 Task: Look for space in Abbotsford, Canada from 7th July, 2023 to 15th July, 2023 for 6 adults in price range Rs.15000 to Rs.20000. Place can be entire place with 3 bedrooms having 3 beds and 3 bathrooms. Property type can be house, flat, guest house. Amenities needed are: washing machine. Booking option can be shelf check-in. Required host language is English.
Action: Mouse moved to (477, 116)
Screenshot: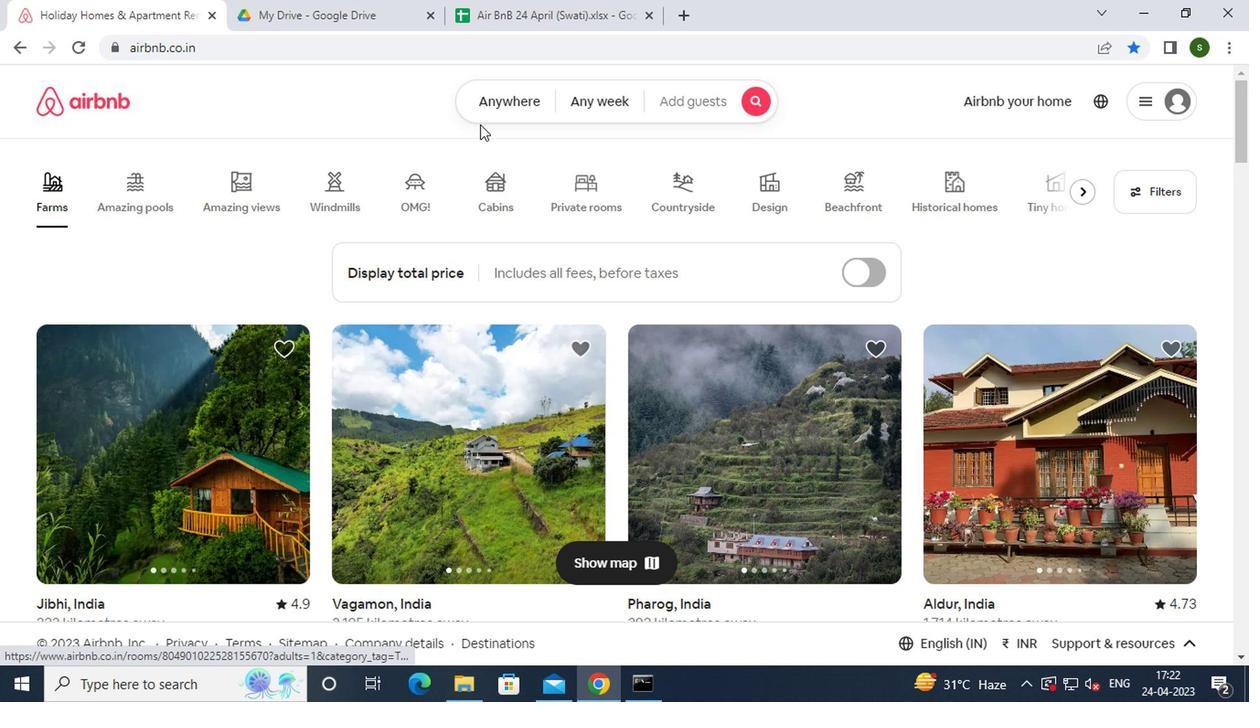
Action: Mouse pressed left at (477, 116)
Screenshot: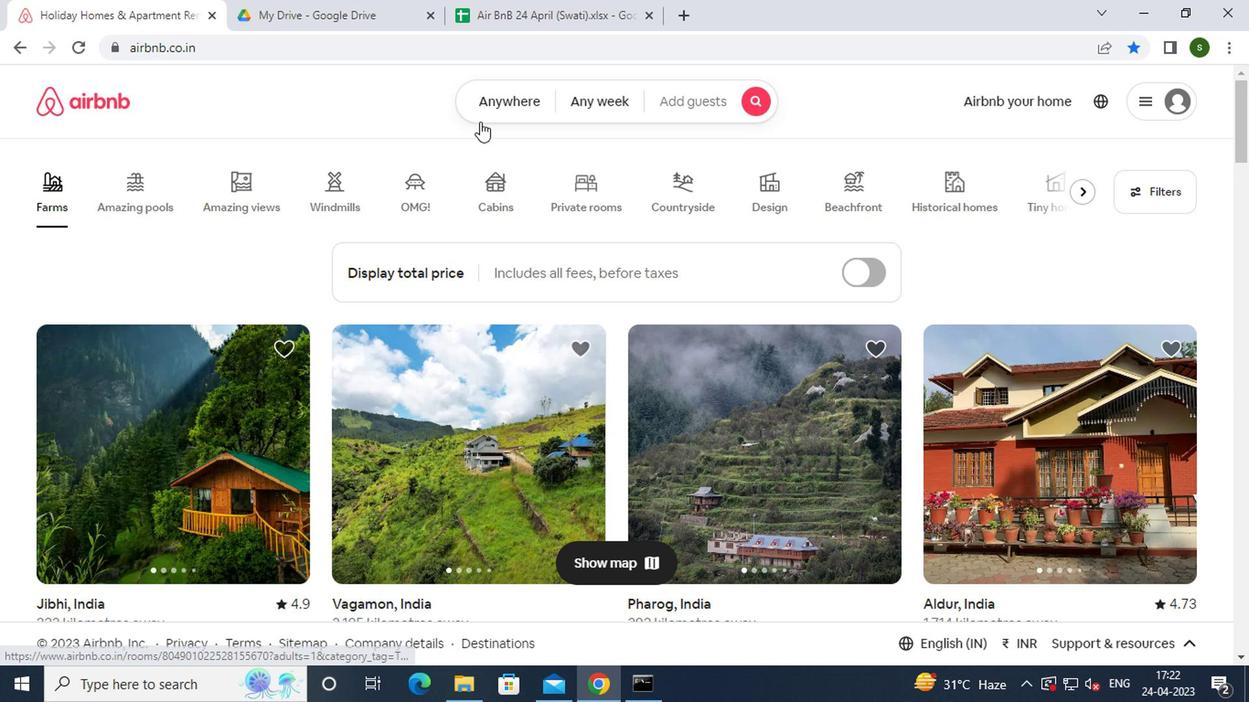 
Action: Mouse moved to (356, 171)
Screenshot: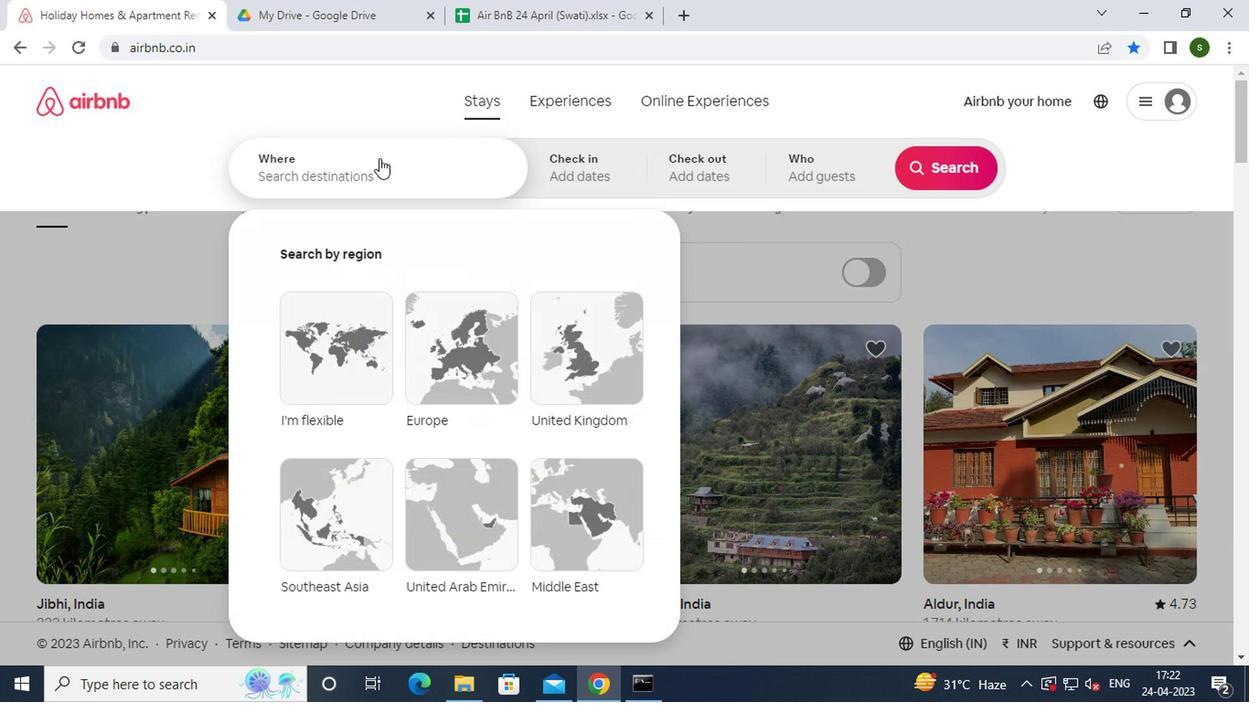 
Action: Mouse pressed left at (356, 171)
Screenshot: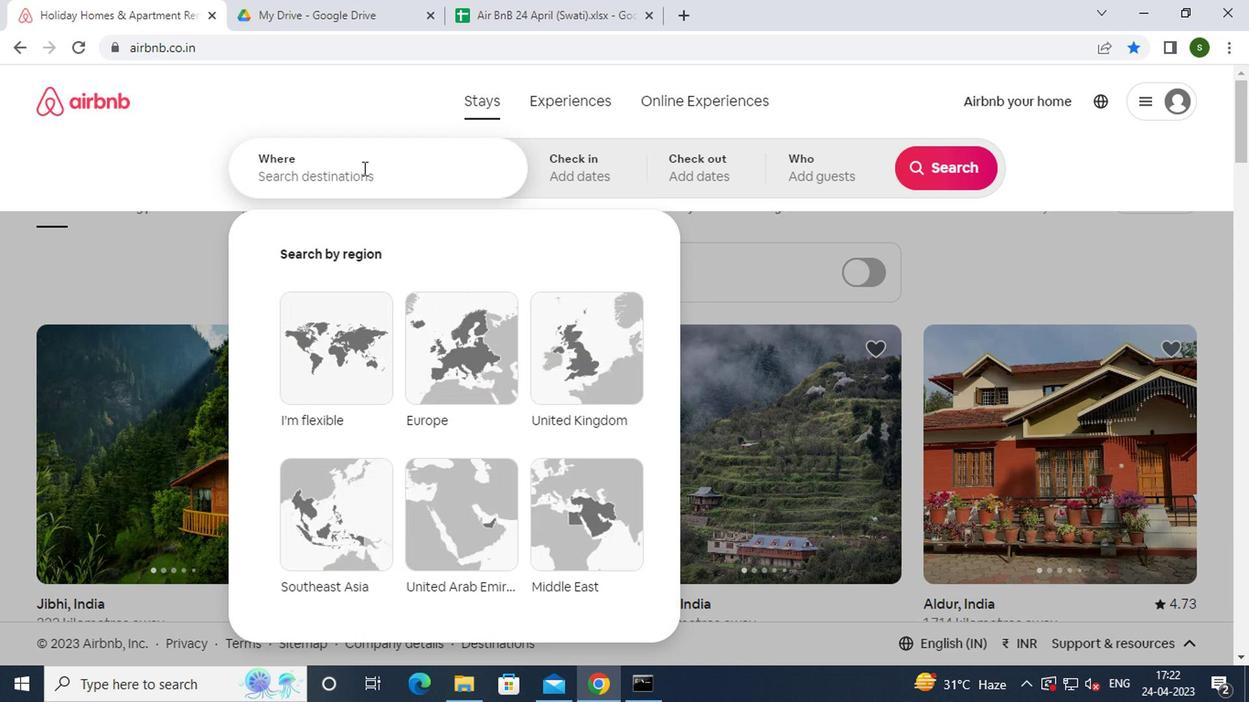 
Action: Key pressed a<Key.caps_lock>bbotsford,<Key.space><Key.caps_lock>c<Key.caps_lock>anada<Key.enter>
Screenshot: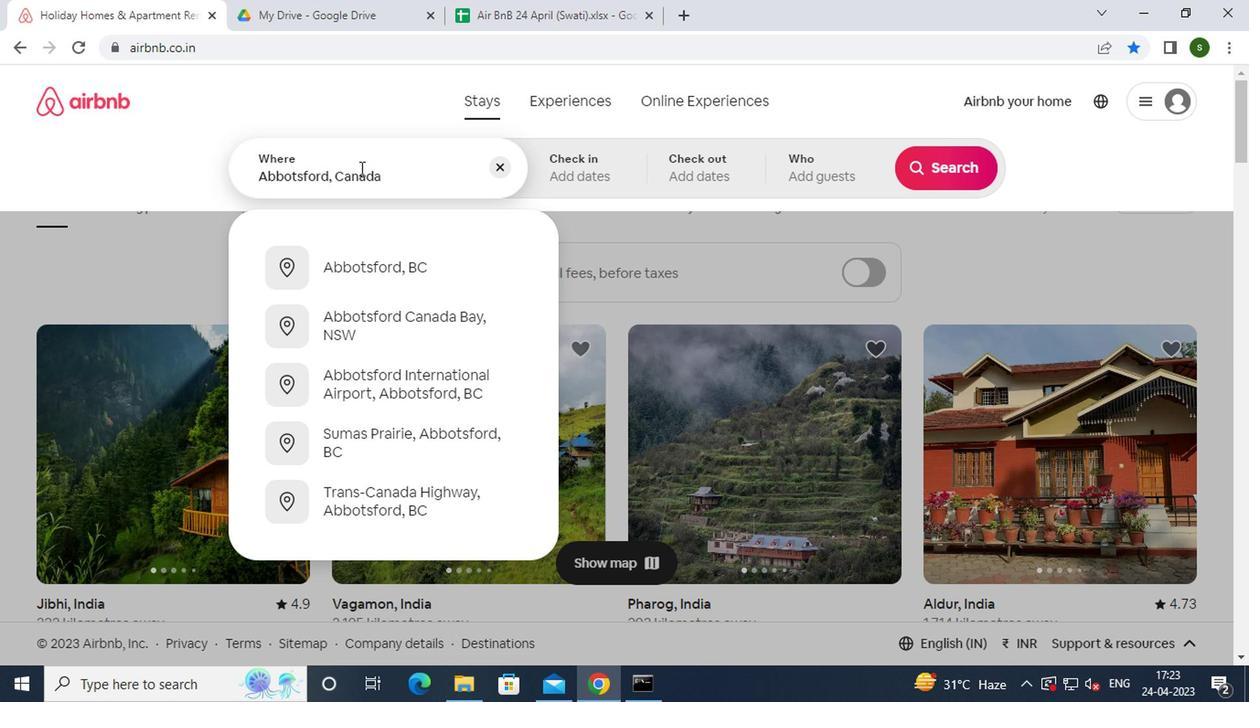 
Action: Mouse moved to (933, 313)
Screenshot: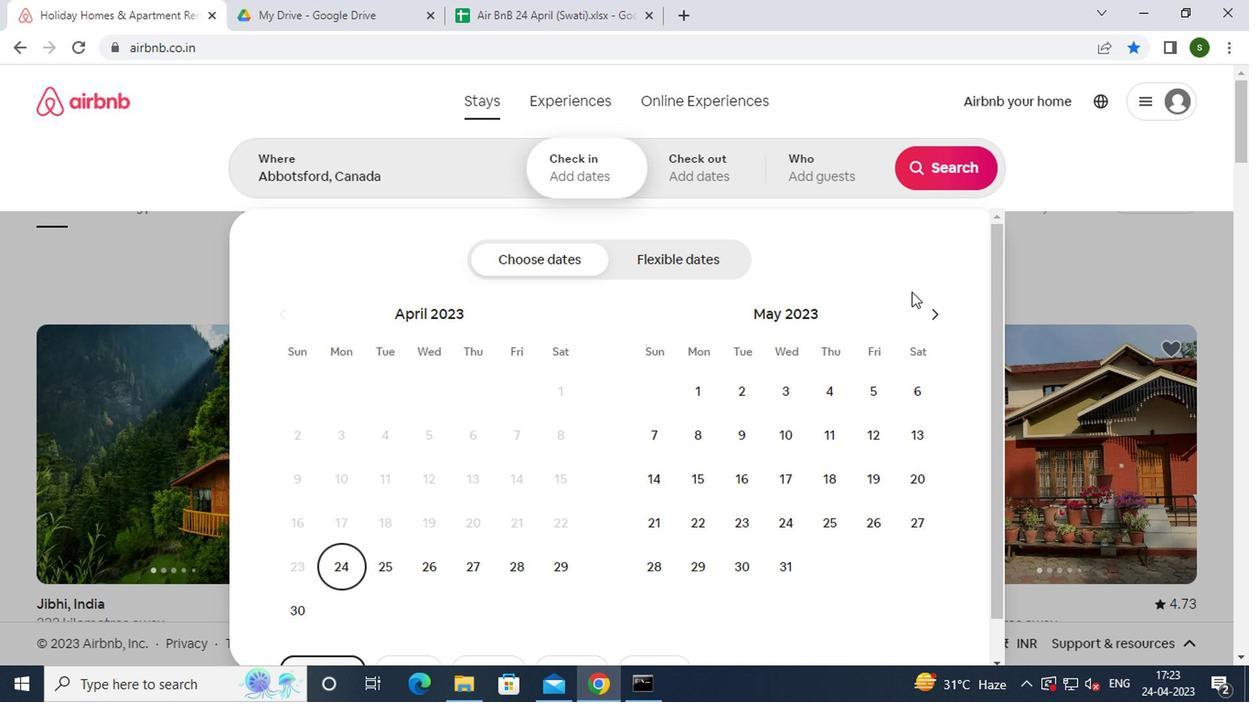
Action: Mouse pressed left at (933, 313)
Screenshot: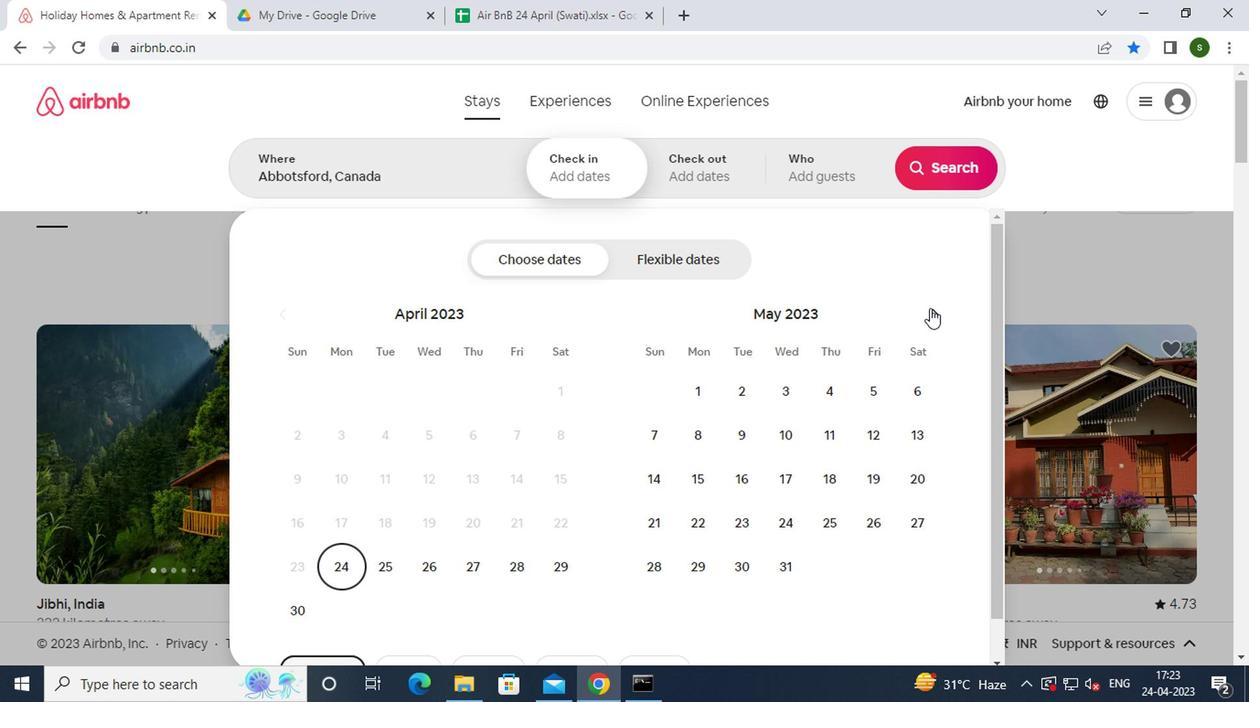 
Action: Mouse pressed left at (933, 313)
Screenshot: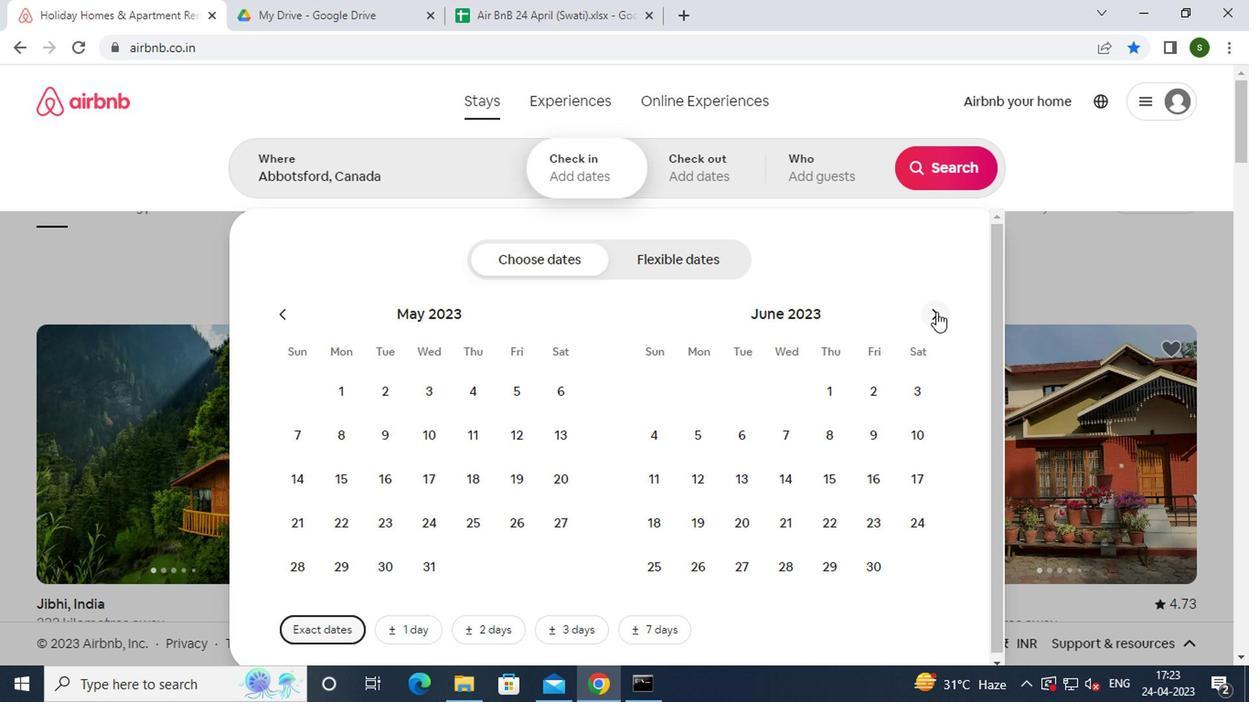 
Action: Mouse moved to (878, 432)
Screenshot: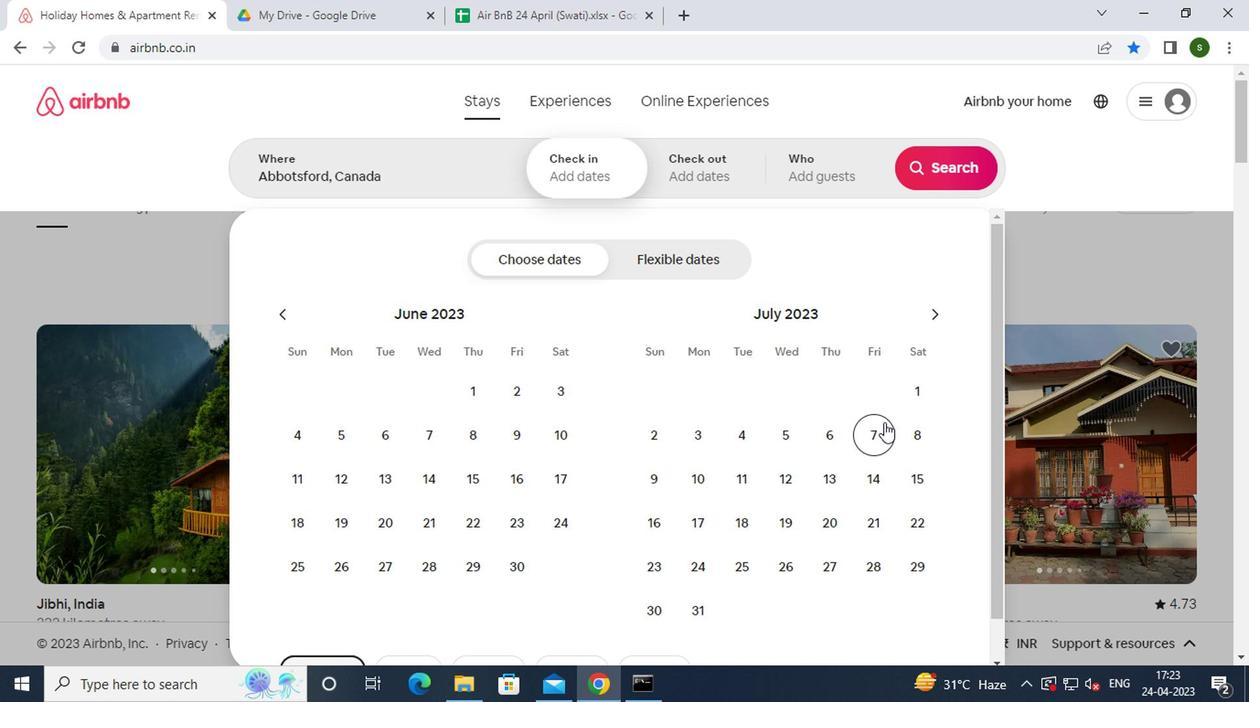 
Action: Mouse pressed left at (878, 432)
Screenshot: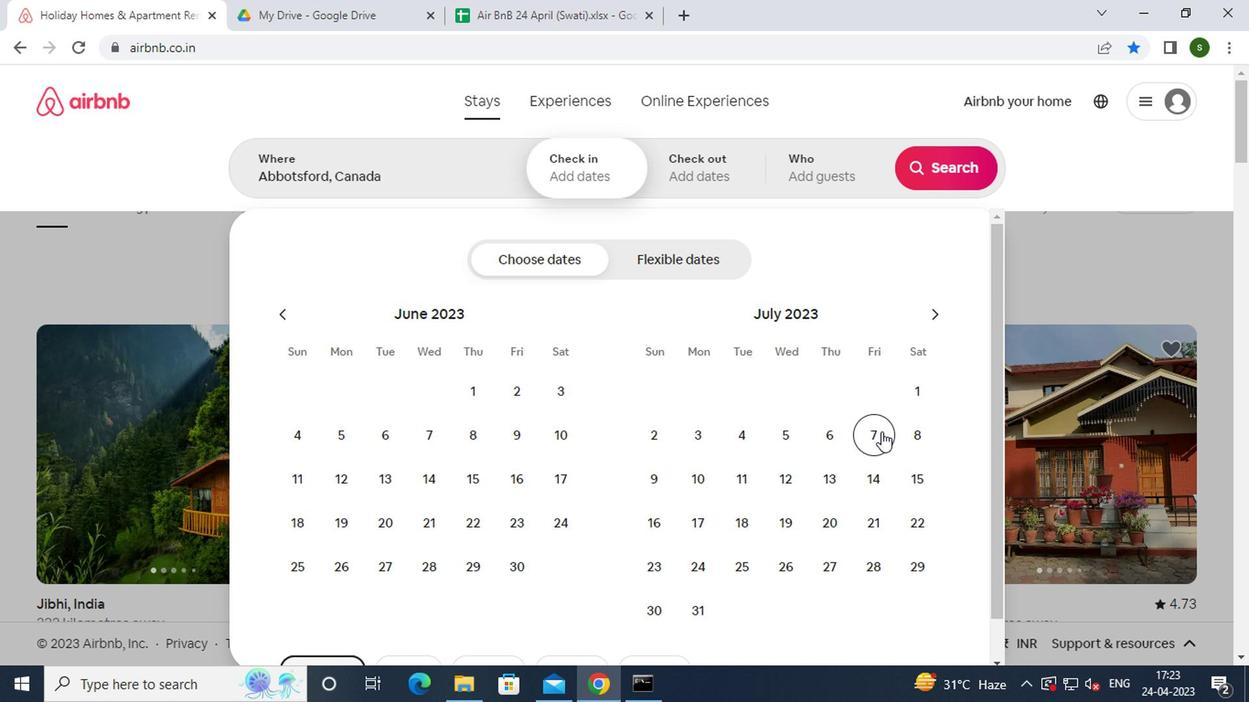 
Action: Mouse moved to (915, 480)
Screenshot: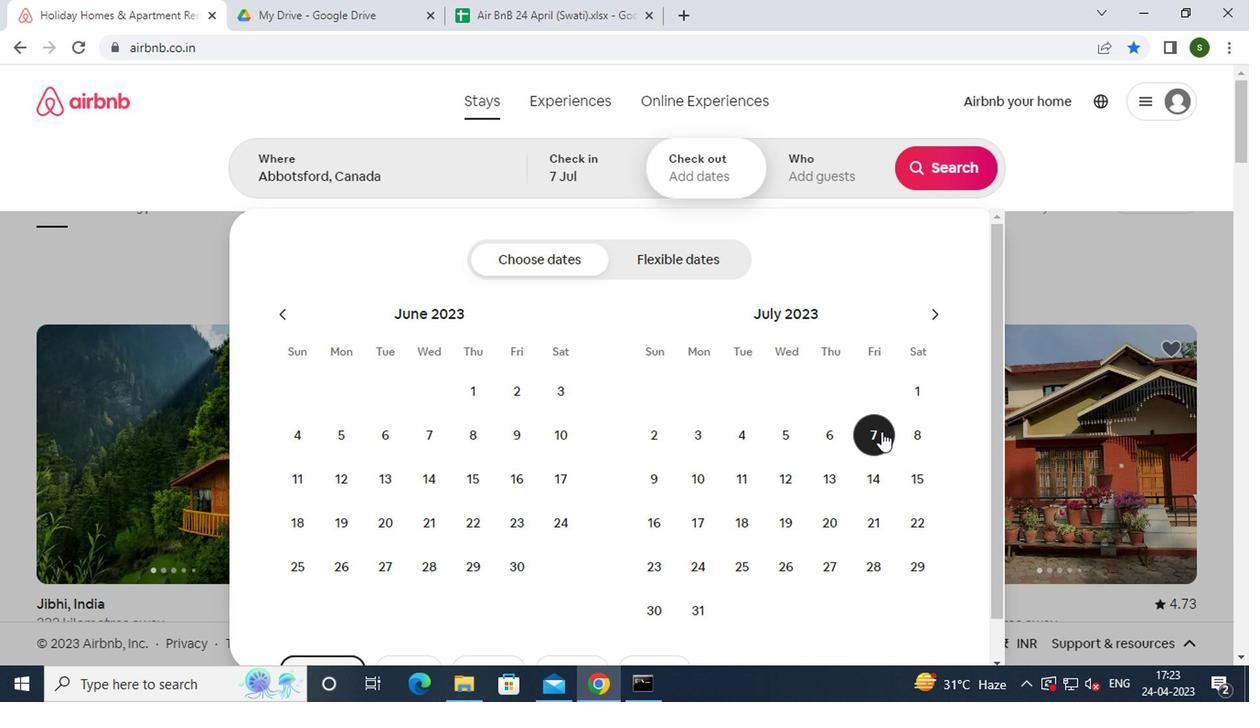 
Action: Mouse pressed left at (915, 480)
Screenshot: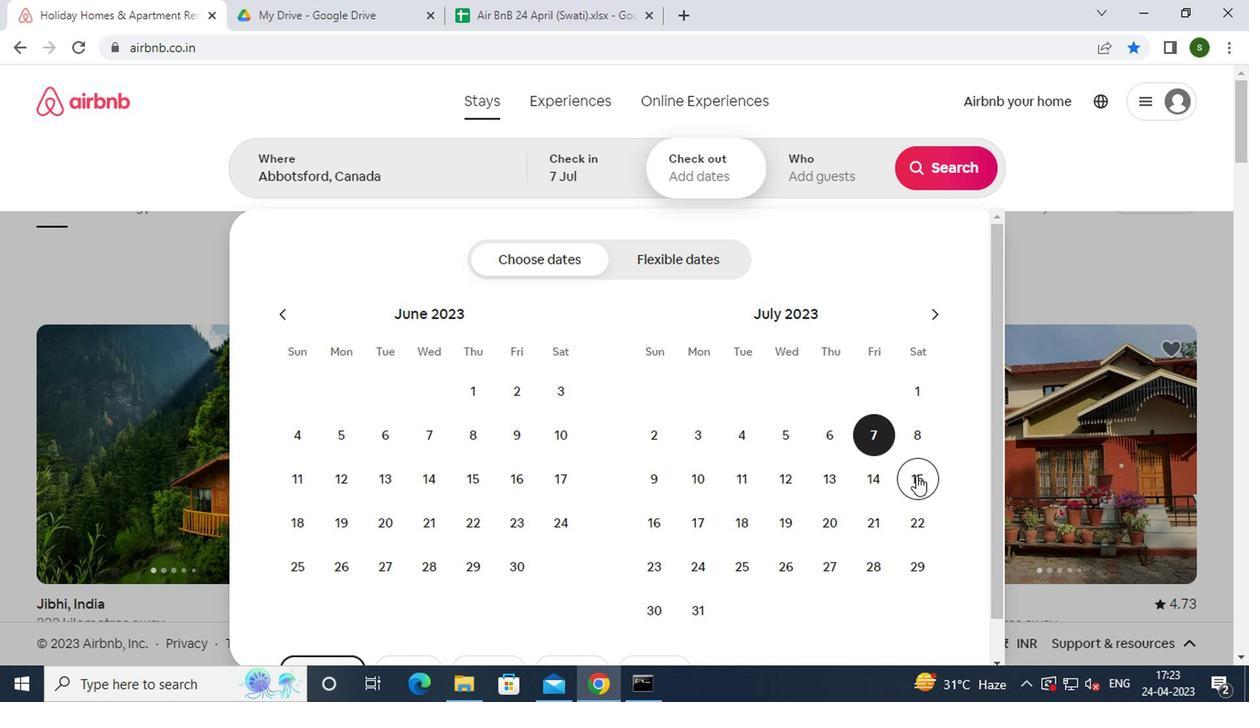 
Action: Mouse moved to (794, 167)
Screenshot: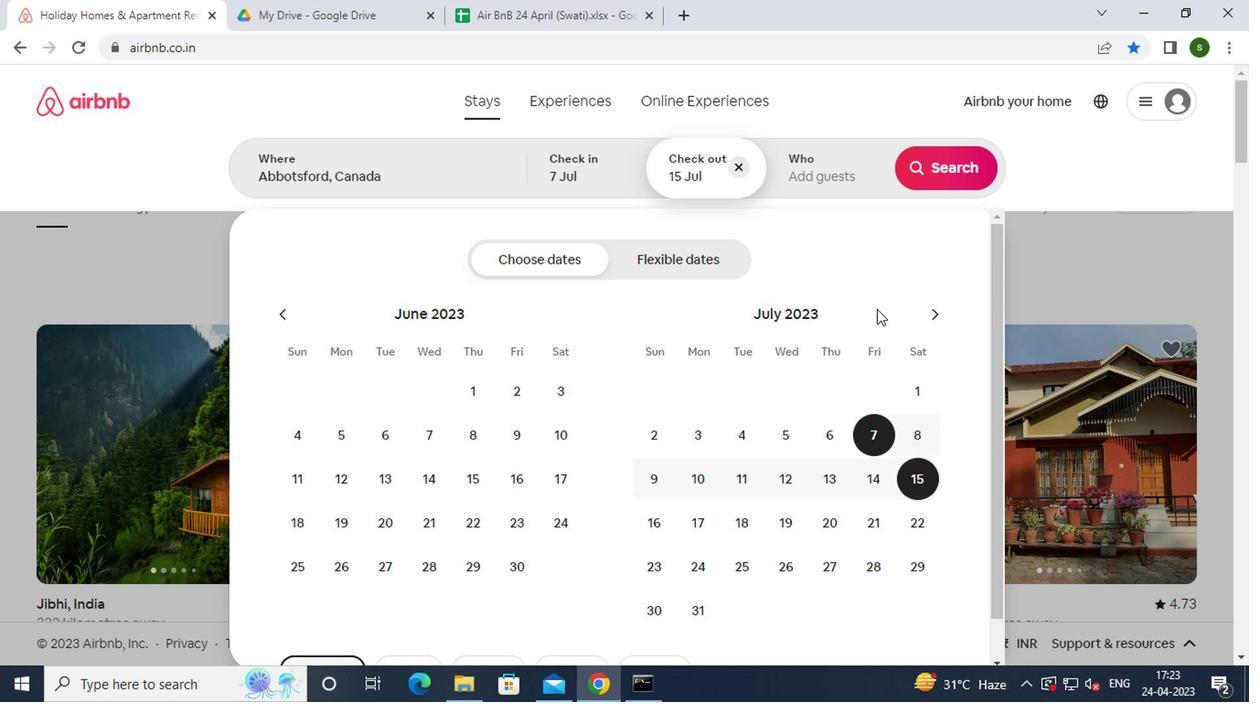 
Action: Mouse pressed left at (794, 167)
Screenshot: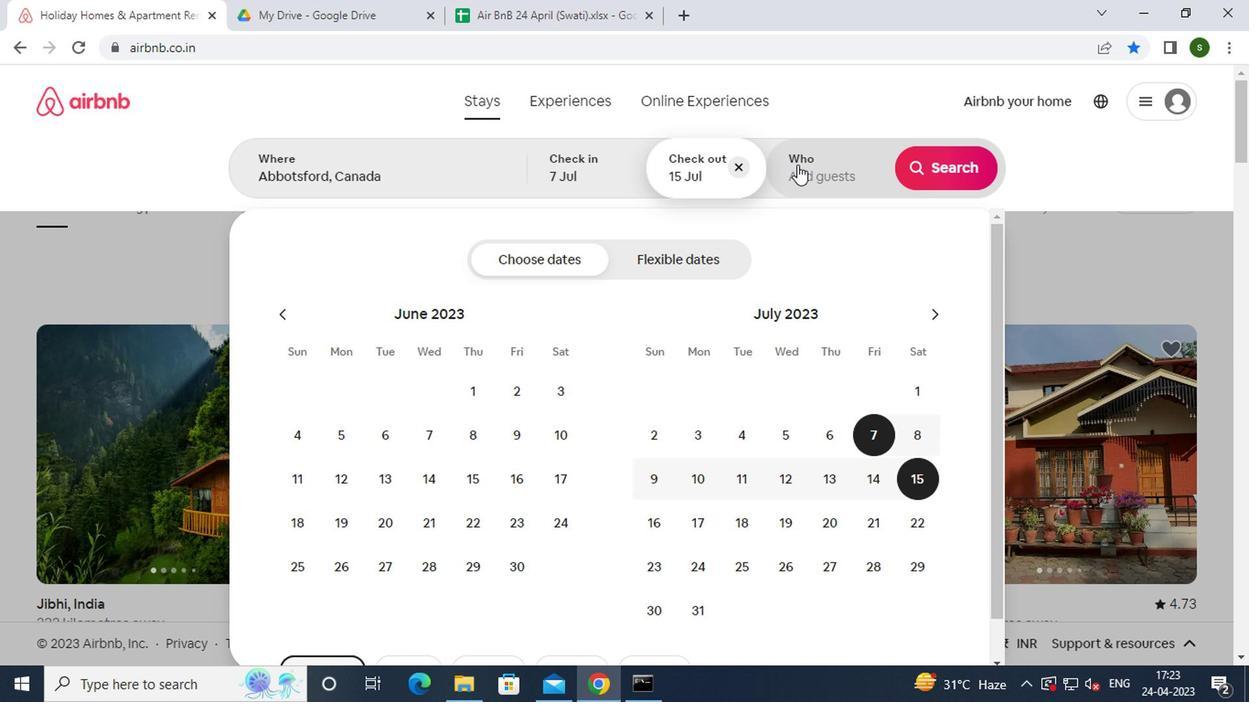 
Action: Mouse moved to (941, 262)
Screenshot: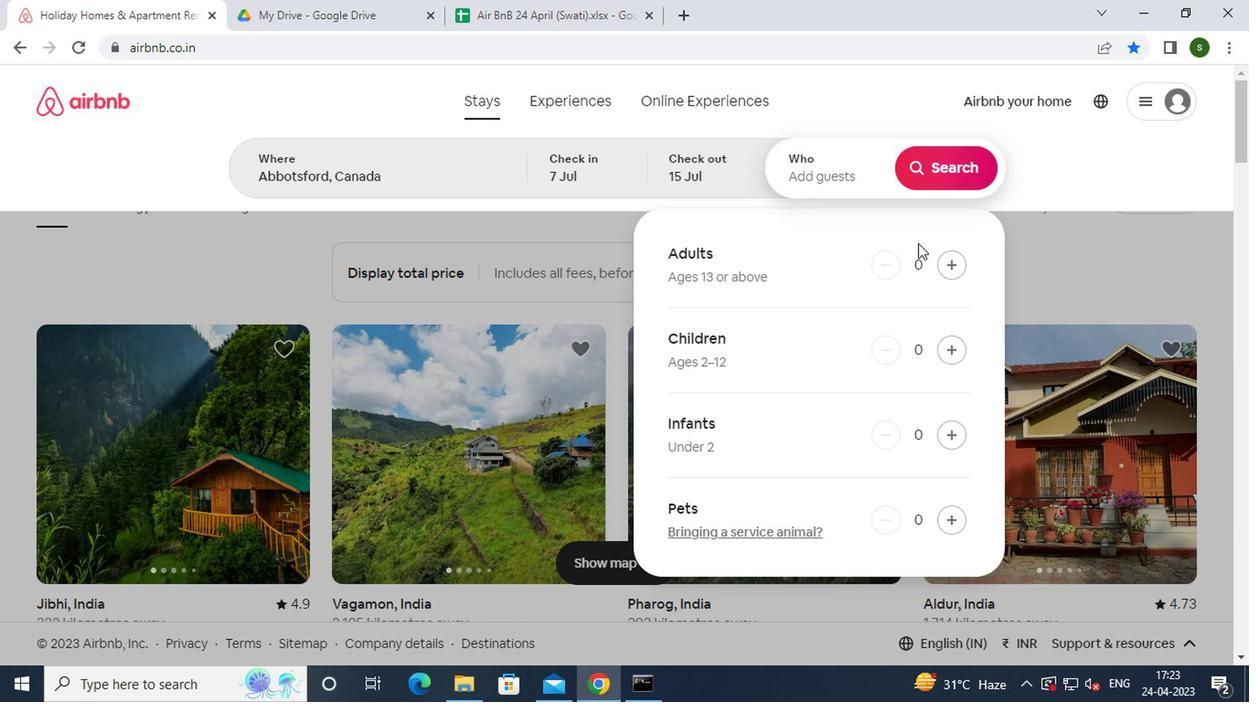 
Action: Mouse pressed left at (941, 262)
Screenshot: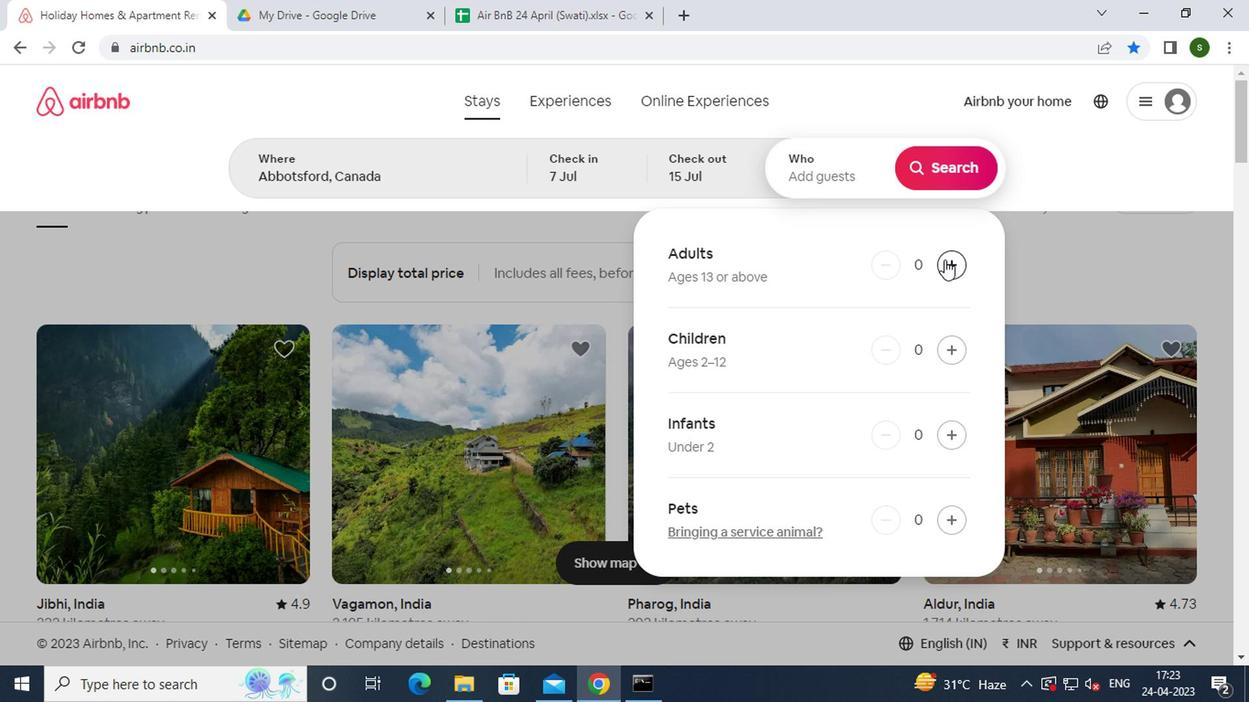 
Action: Mouse pressed left at (941, 262)
Screenshot: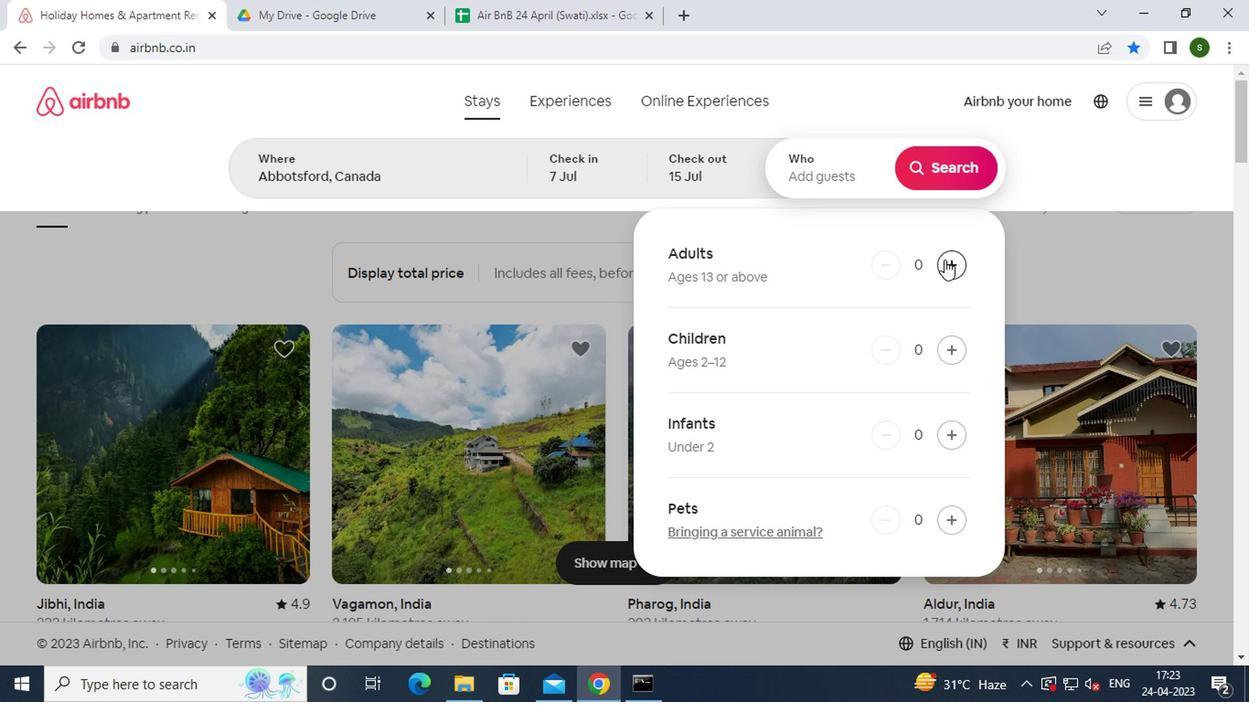 
Action: Mouse pressed left at (941, 262)
Screenshot: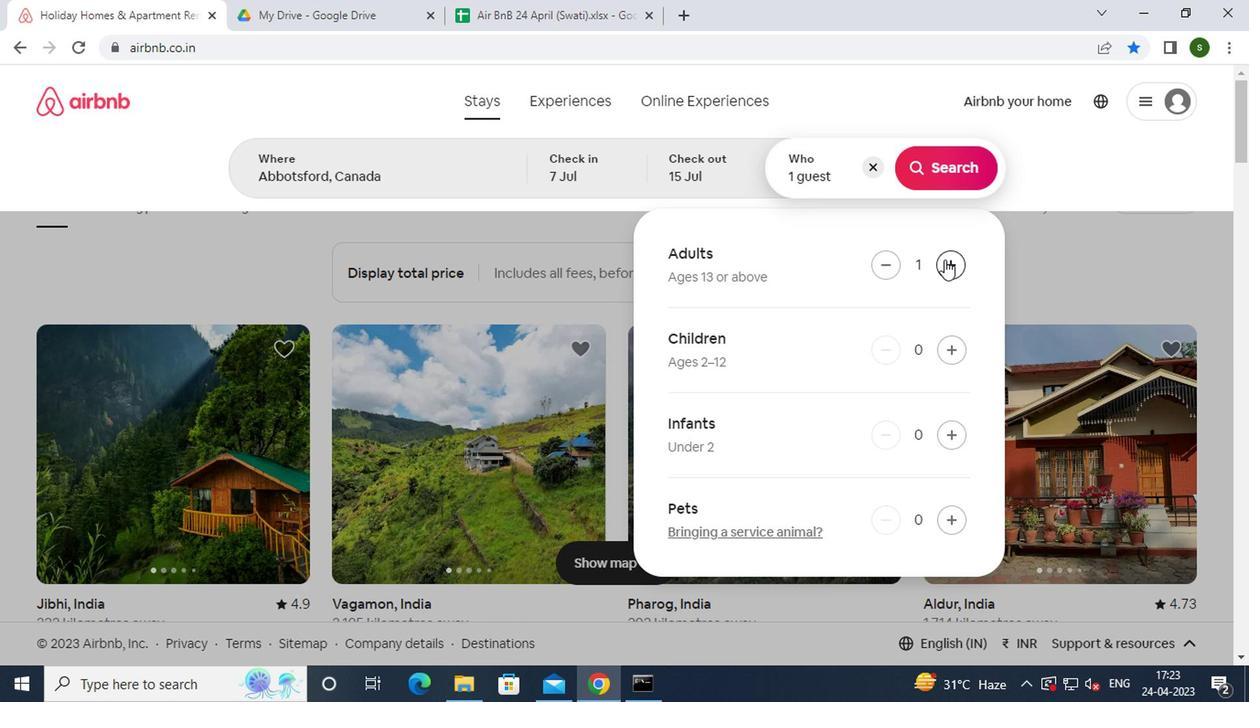 
Action: Mouse pressed left at (941, 262)
Screenshot: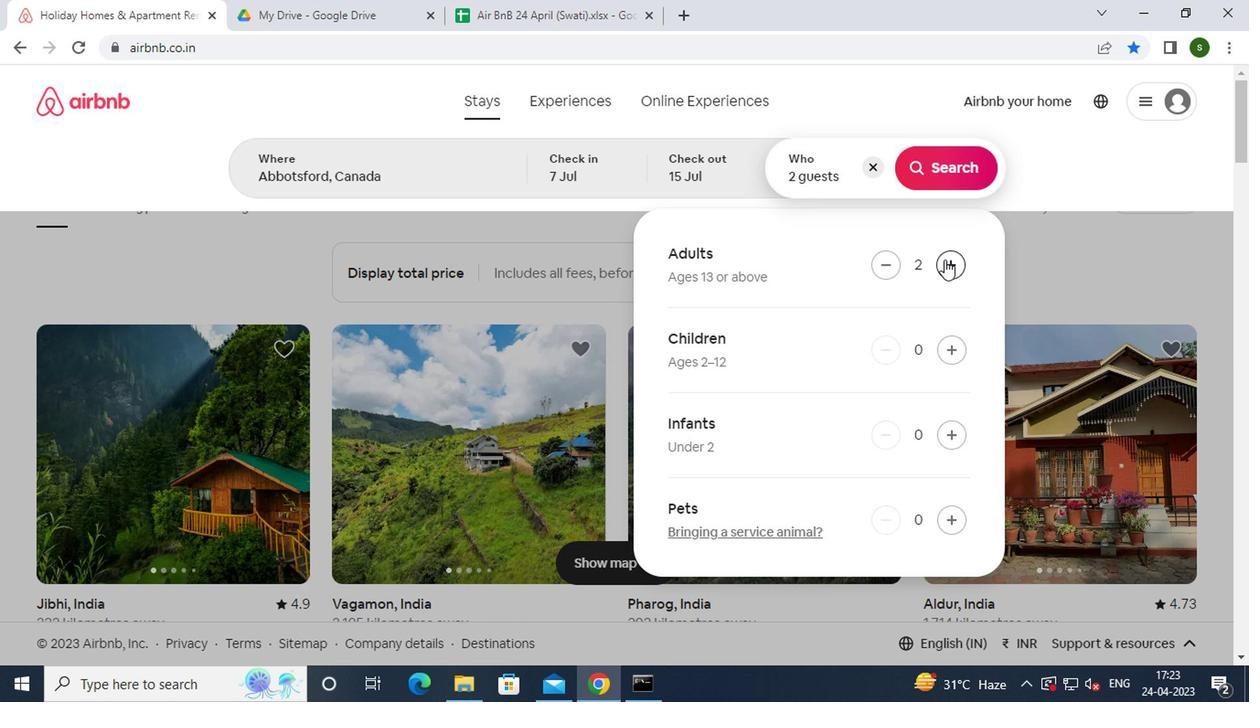 
Action: Mouse pressed left at (941, 262)
Screenshot: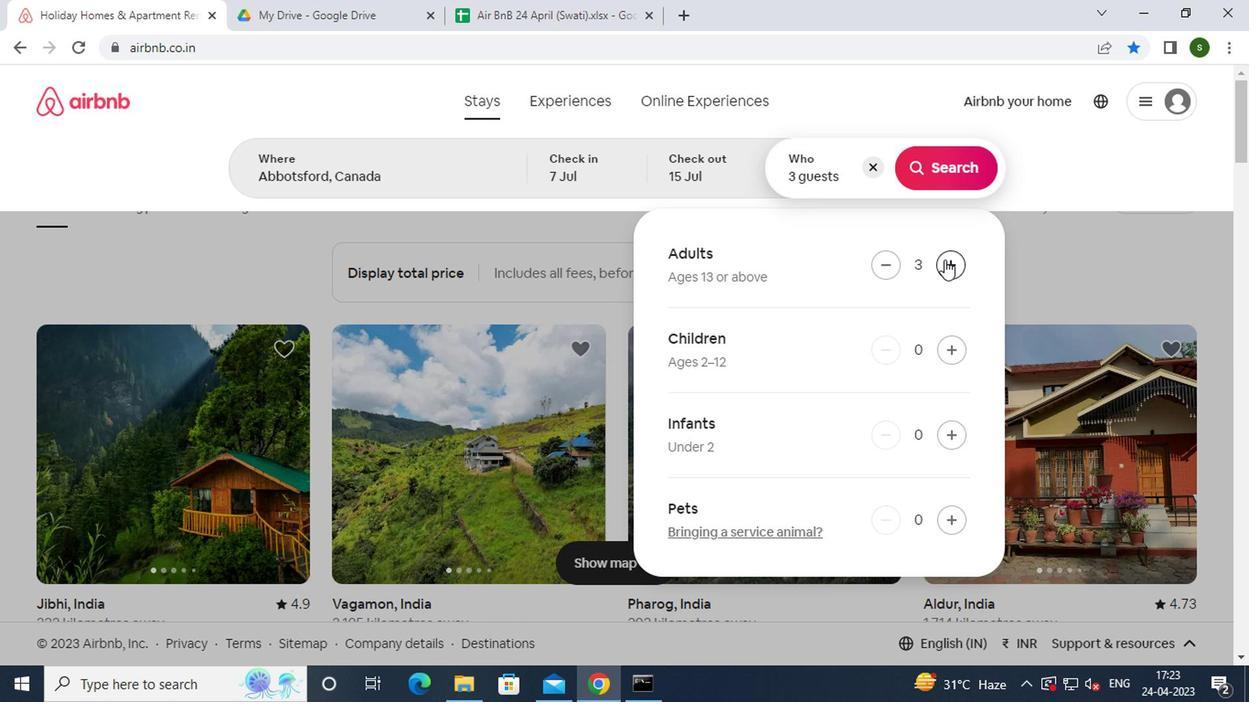 
Action: Mouse pressed left at (941, 262)
Screenshot: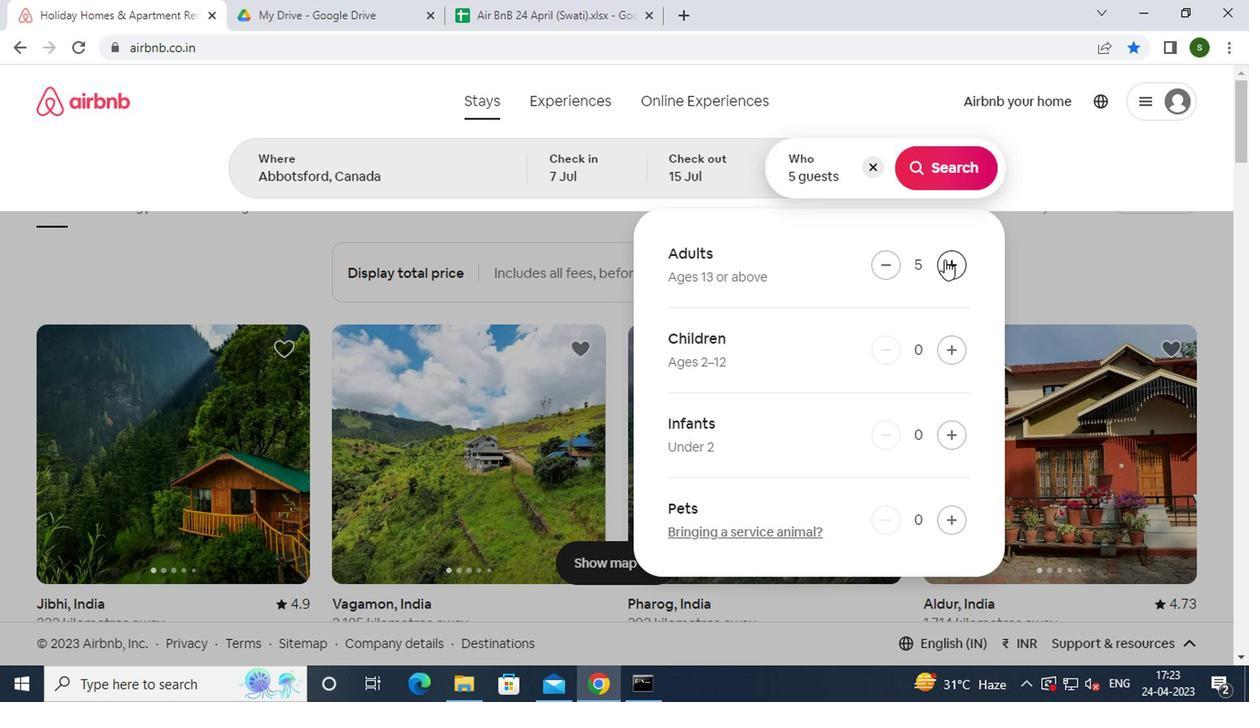 
Action: Mouse moved to (935, 162)
Screenshot: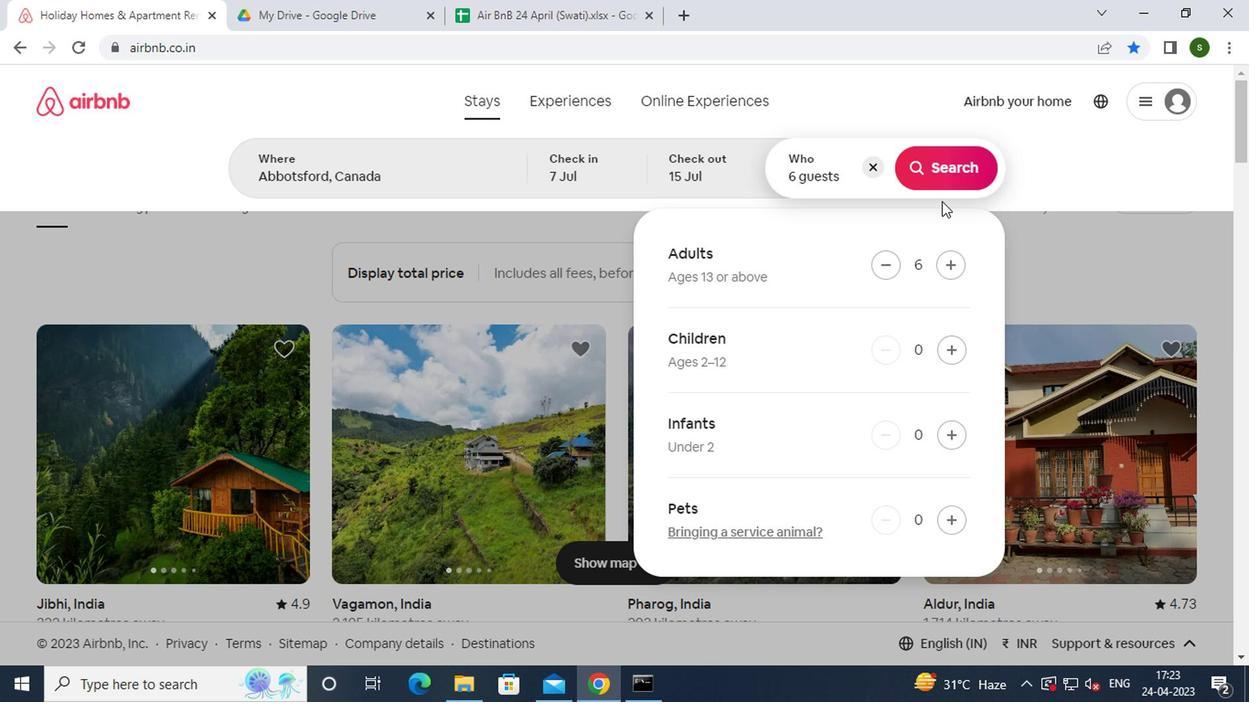 
Action: Mouse pressed left at (935, 162)
Screenshot: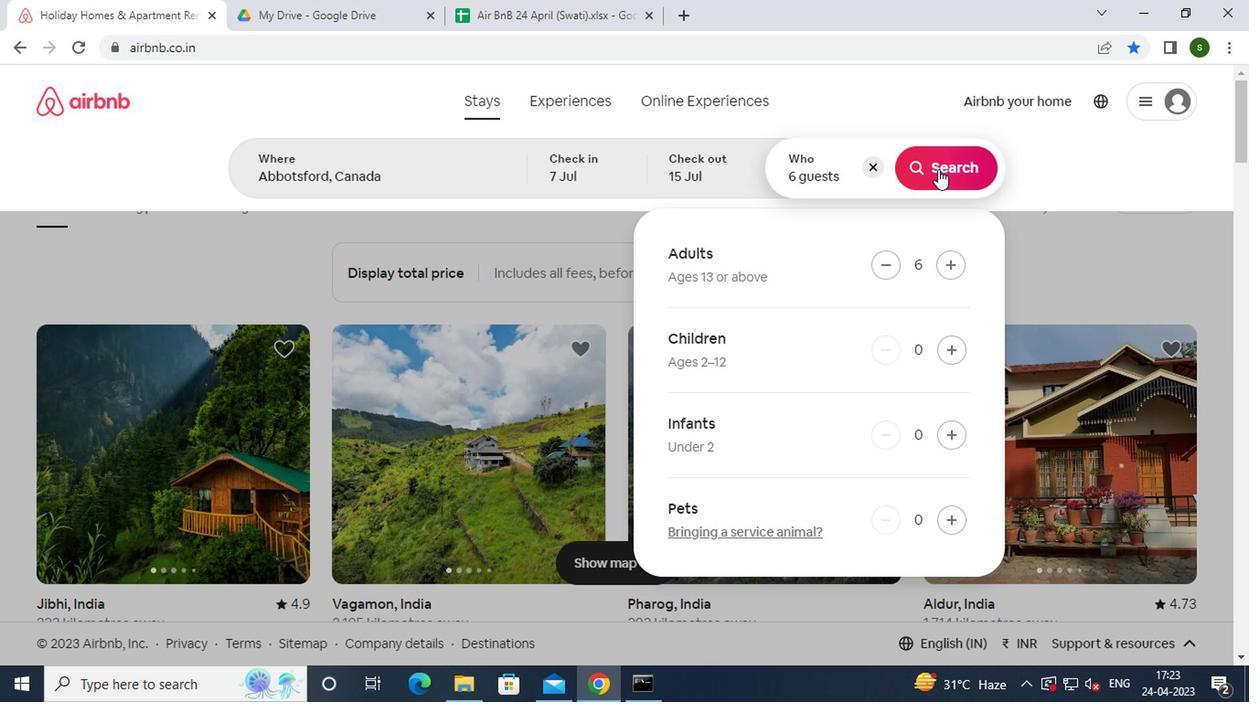 
Action: Mouse moved to (1135, 182)
Screenshot: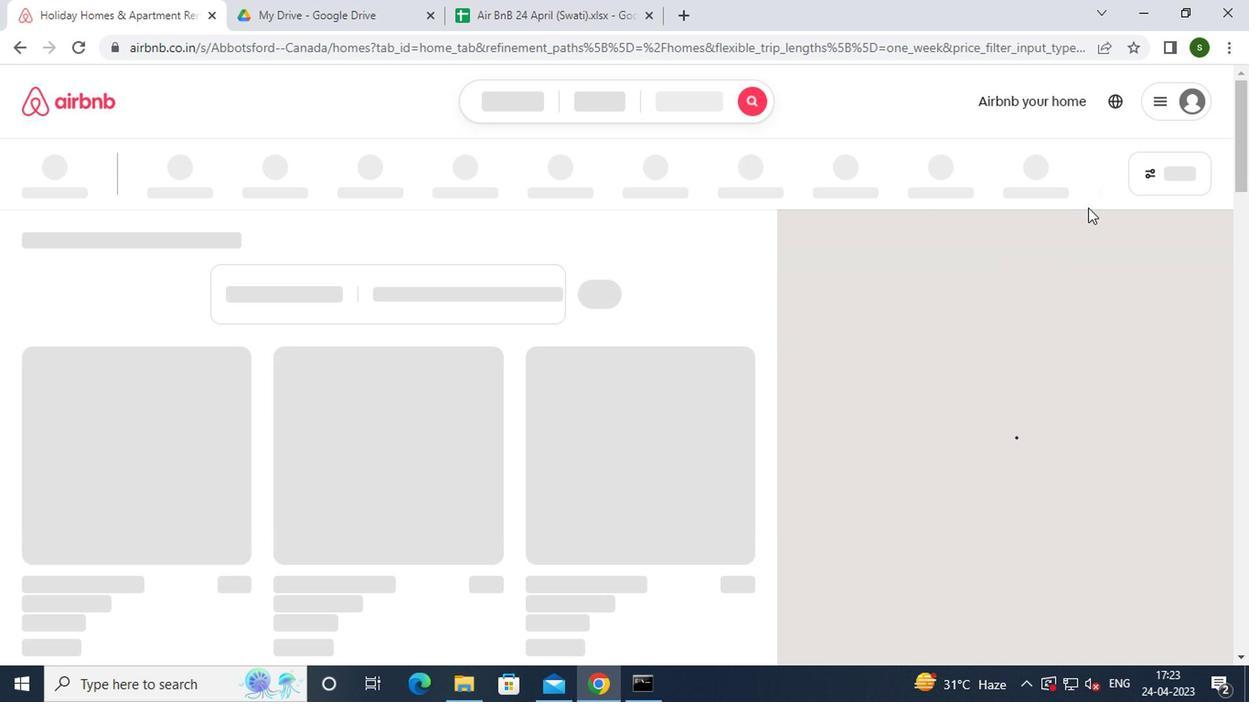 
Action: Mouse pressed left at (1135, 182)
Screenshot: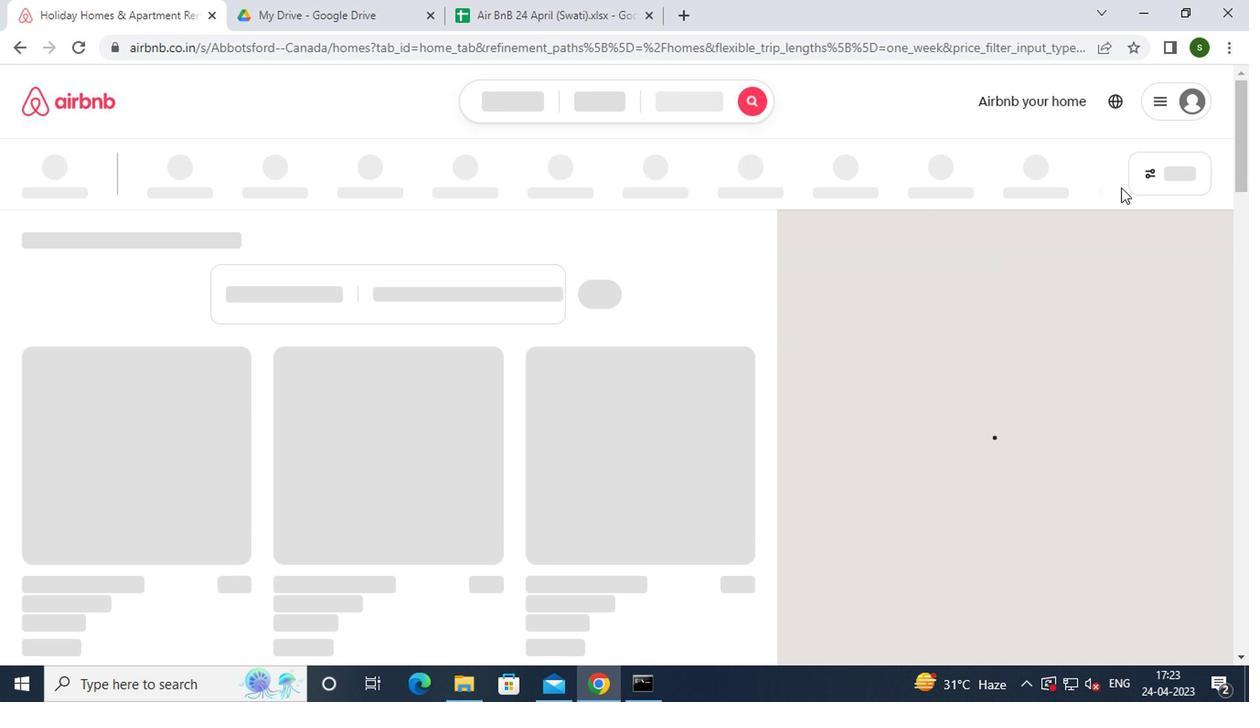 
Action: Mouse moved to (533, 412)
Screenshot: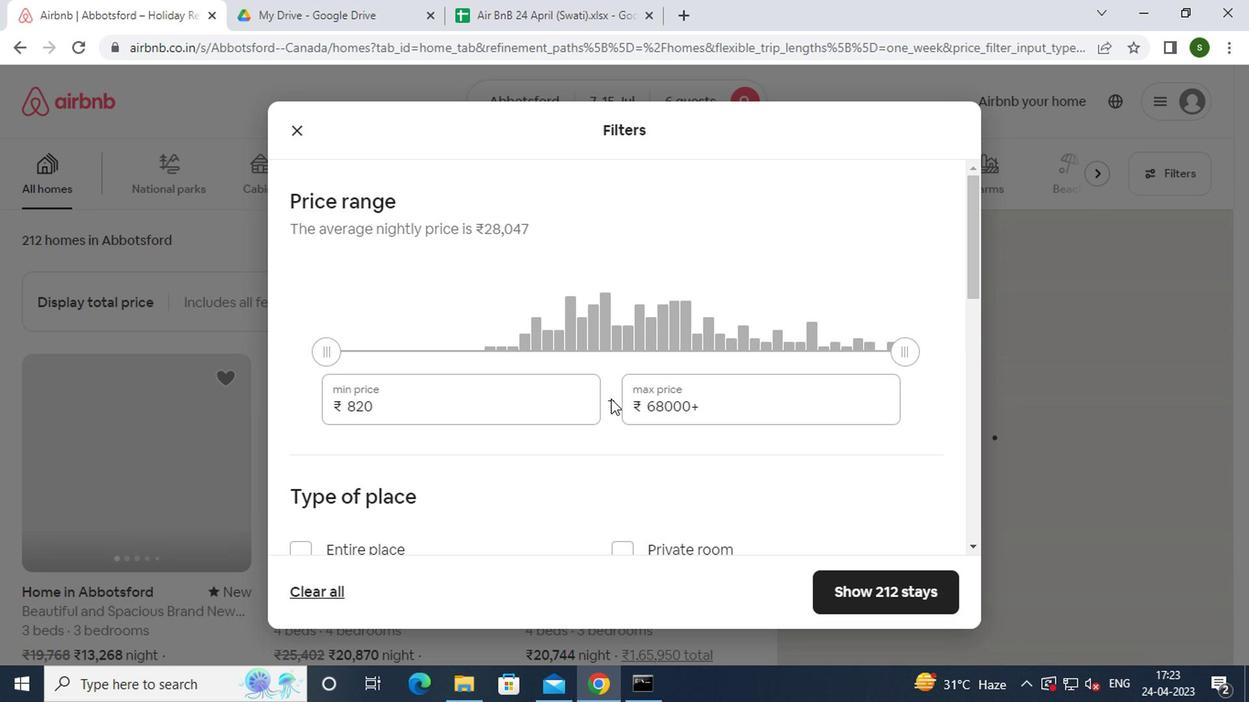 
Action: Mouse pressed left at (533, 412)
Screenshot: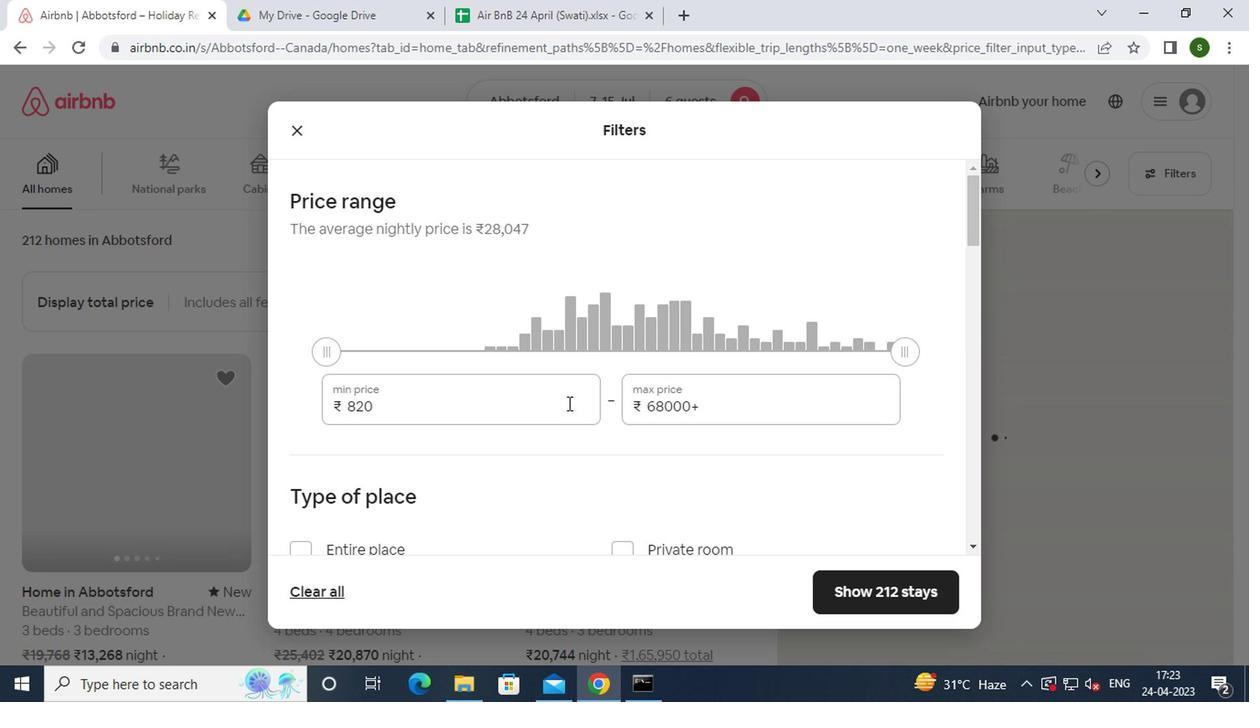 
Action: Key pressed <Key.backspace><Key.backspace><Key.backspace><Key.backspace><Key.backspace>15000
Screenshot: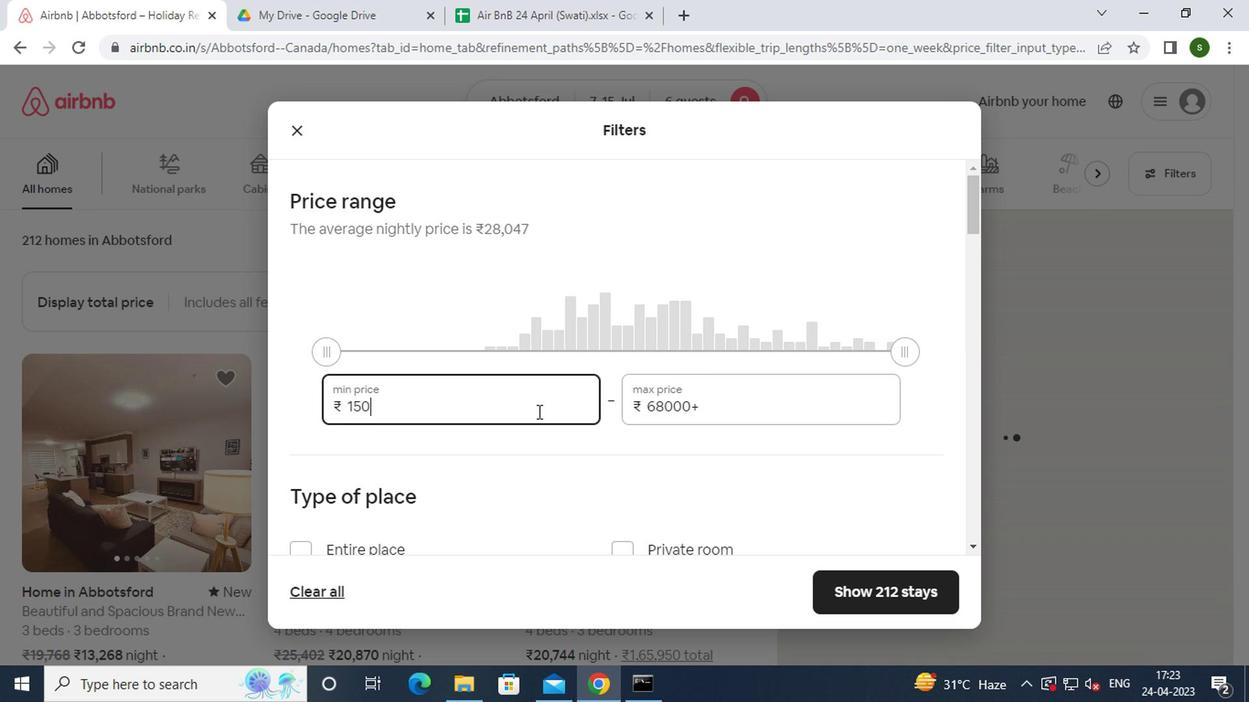 
Action: Mouse moved to (723, 410)
Screenshot: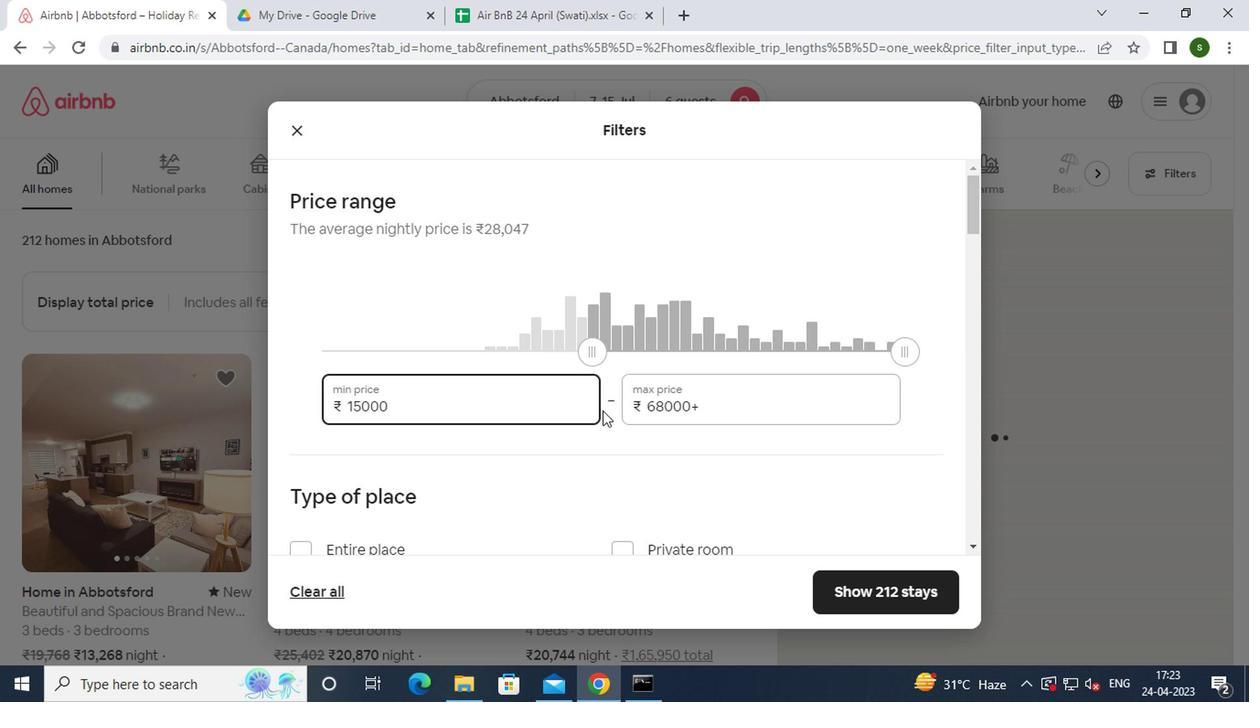 
Action: Mouse pressed left at (723, 410)
Screenshot: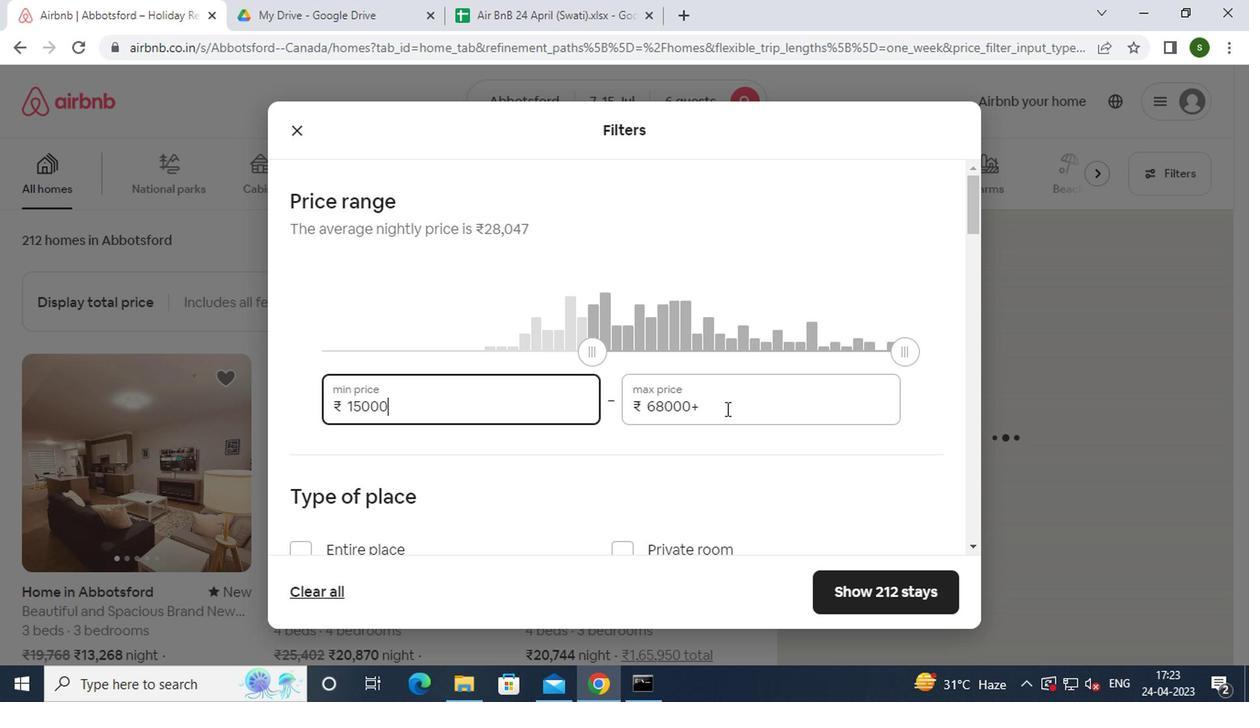 
Action: Mouse moved to (727, 409)
Screenshot: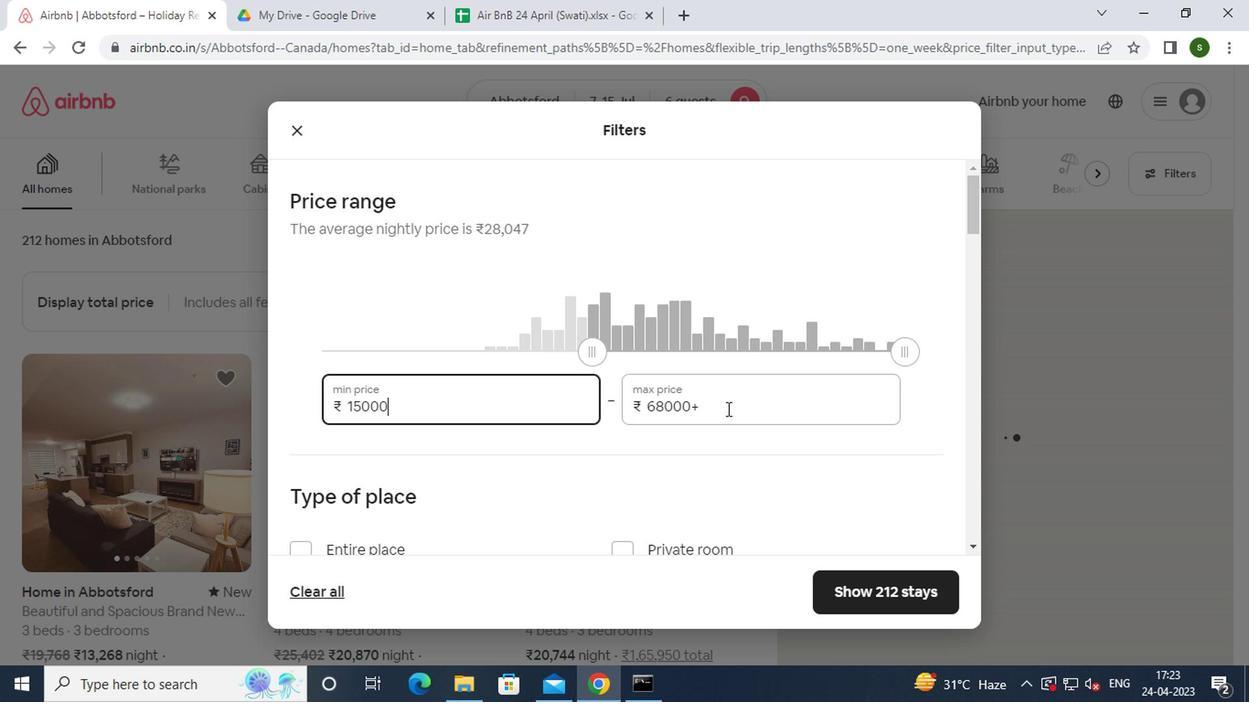 
Action: Key pressed <Key.backspace><Key.backspace><Key.backspace><Key.backspace><Key.backspace><Key.backspace><Key.backspace><Key.backspace><Key.backspace><Key.backspace>20000
Screenshot: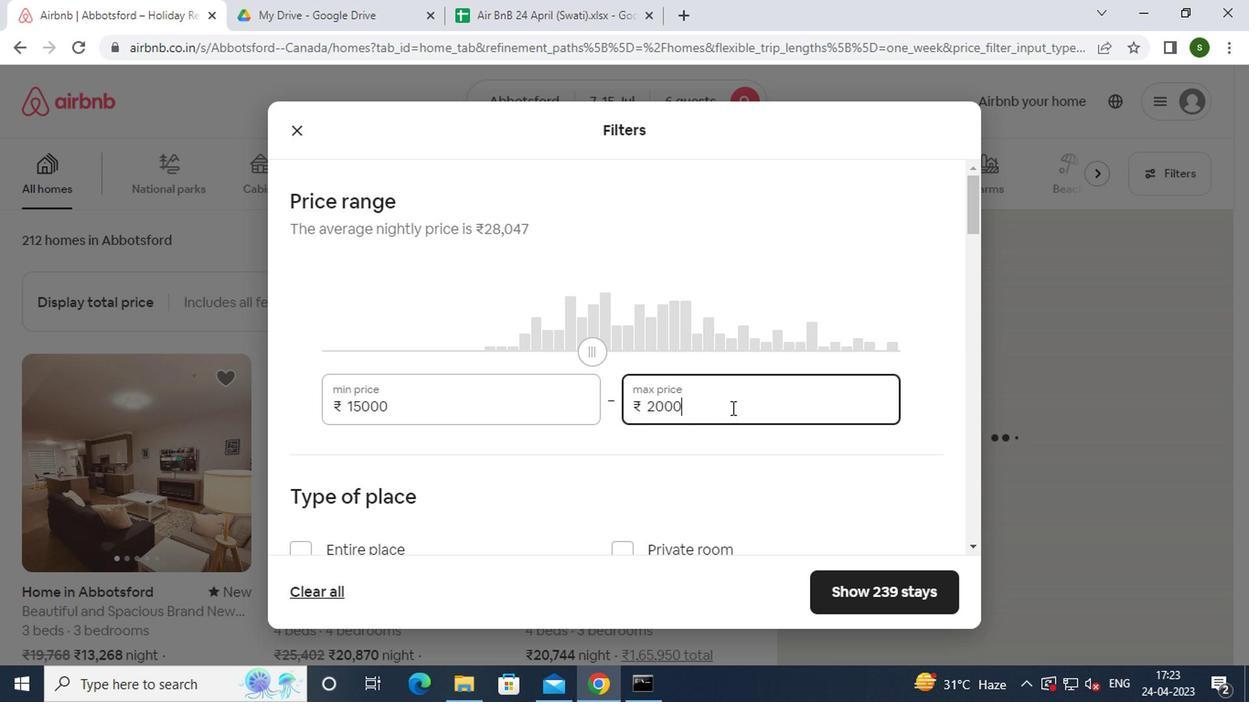 
Action: Mouse moved to (626, 436)
Screenshot: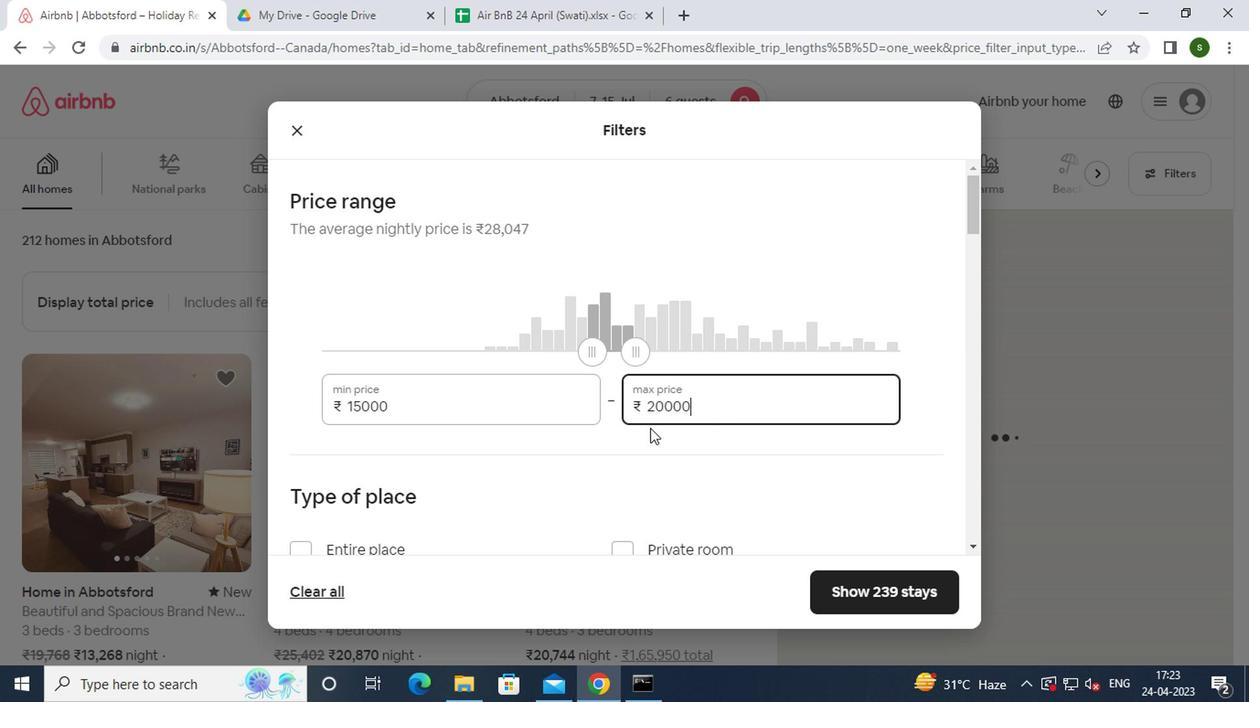 
Action: Mouse scrolled (626, 435) with delta (0, -1)
Screenshot: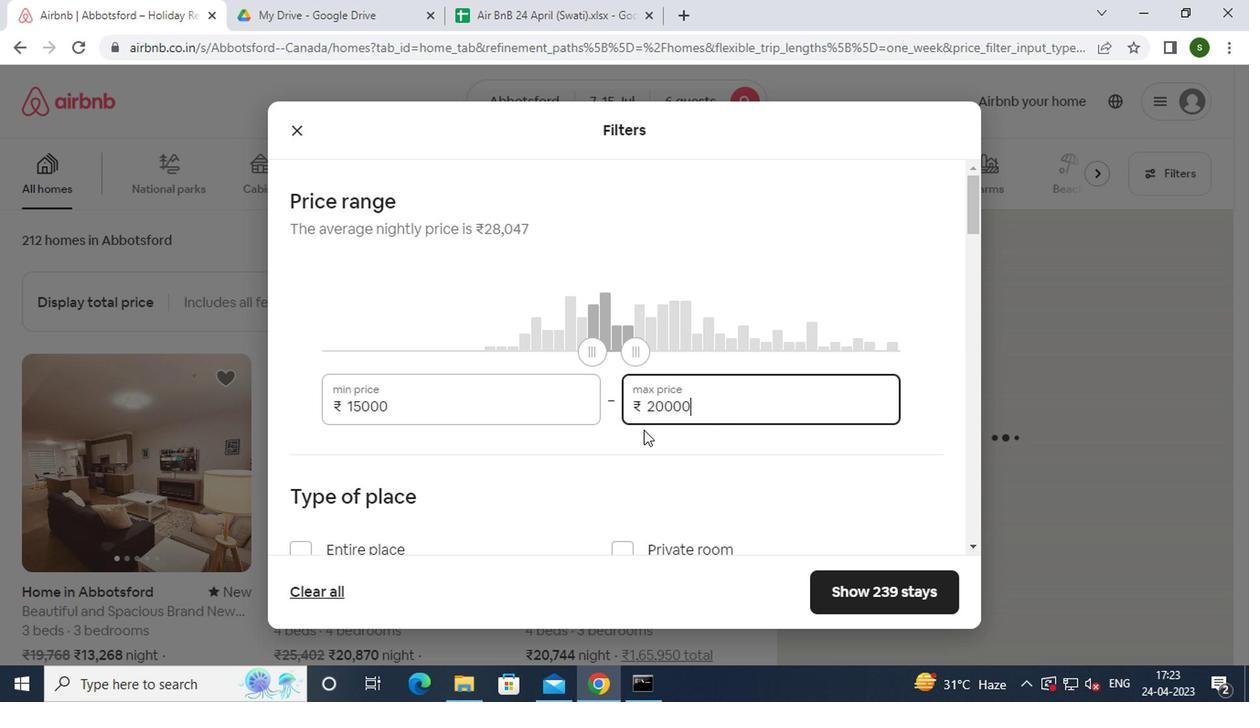 
Action: Mouse scrolled (626, 435) with delta (0, -1)
Screenshot: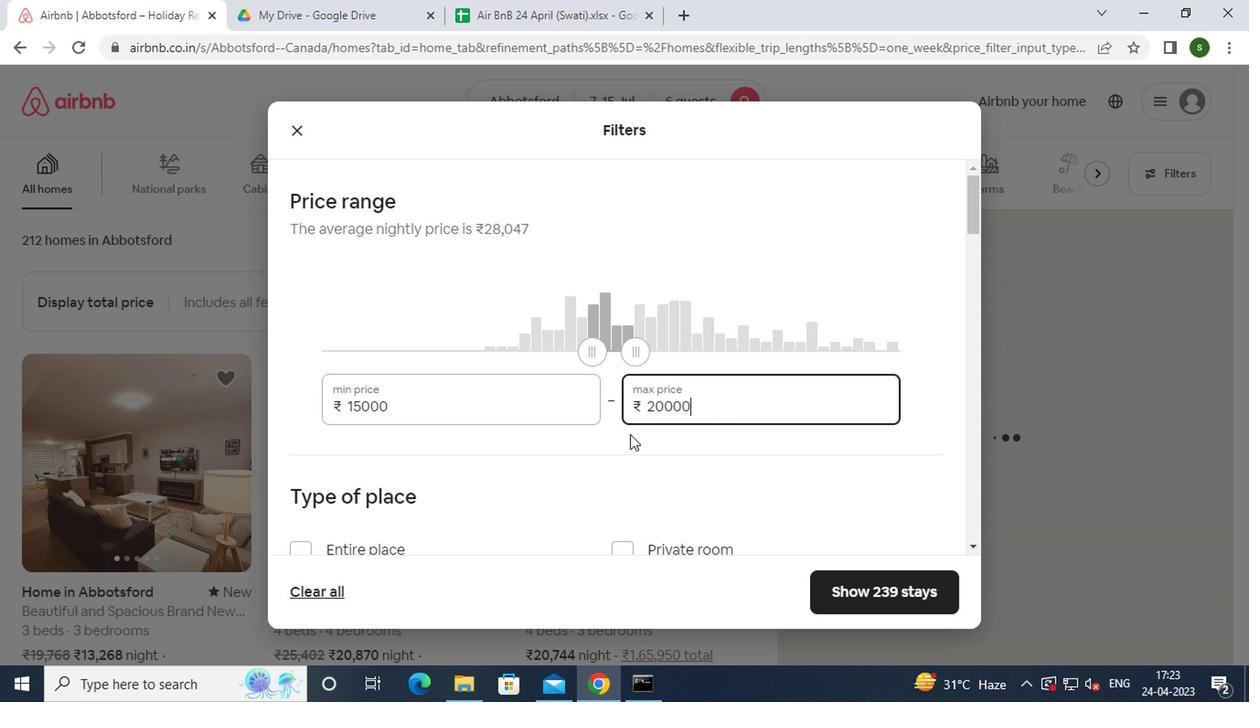 
Action: Mouse moved to (408, 389)
Screenshot: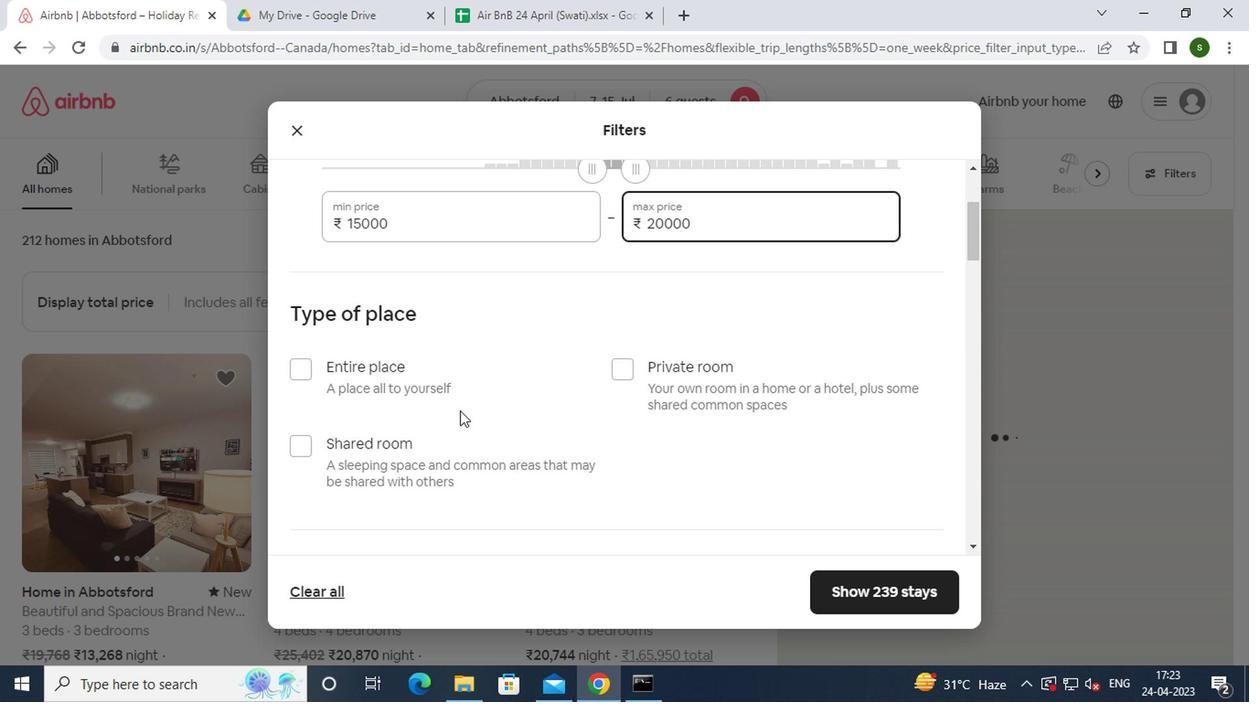 
Action: Mouse pressed left at (408, 389)
Screenshot: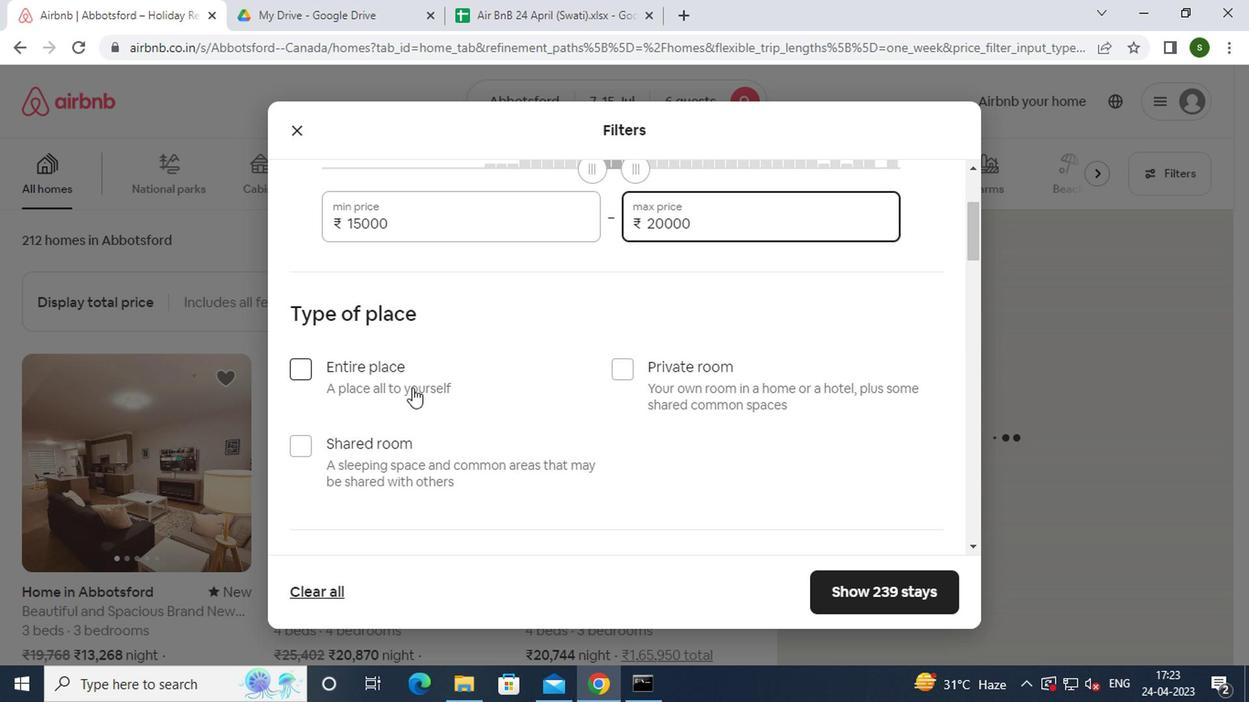 
Action: Mouse scrolled (408, 388) with delta (0, 0)
Screenshot: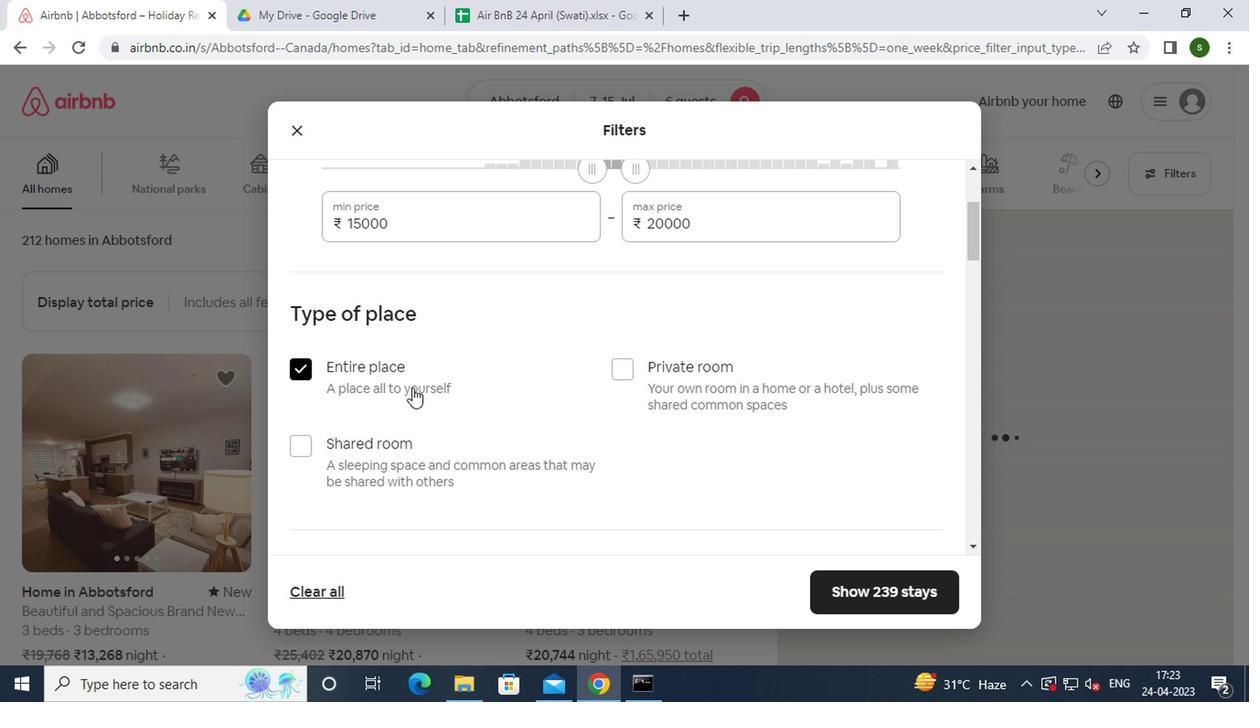 
Action: Mouse scrolled (408, 388) with delta (0, 0)
Screenshot: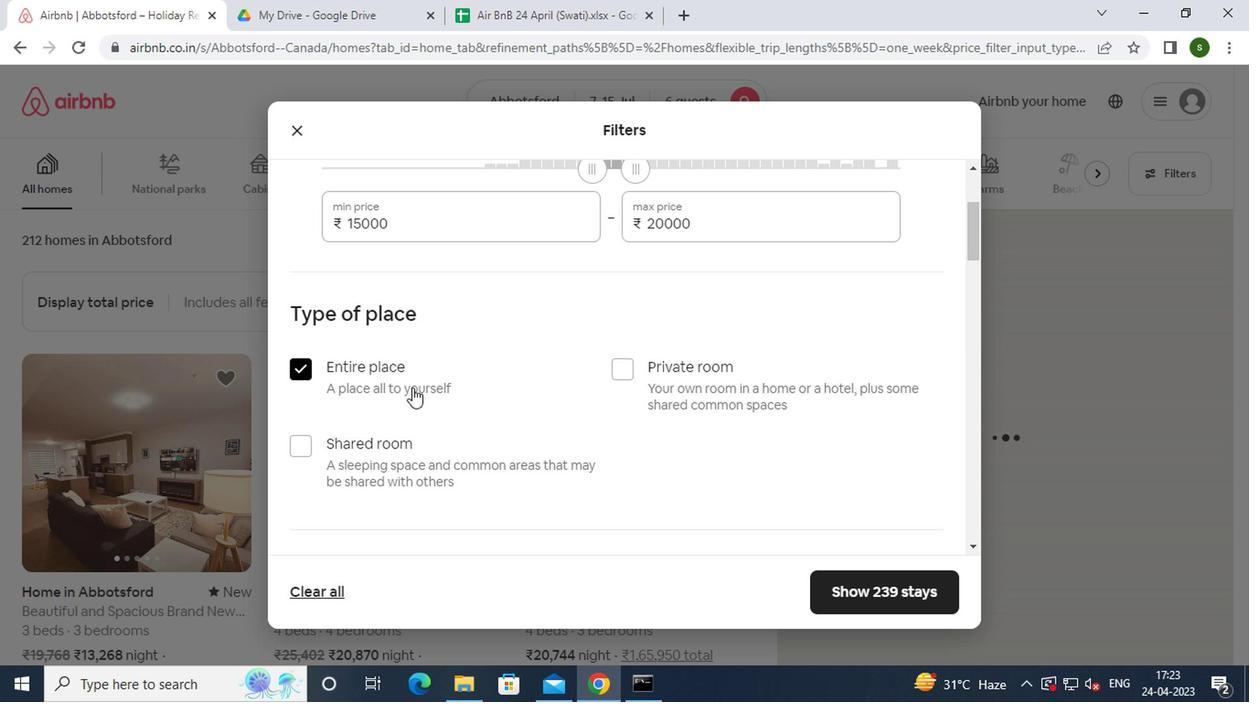 
Action: Mouse scrolled (408, 388) with delta (0, 0)
Screenshot: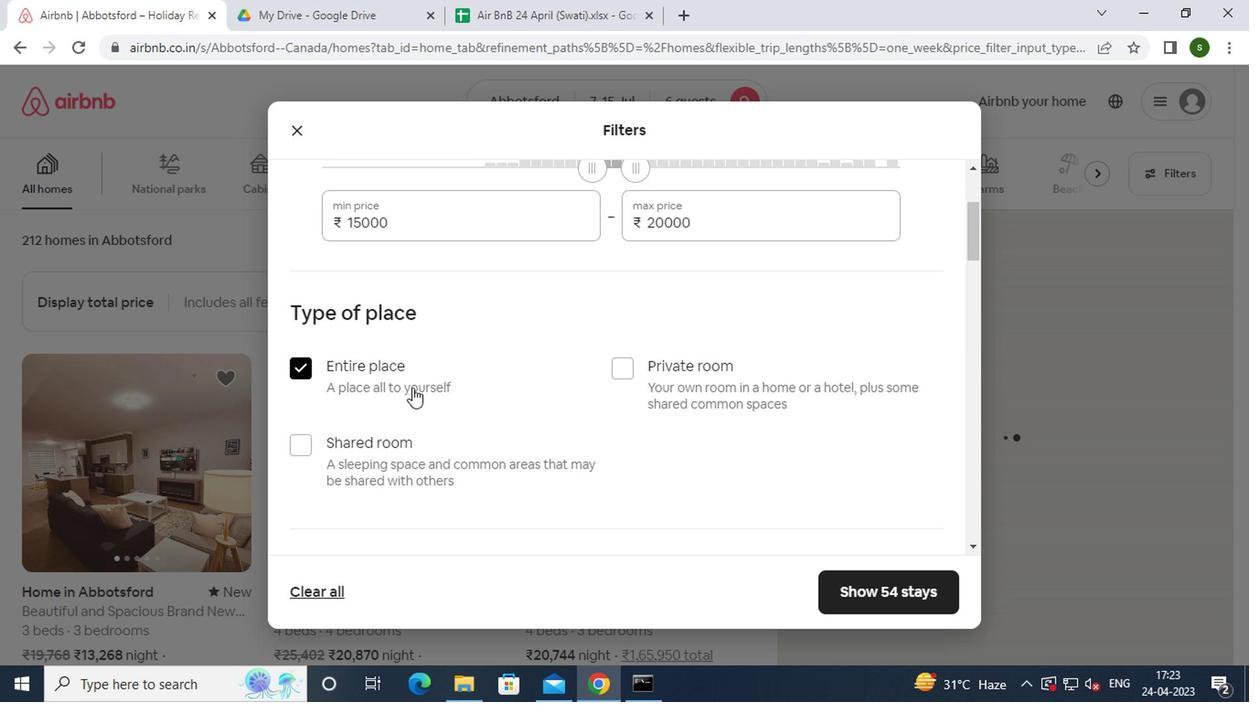 
Action: Mouse moved to (523, 393)
Screenshot: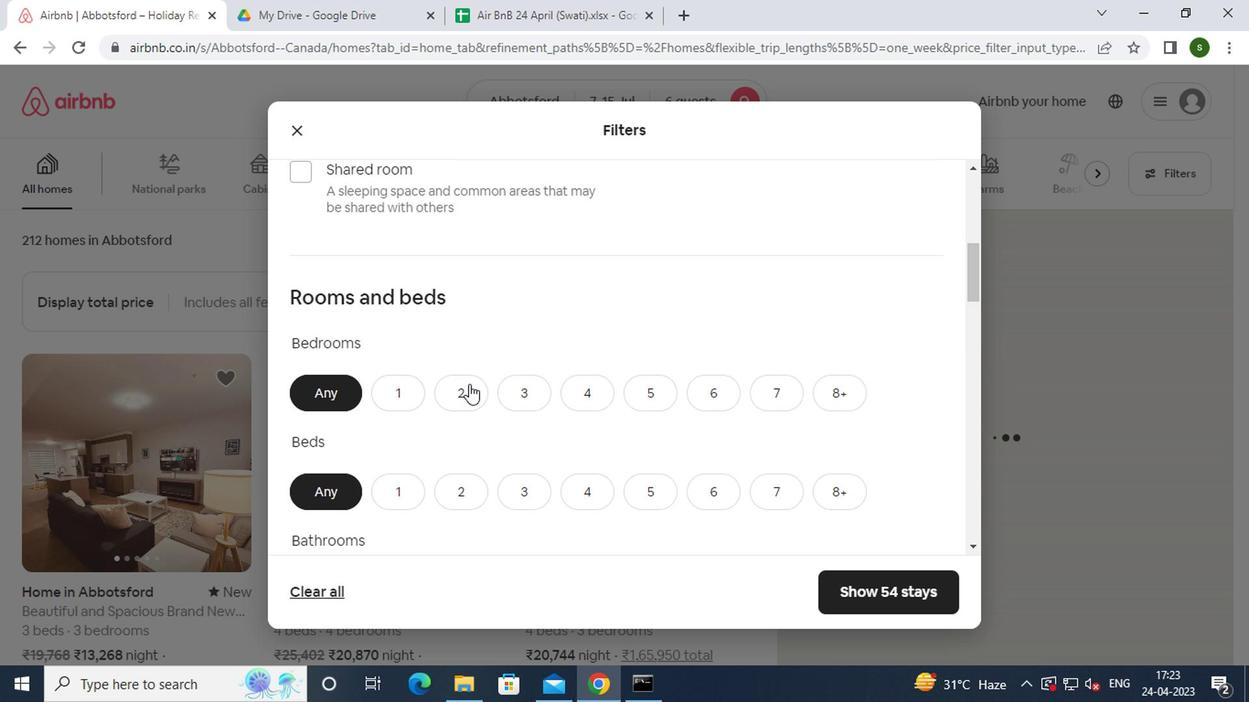 
Action: Mouse pressed left at (523, 393)
Screenshot: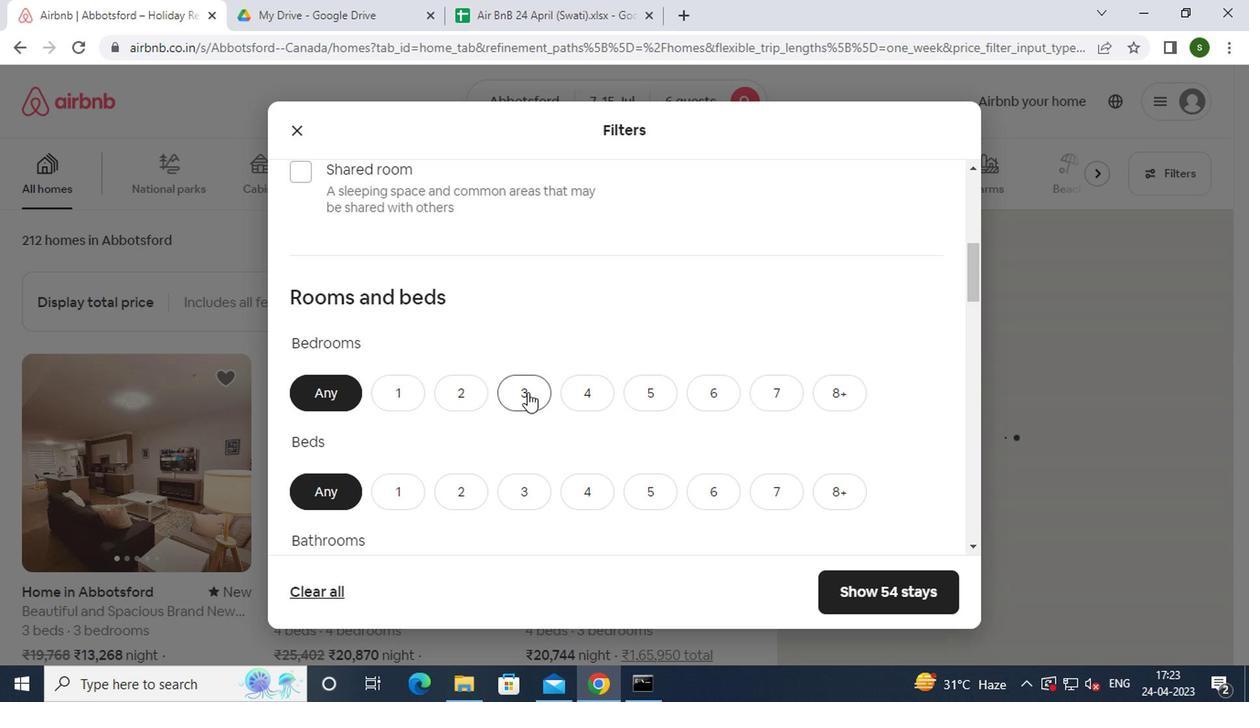 
Action: Mouse scrolled (523, 393) with delta (0, 0)
Screenshot: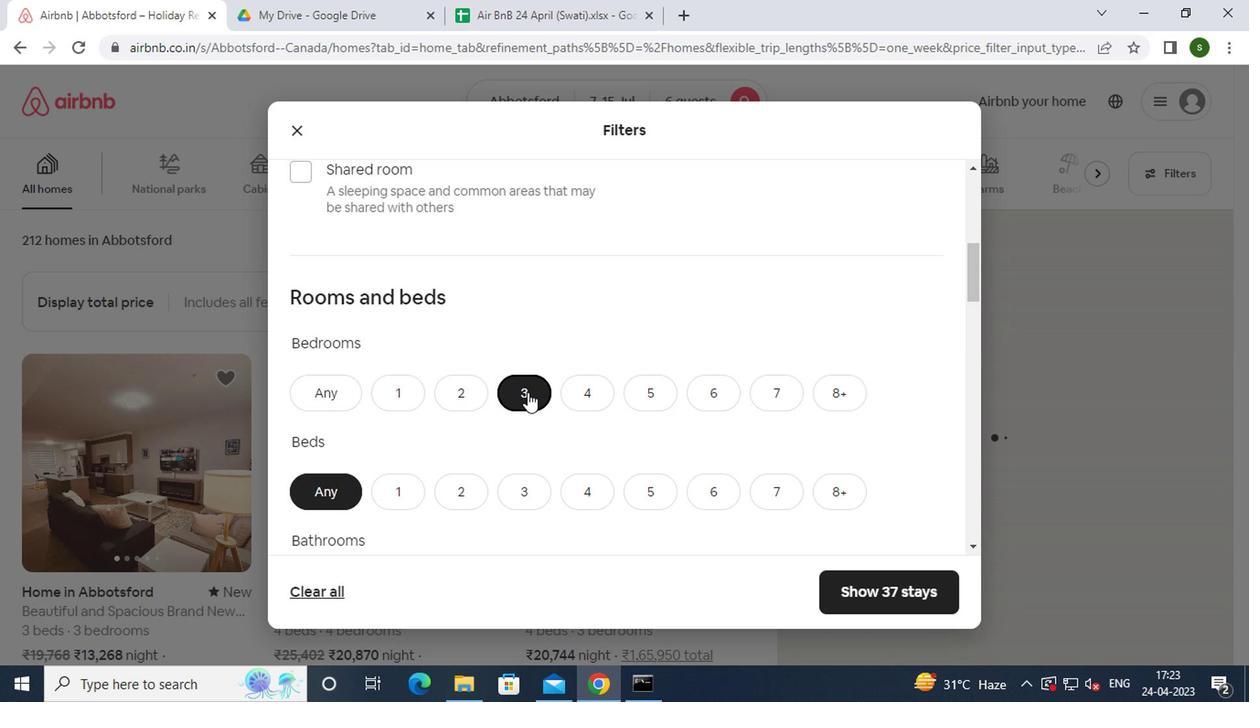 
Action: Mouse scrolled (523, 393) with delta (0, 0)
Screenshot: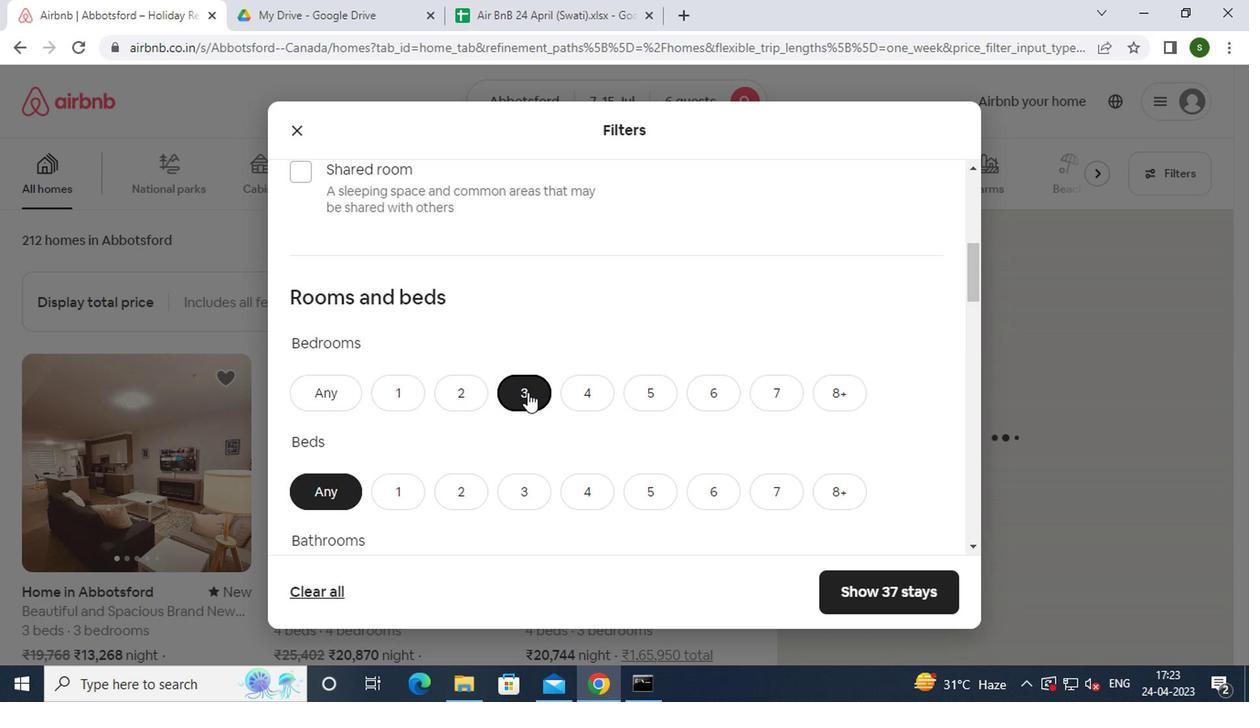 
Action: Mouse moved to (508, 311)
Screenshot: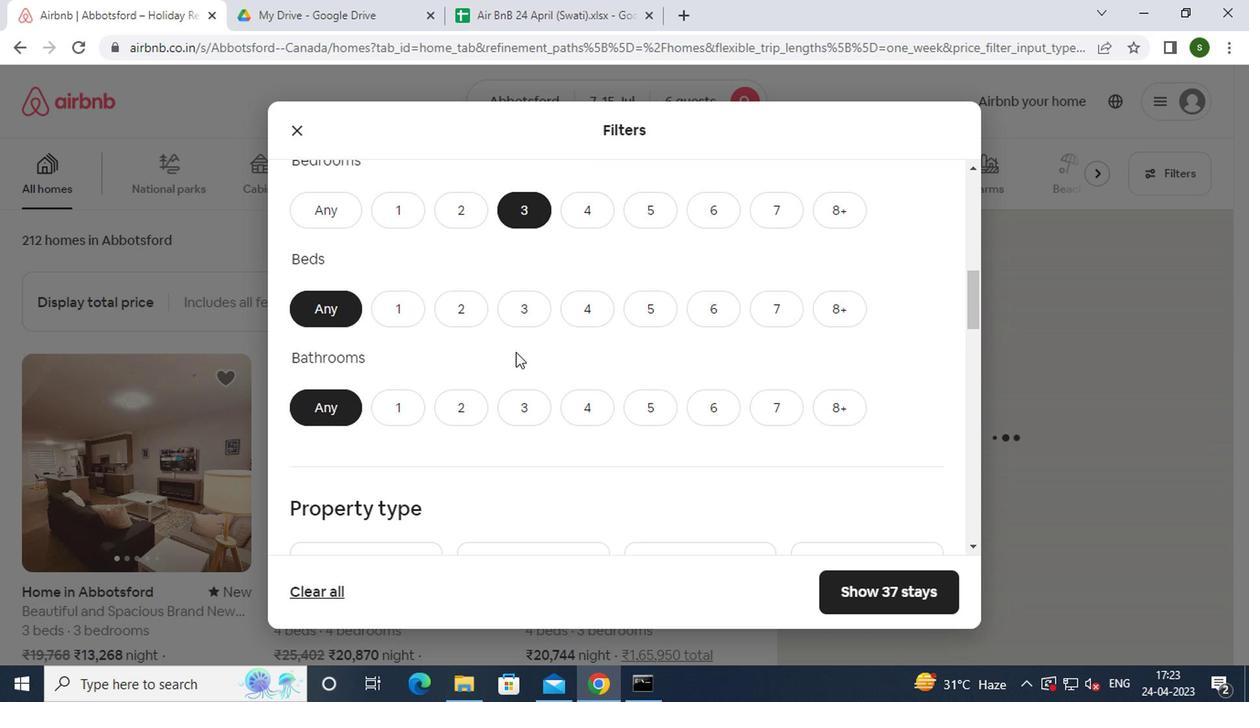 
Action: Mouse pressed left at (508, 311)
Screenshot: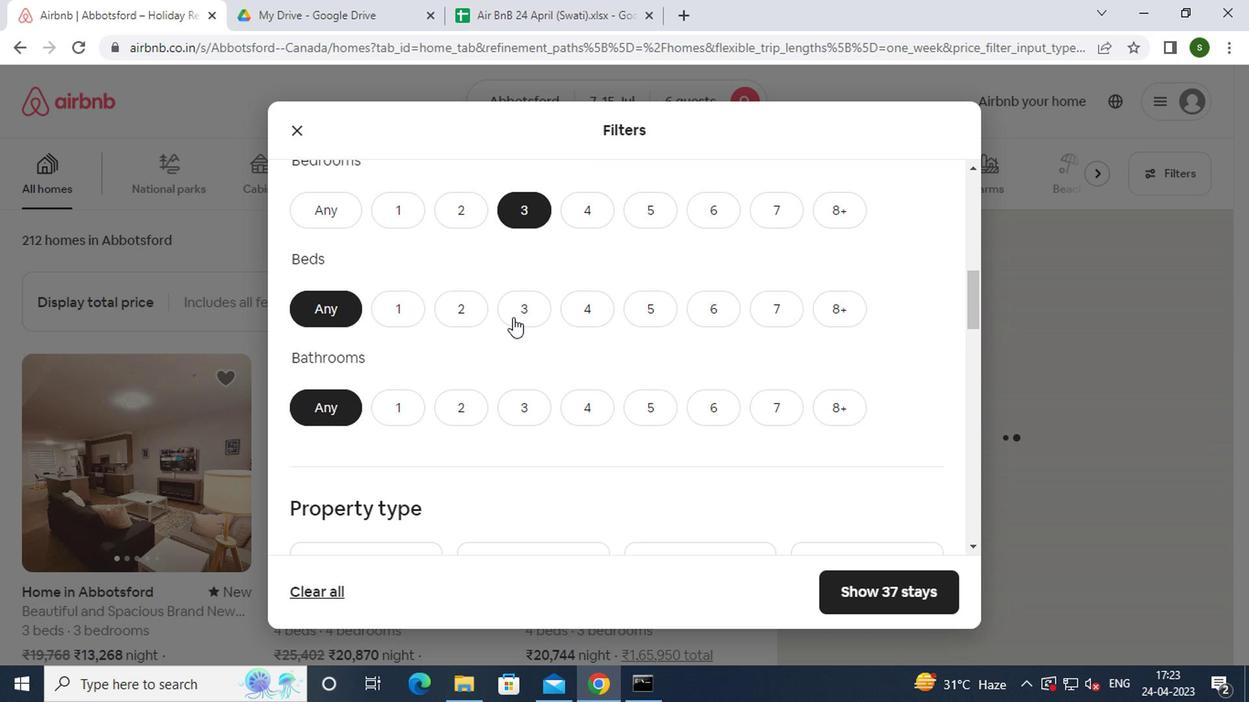 
Action: Mouse moved to (533, 404)
Screenshot: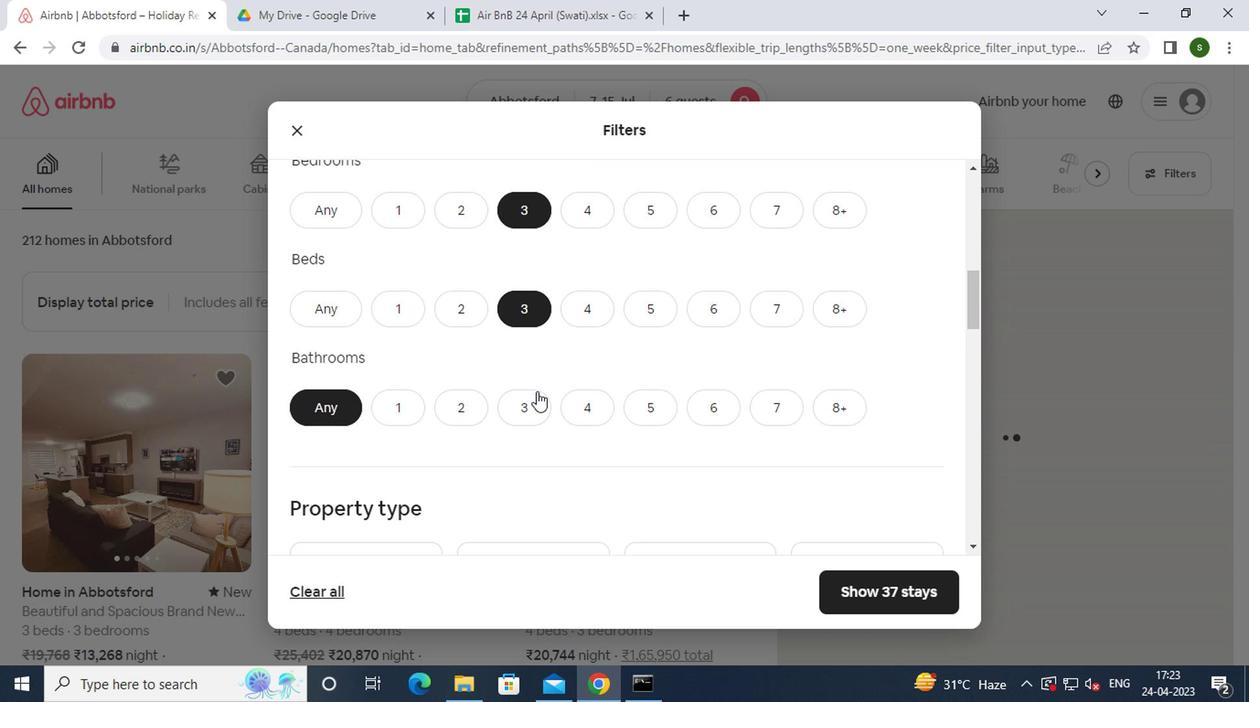 
Action: Mouse pressed left at (533, 404)
Screenshot: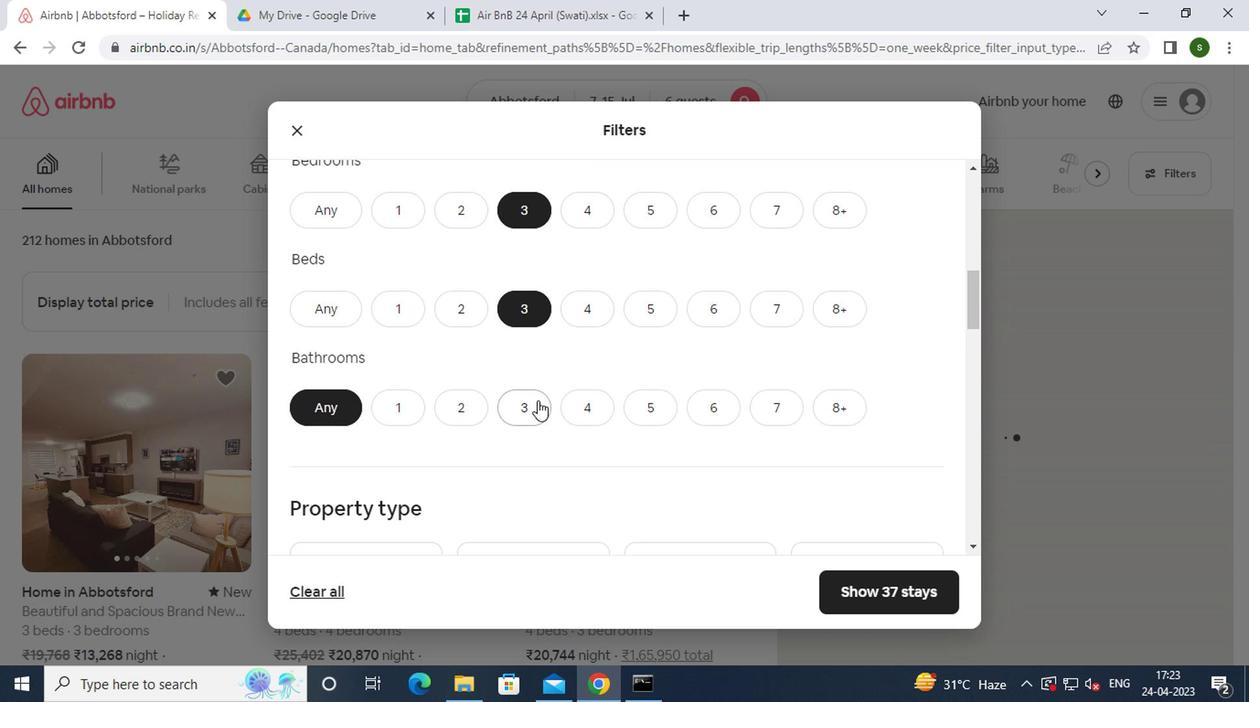
Action: Mouse moved to (536, 404)
Screenshot: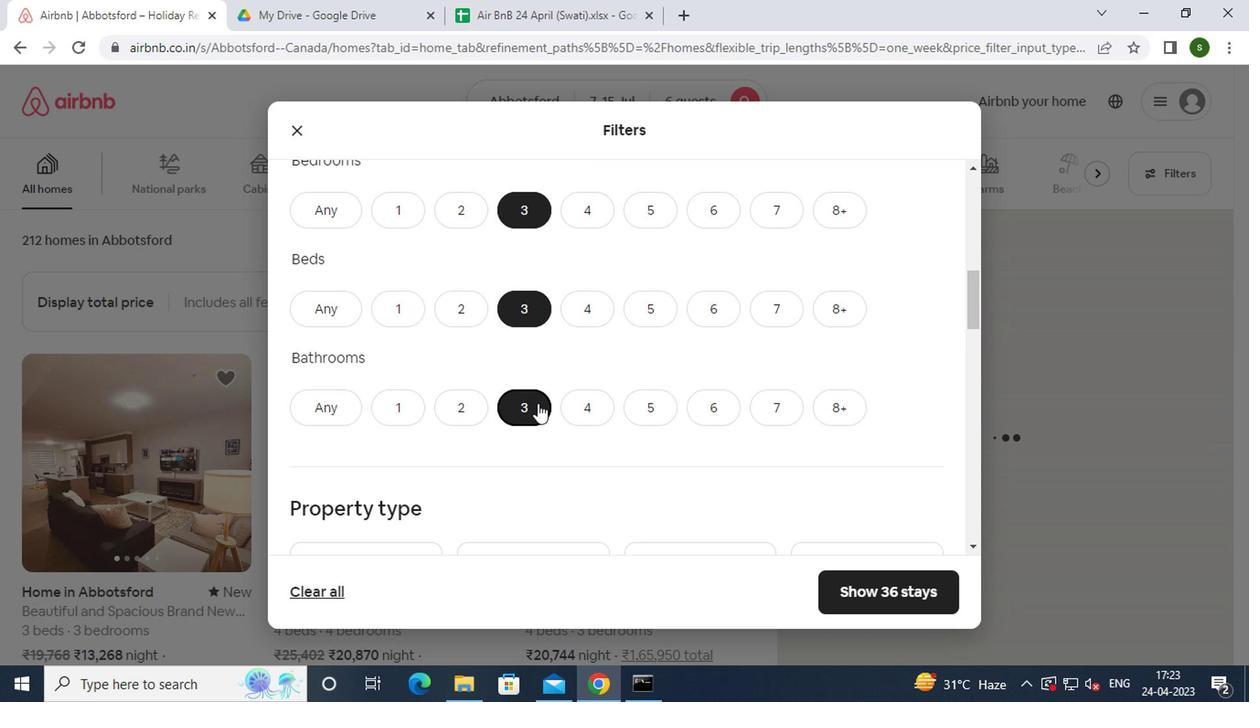 
Action: Mouse scrolled (536, 402) with delta (0, -1)
Screenshot: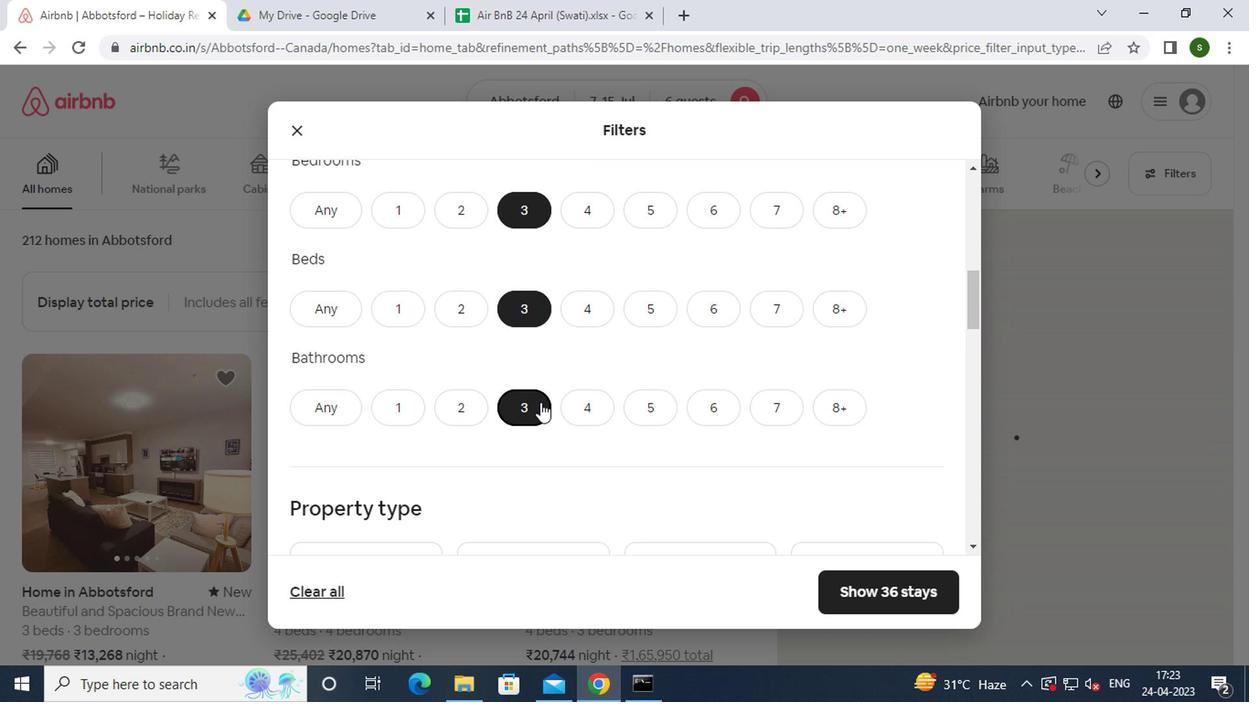 
Action: Mouse scrolled (536, 402) with delta (0, -1)
Screenshot: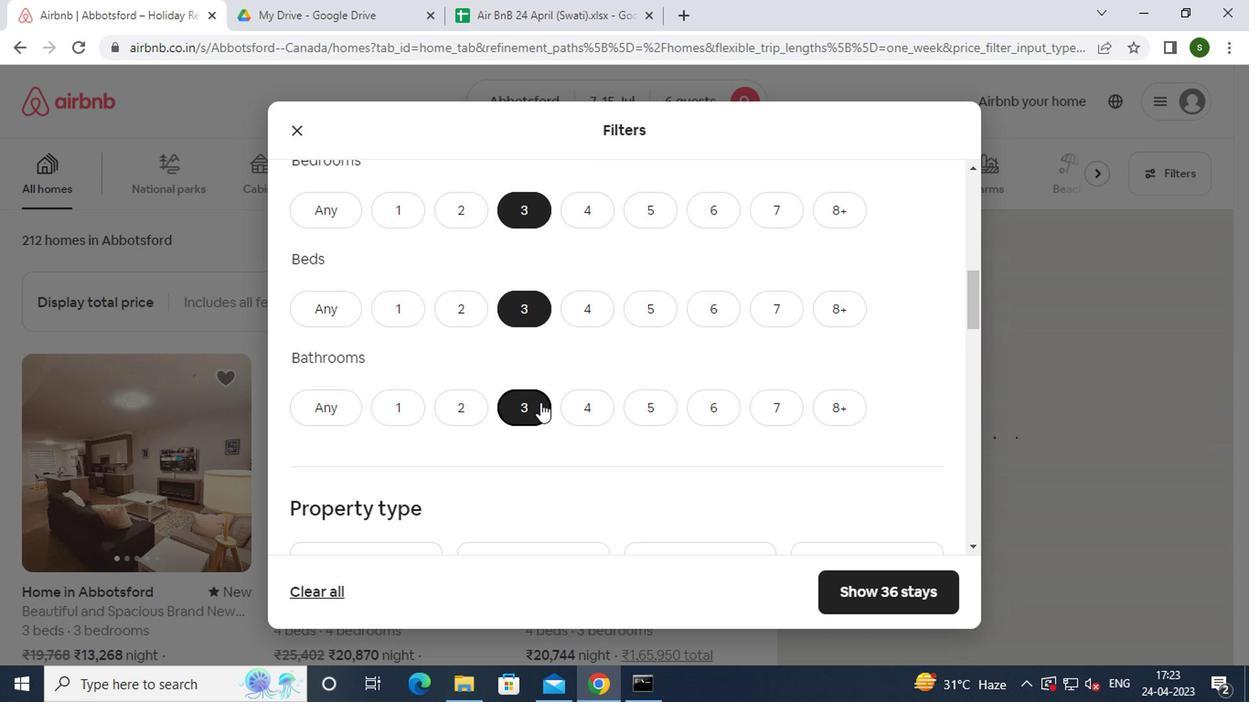 
Action: Mouse moved to (406, 396)
Screenshot: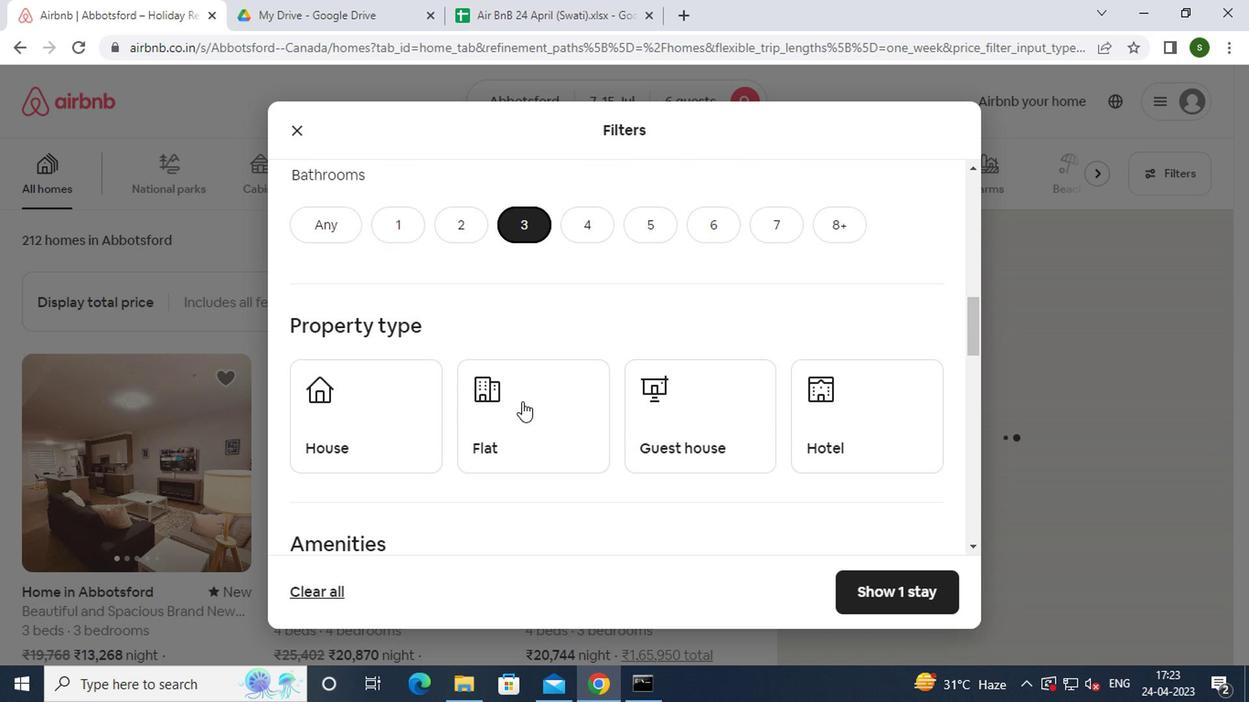 
Action: Mouse pressed left at (406, 396)
Screenshot: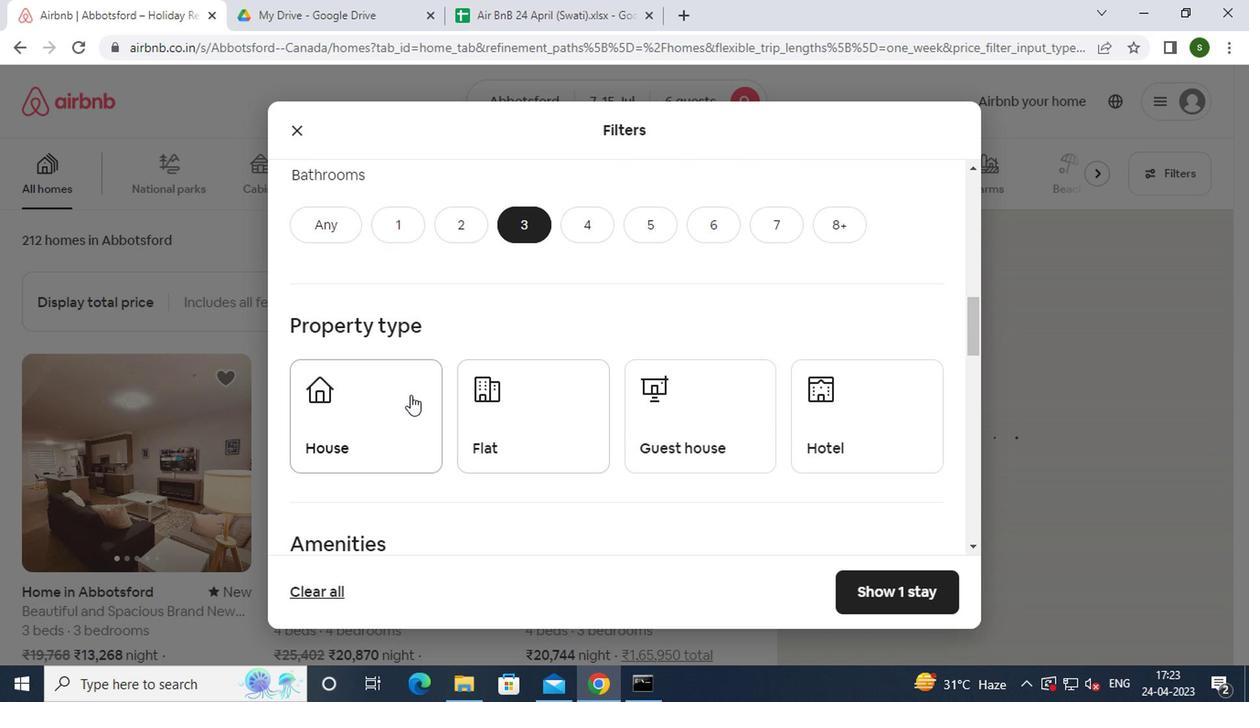 
Action: Mouse moved to (537, 418)
Screenshot: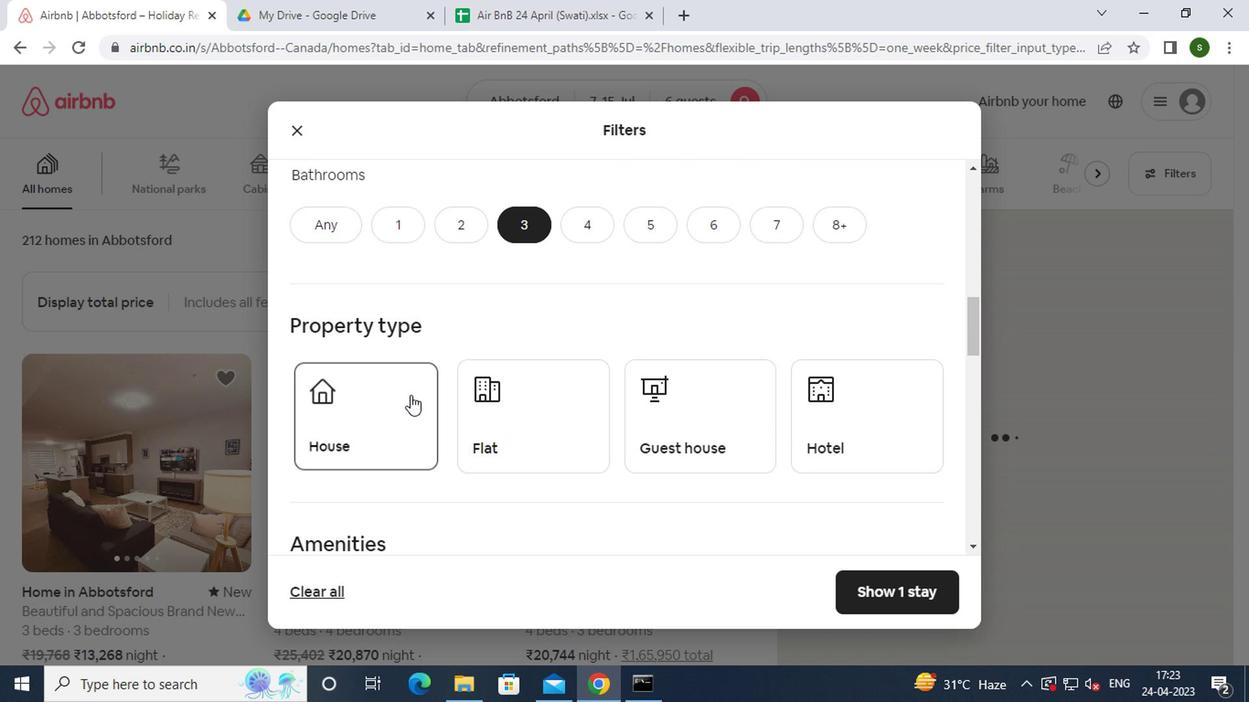 
Action: Mouse pressed left at (537, 418)
Screenshot: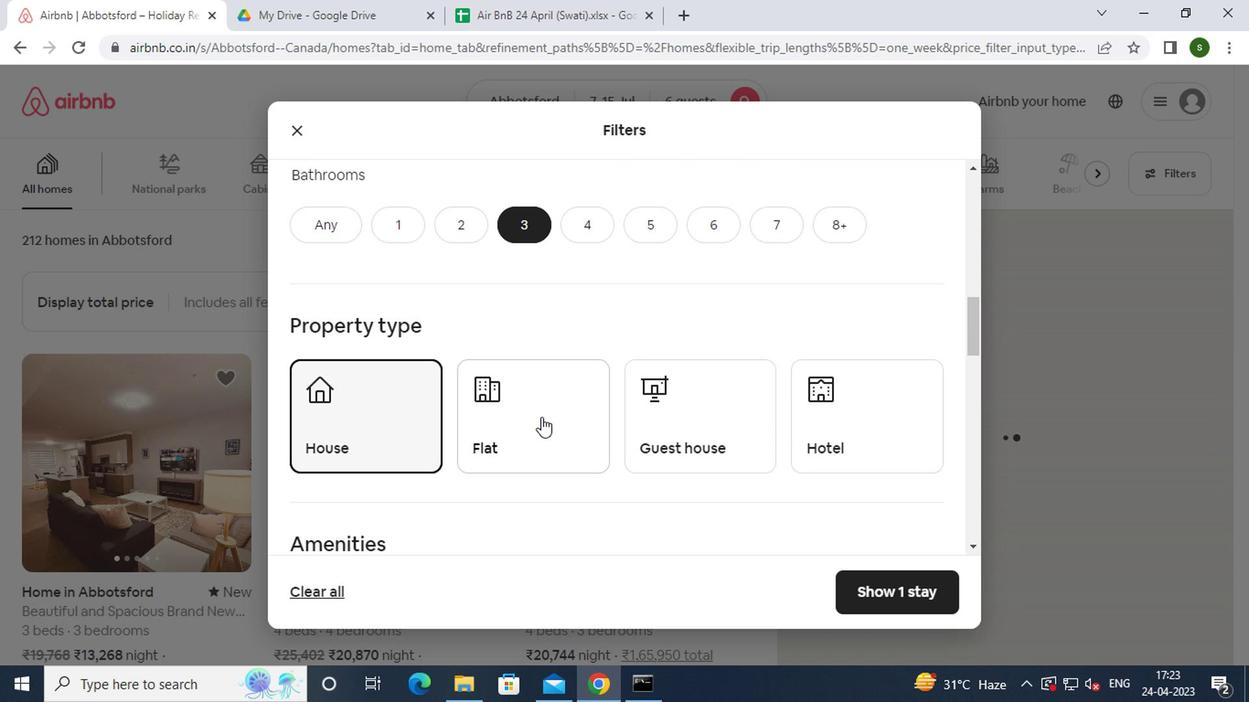 
Action: Mouse moved to (673, 427)
Screenshot: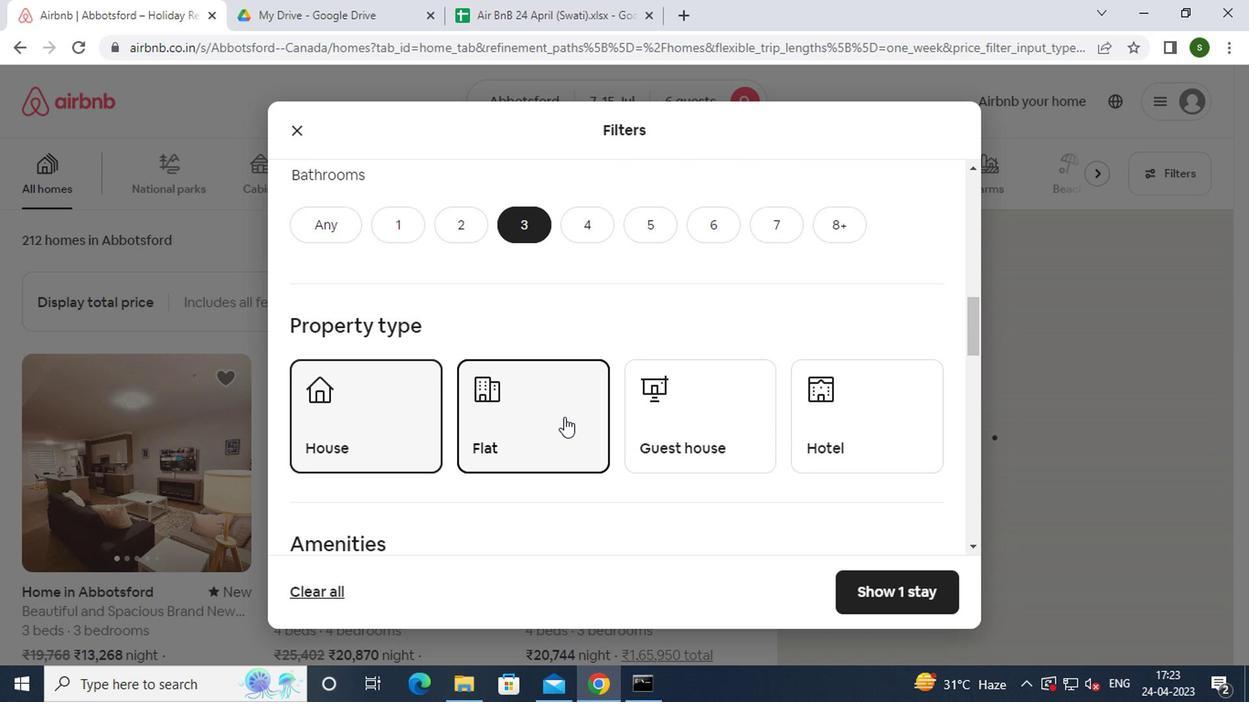 
Action: Mouse pressed left at (673, 427)
Screenshot: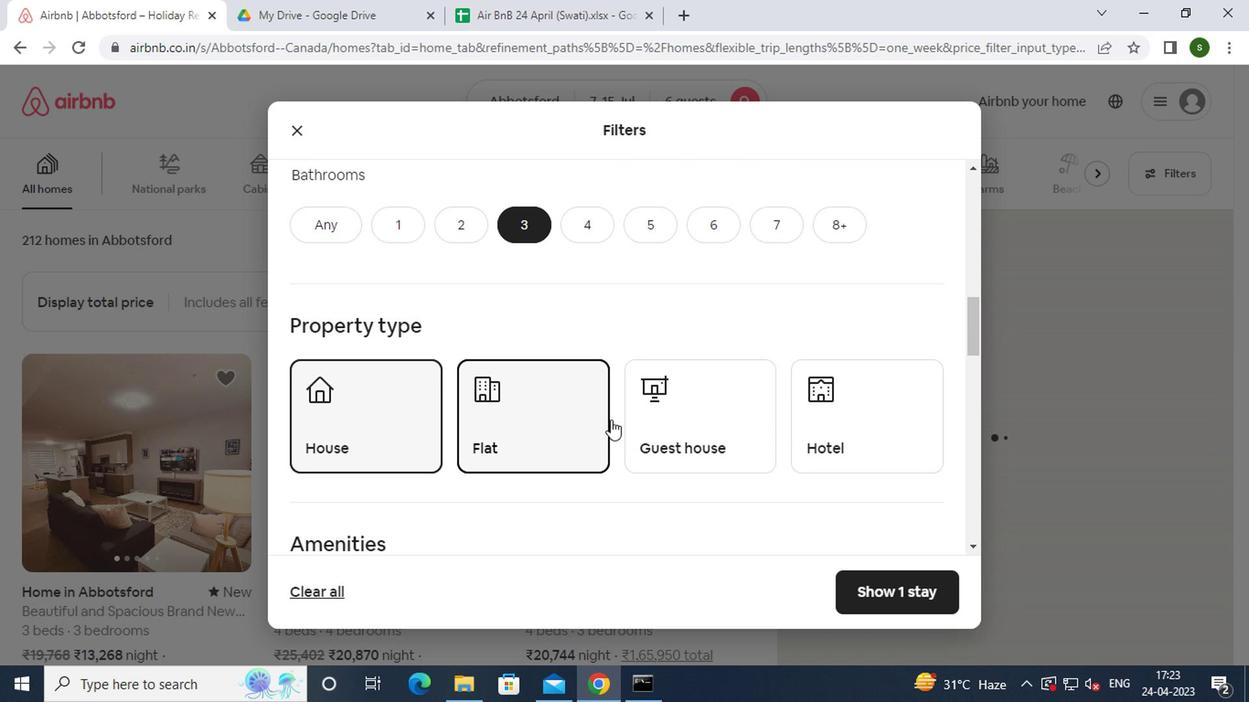 
Action: Mouse scrolled (673, 426) with delta (0, -1)
Screenshot: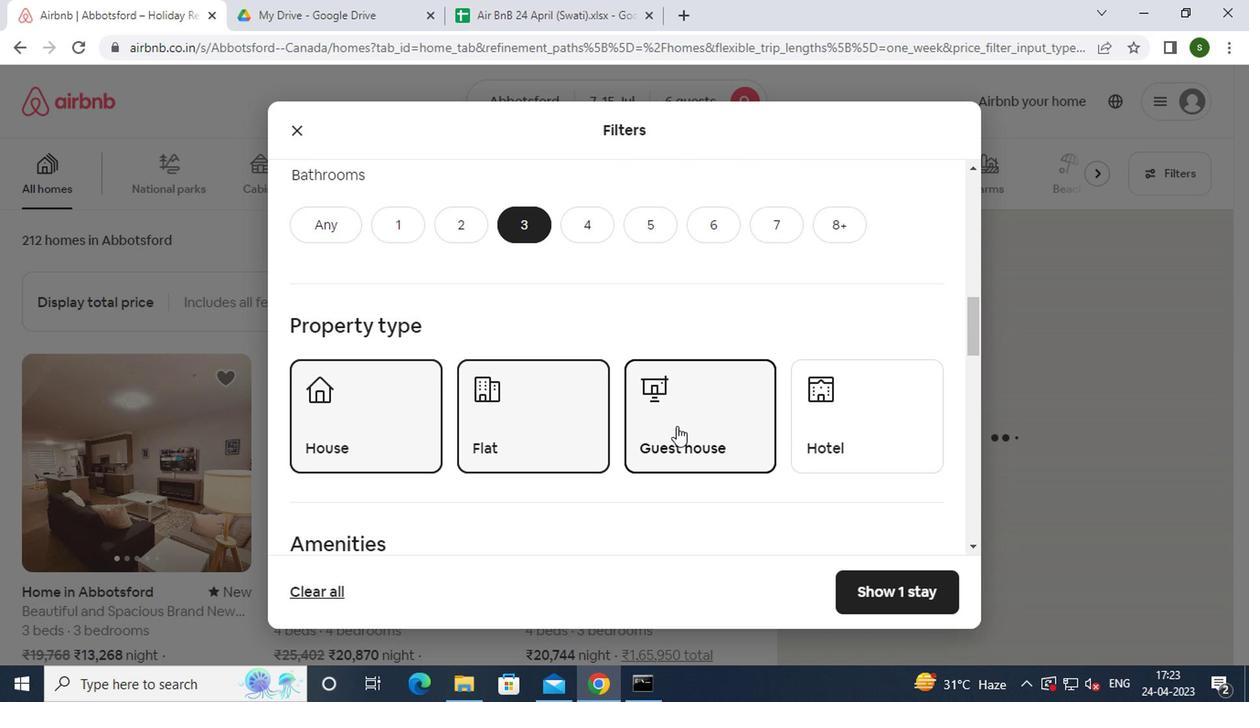 
Action: Mouse scrolled (673, 426) with delta (0, -1)
Screenshot: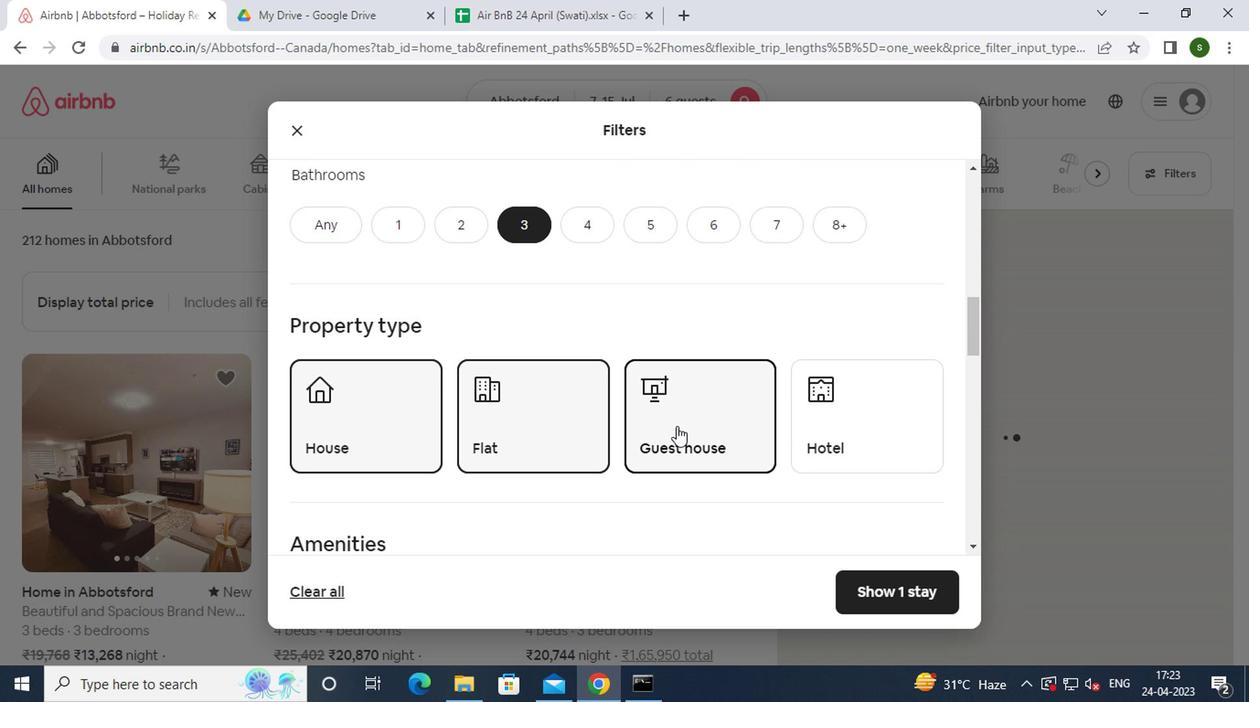 
Action: Mouse scrolled (673, 426) with delta (0, -1)
Screenshot: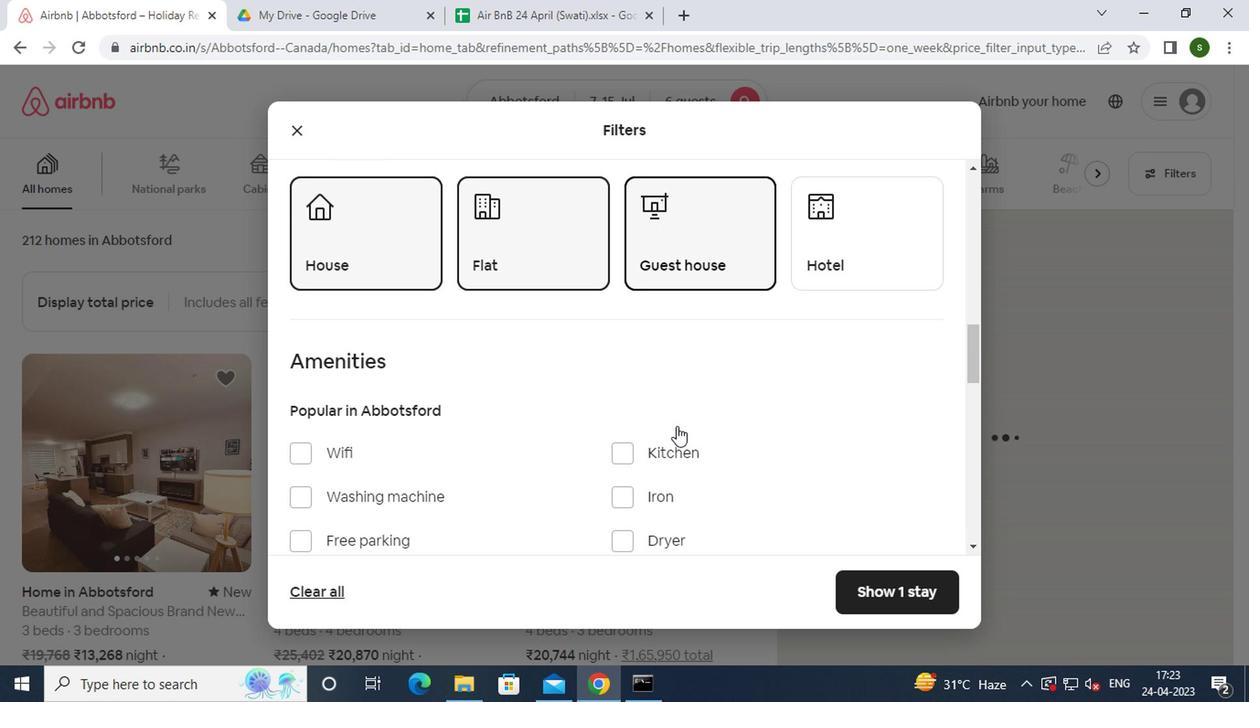 
Action: Mouse scrolled (673, 426) with delta (0, -1)
Screenshot: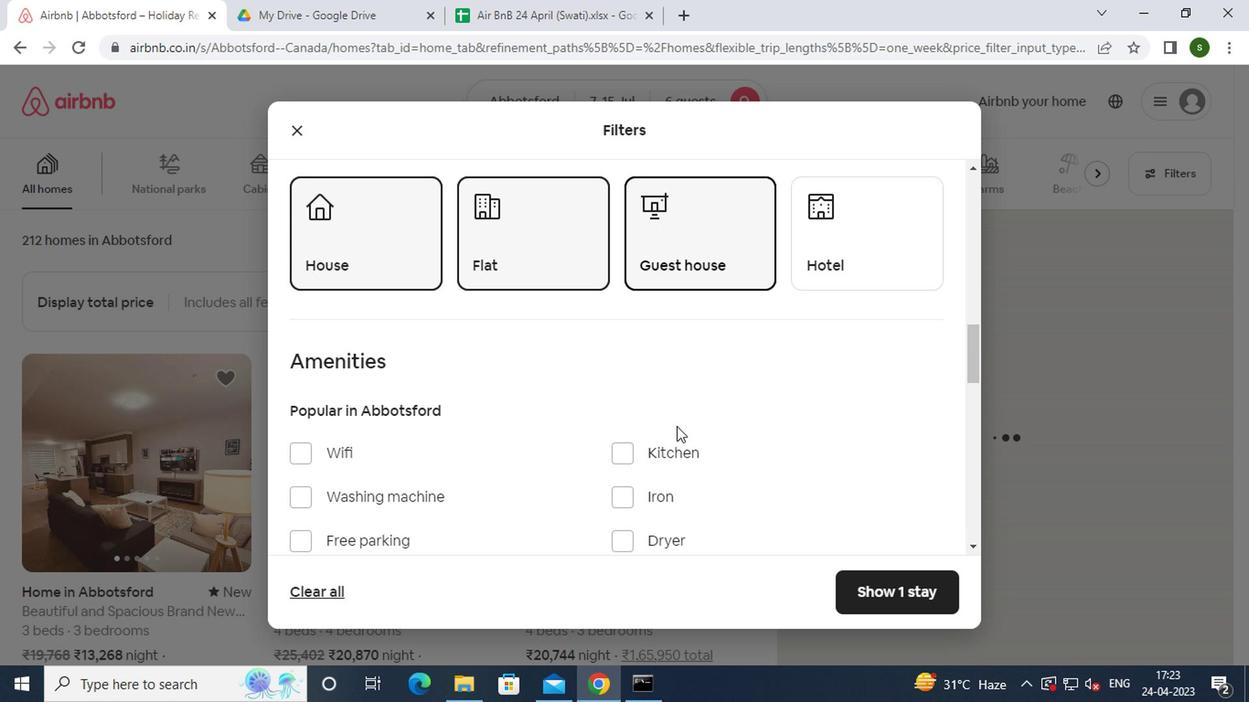 
Action: Mouse moved to (423, 322)
Screenshot: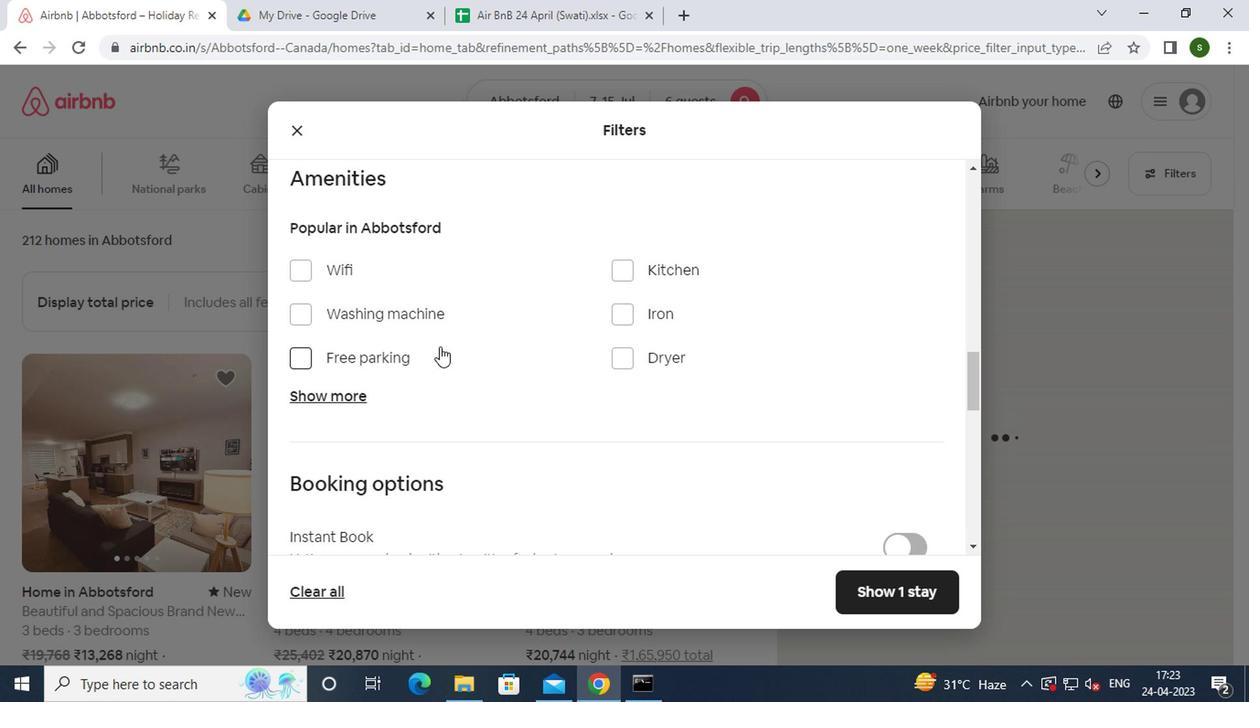 
Action: Mouse pressed left at (423, 322)
Screenshot: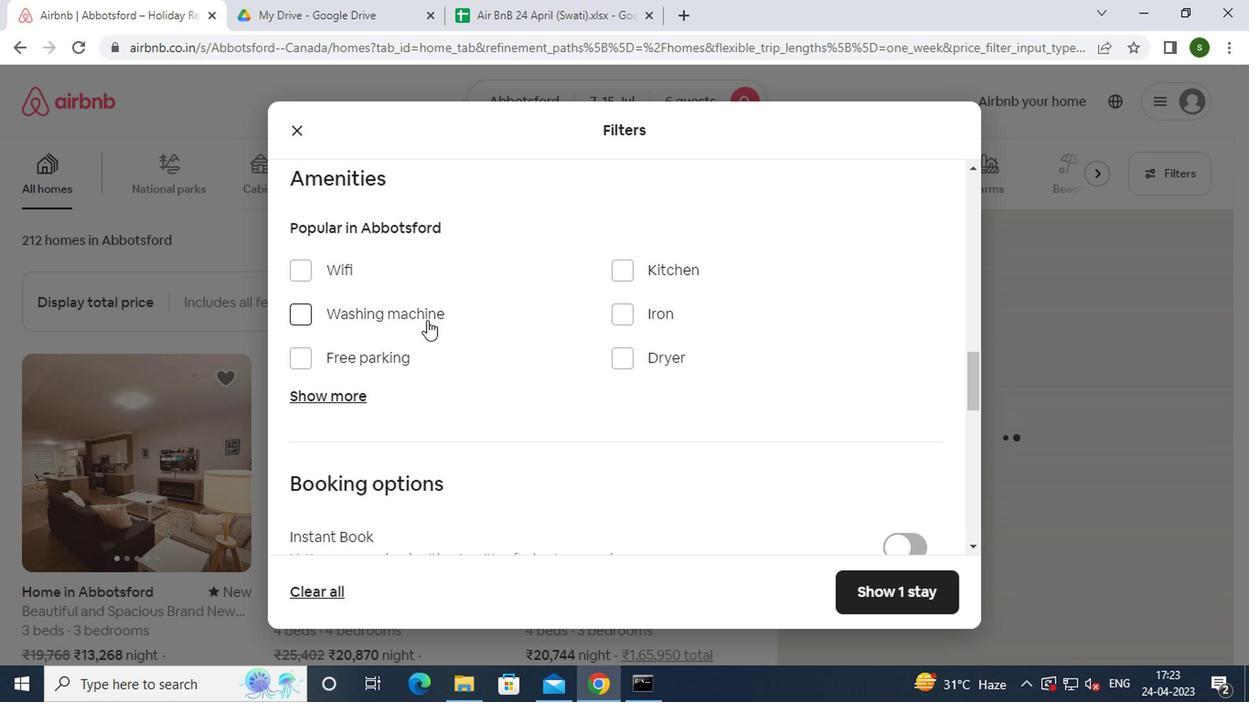 
Action: Mouse moved to (528, 338)
Screenshot: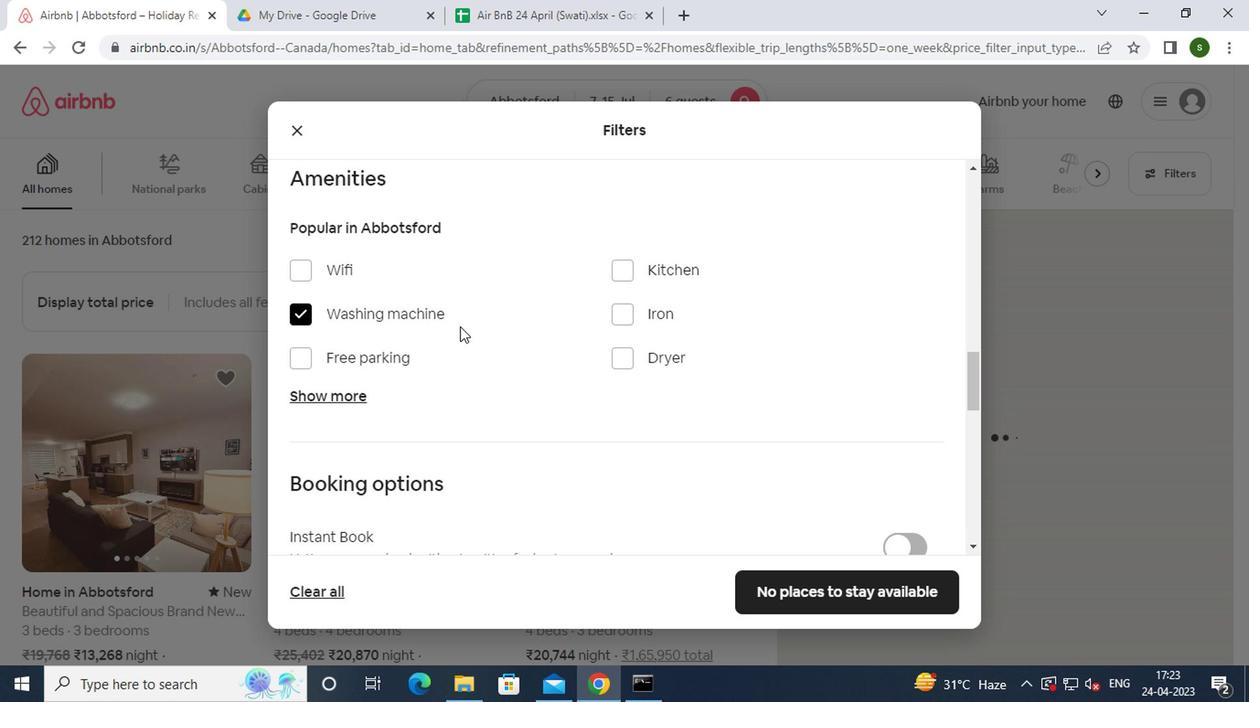 
Action: Mouse scrolled (528, 337) with delta (0, 0)
Screenshot: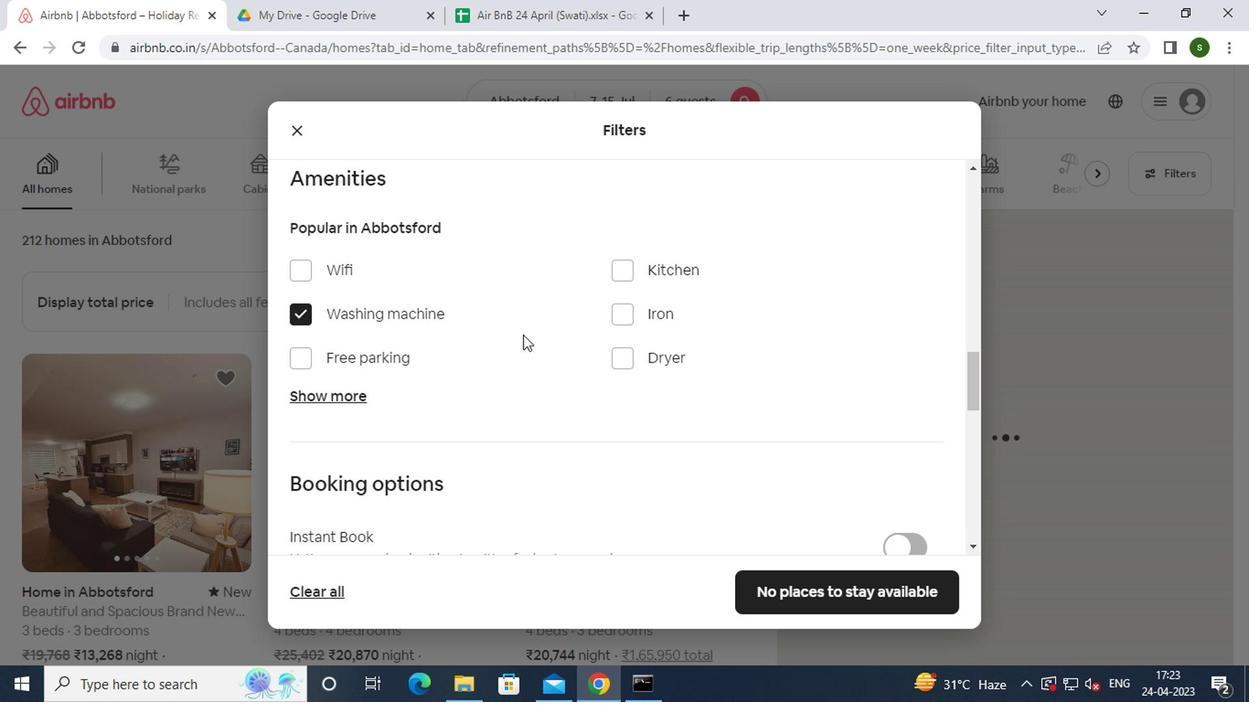 
Action: Mouse scrolled (528, 337) with delta (0, 0)
Screenshot: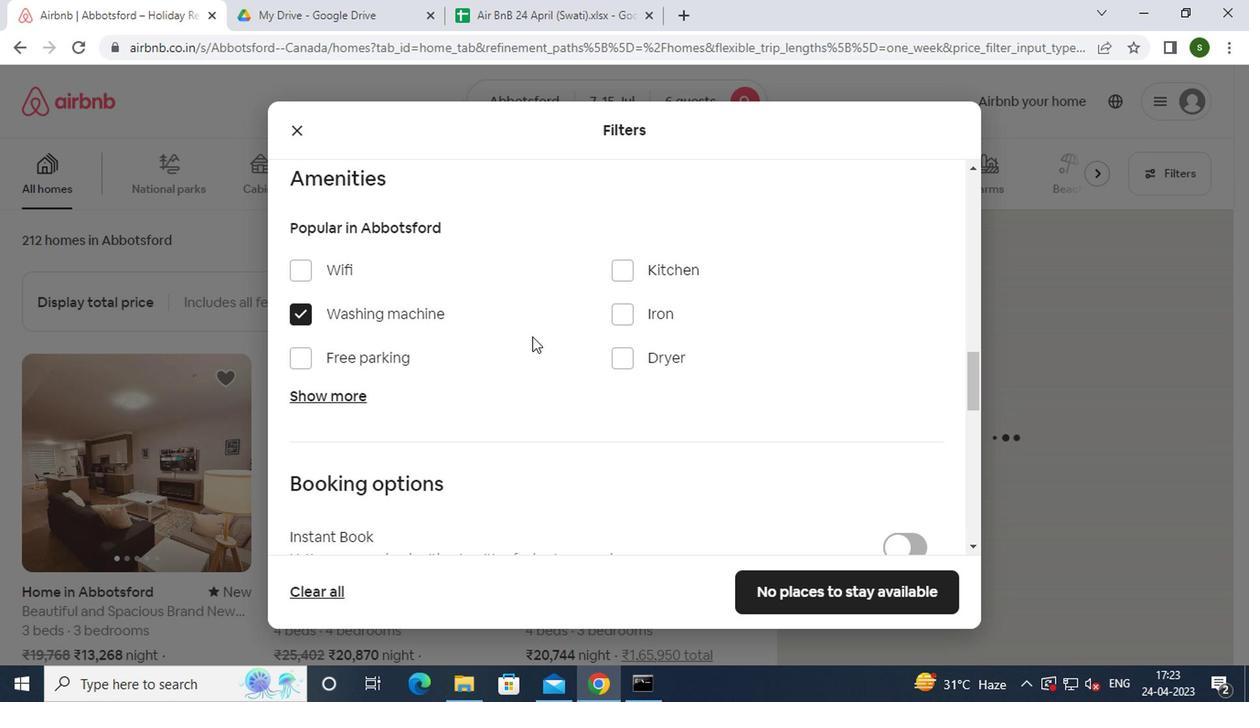 
Action: Mouse scrolled (528, 337) with delta (0, 0)
Screenshot: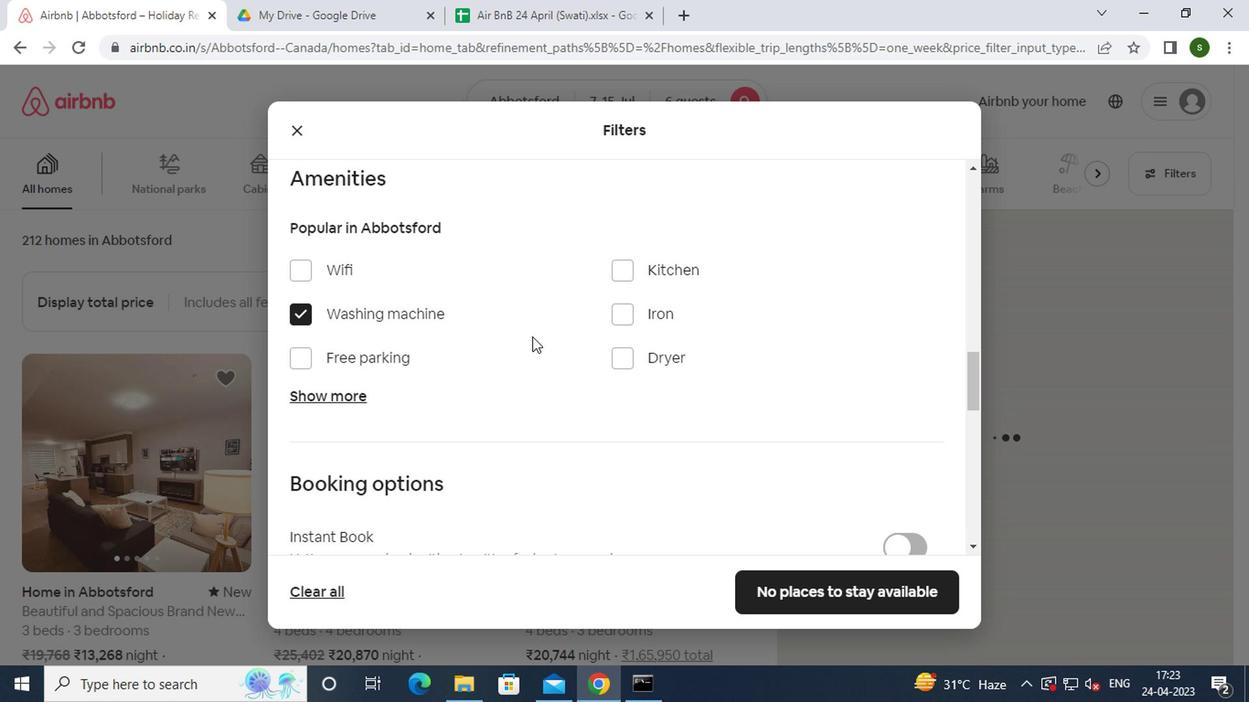 
Action: Mouse moved to (902, 337)
Screenshot: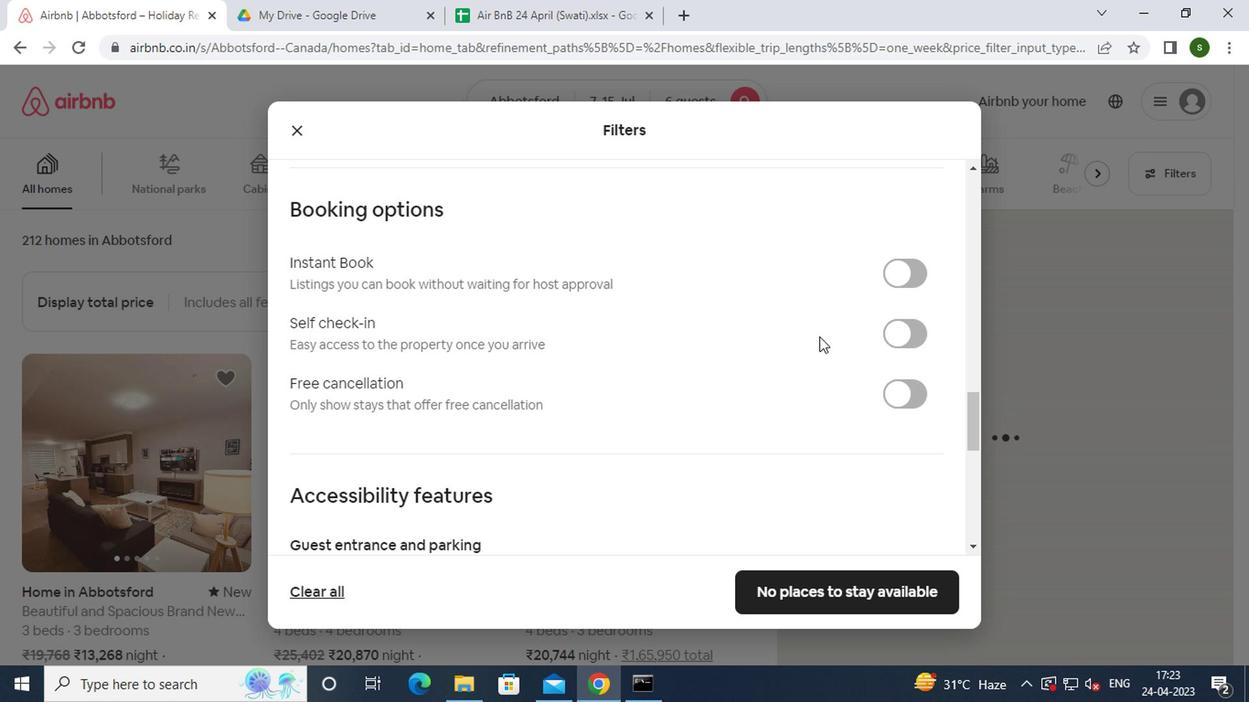 
Action: Mouse pressed left at (902, 337)
Screenshot: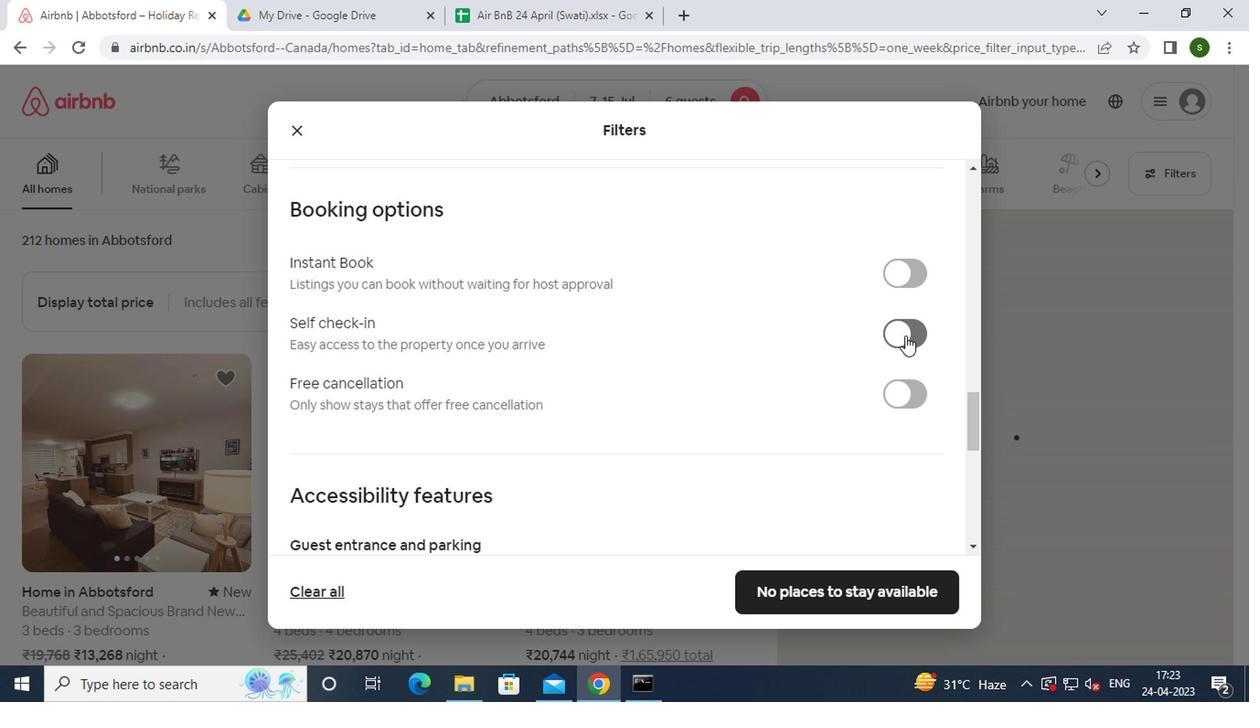 
Action: Mouse moved to (710, 347)
Screenshot: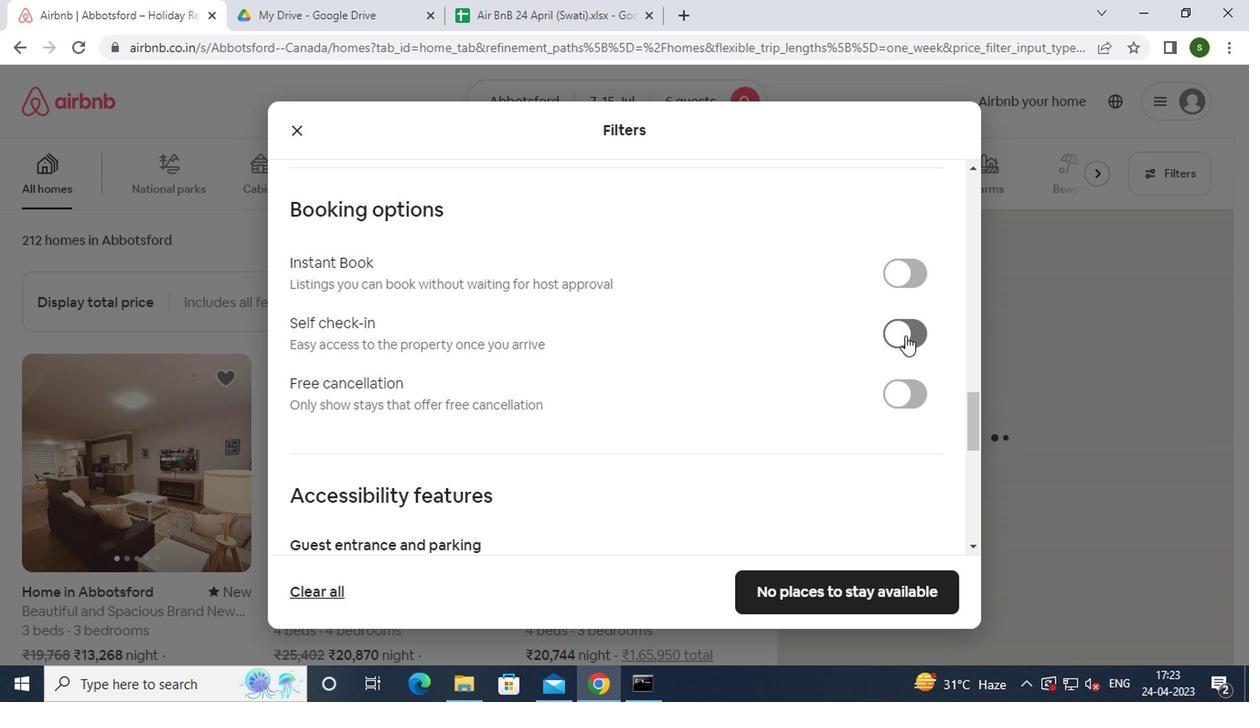 
Action: Mouse scrolled (710, 346) with delta (0, 0)
Screenshot: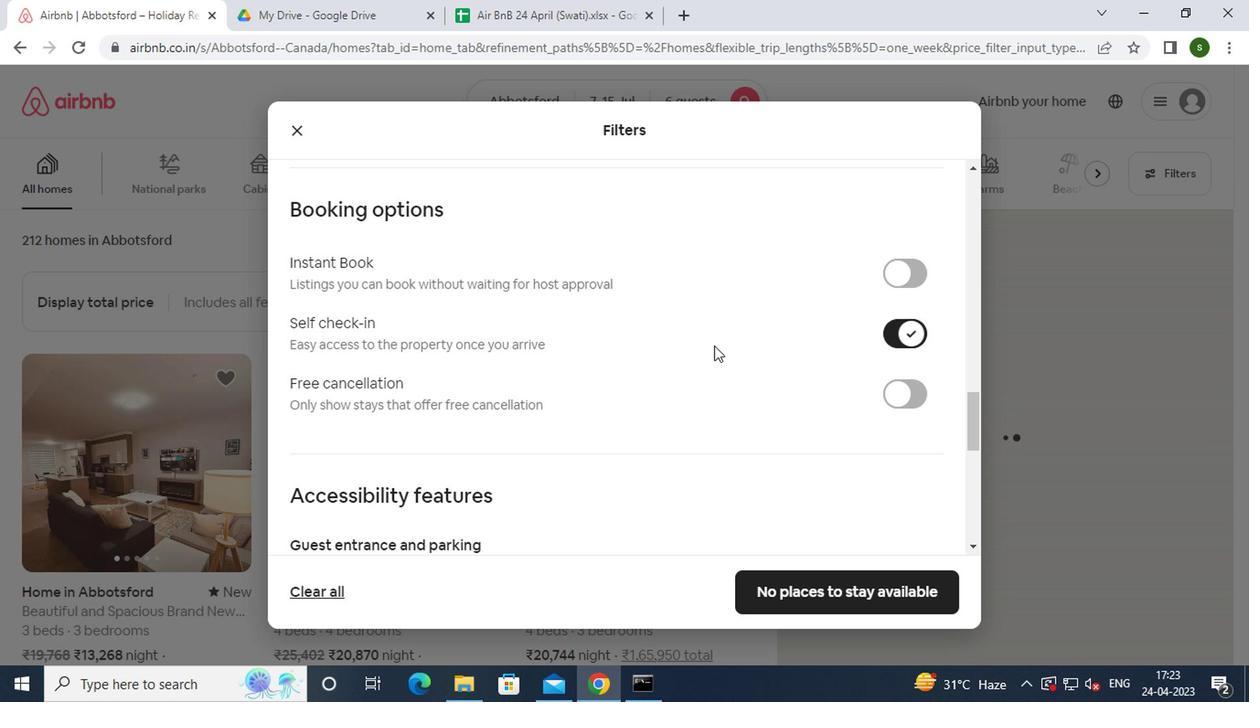 
Action: Mouse scrolled (710, 346) with delta (0, 0)
Screenshot: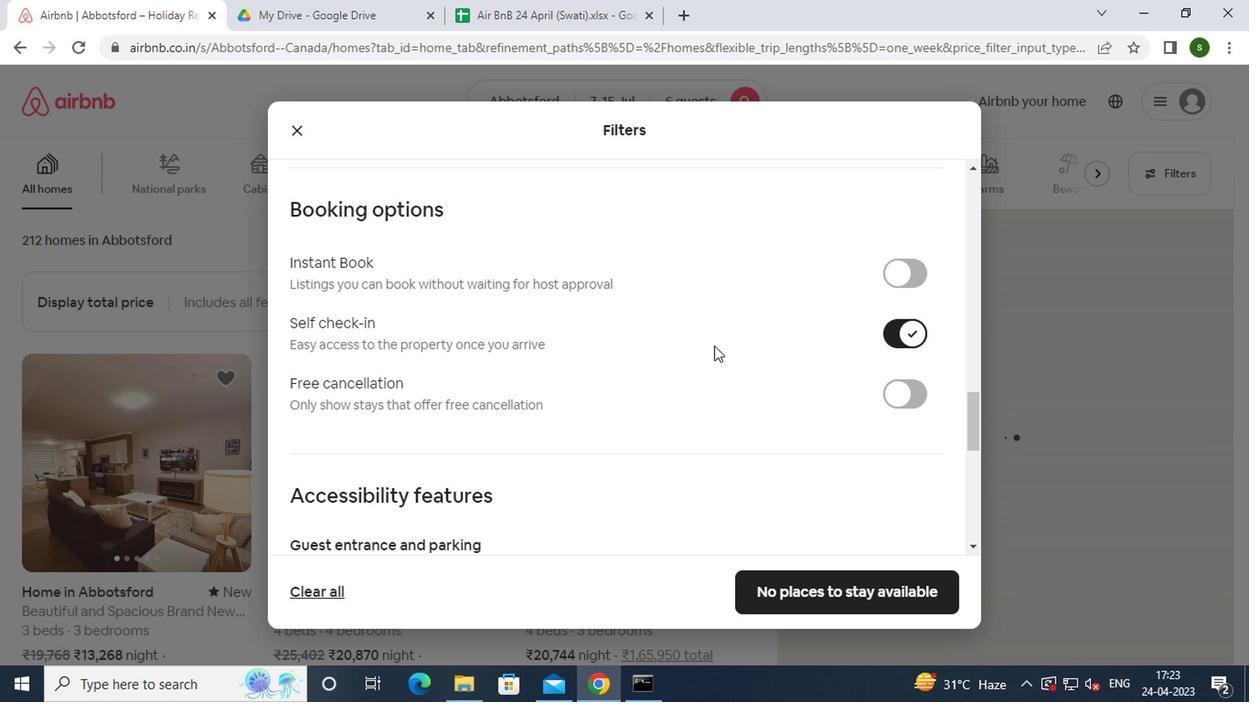 
Action: Mouse scrolled (710, 346) with delta (0, 0)
Screenshot: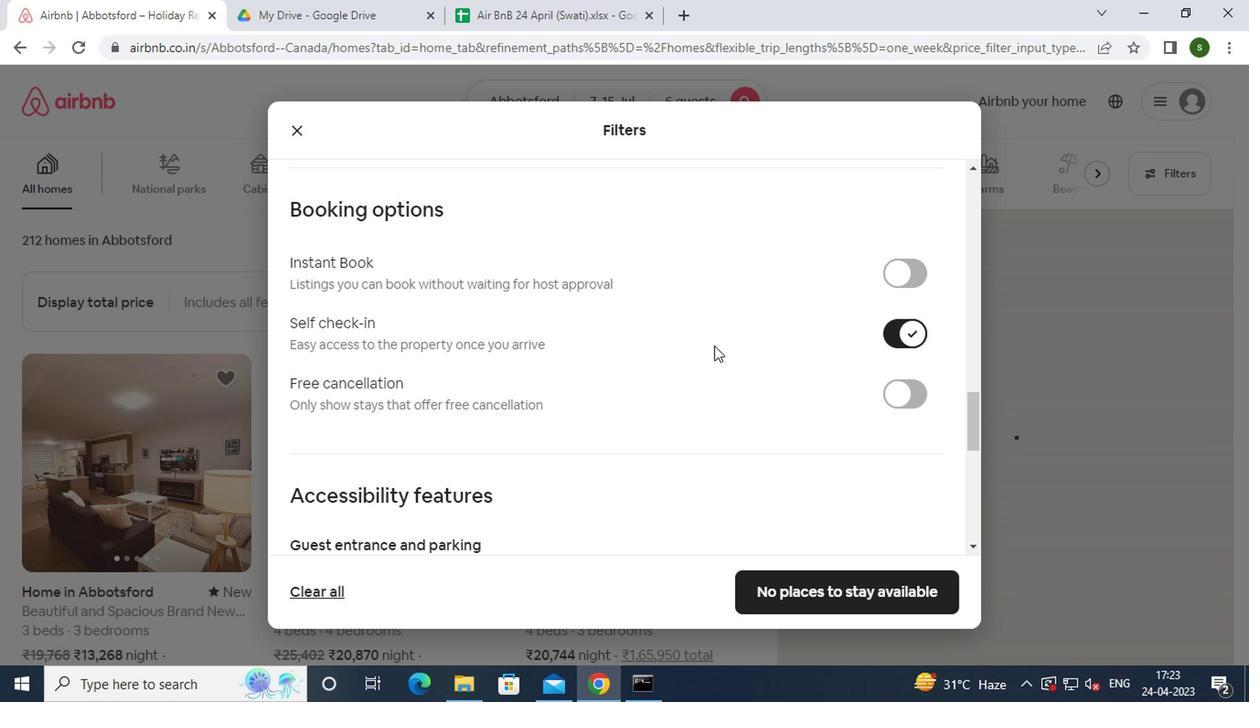 
Action: Mouse scrolled (710, 346) with delta (0, 0)
Screenshot: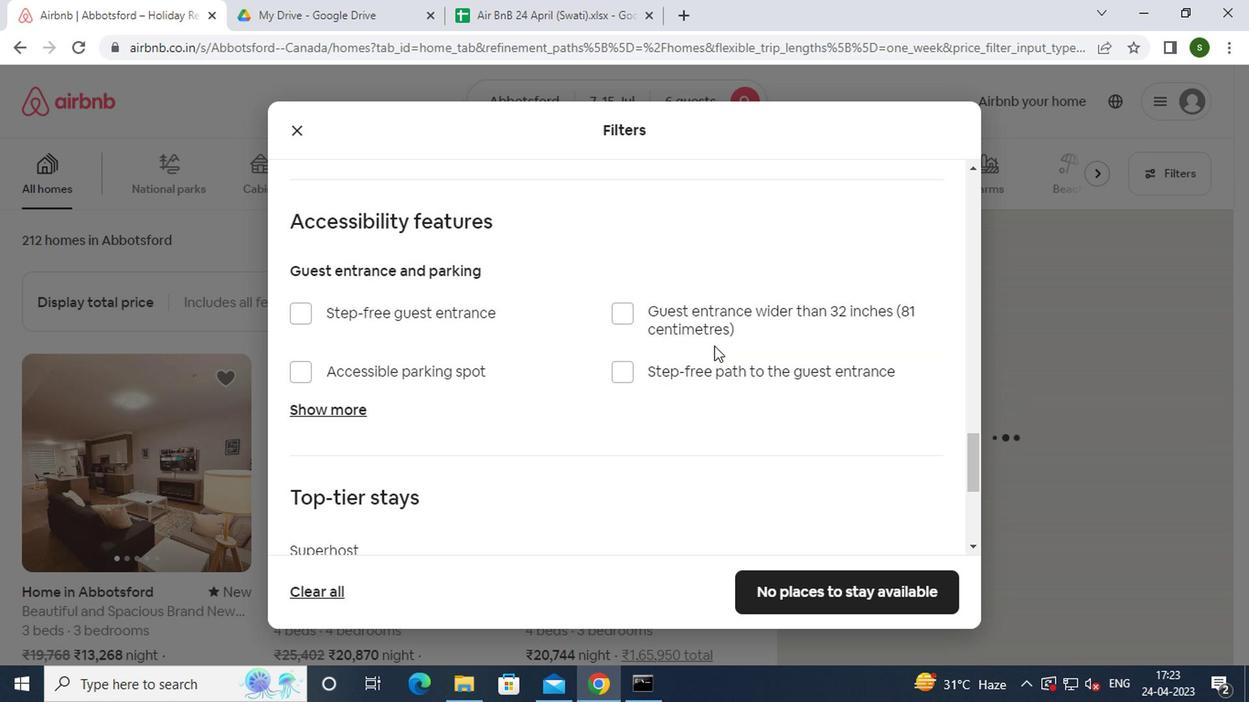 
Action: Mouse scrolled (710, 346) with delta (0, 0)
Screenshot: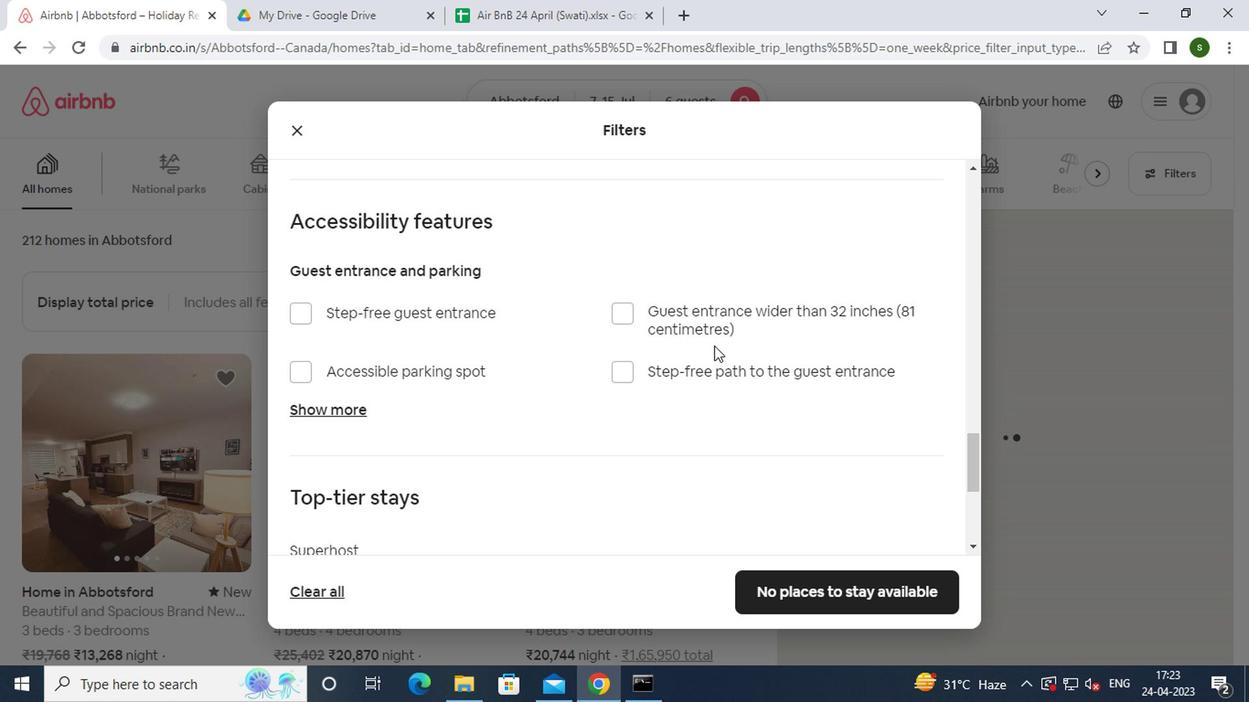 
Action: Mouse scrolled (710, 346) with delta (0, 0)
Screenshot: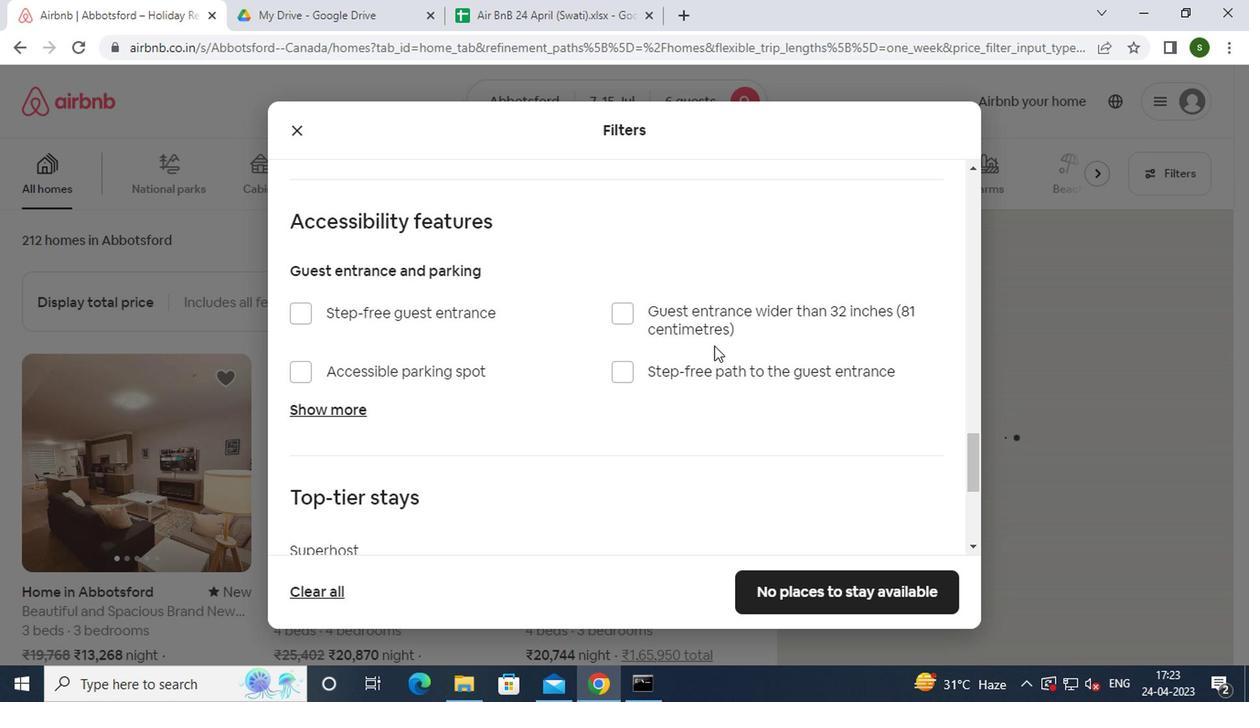 
Action: Mouse moved to (298, 477)
Screenshot: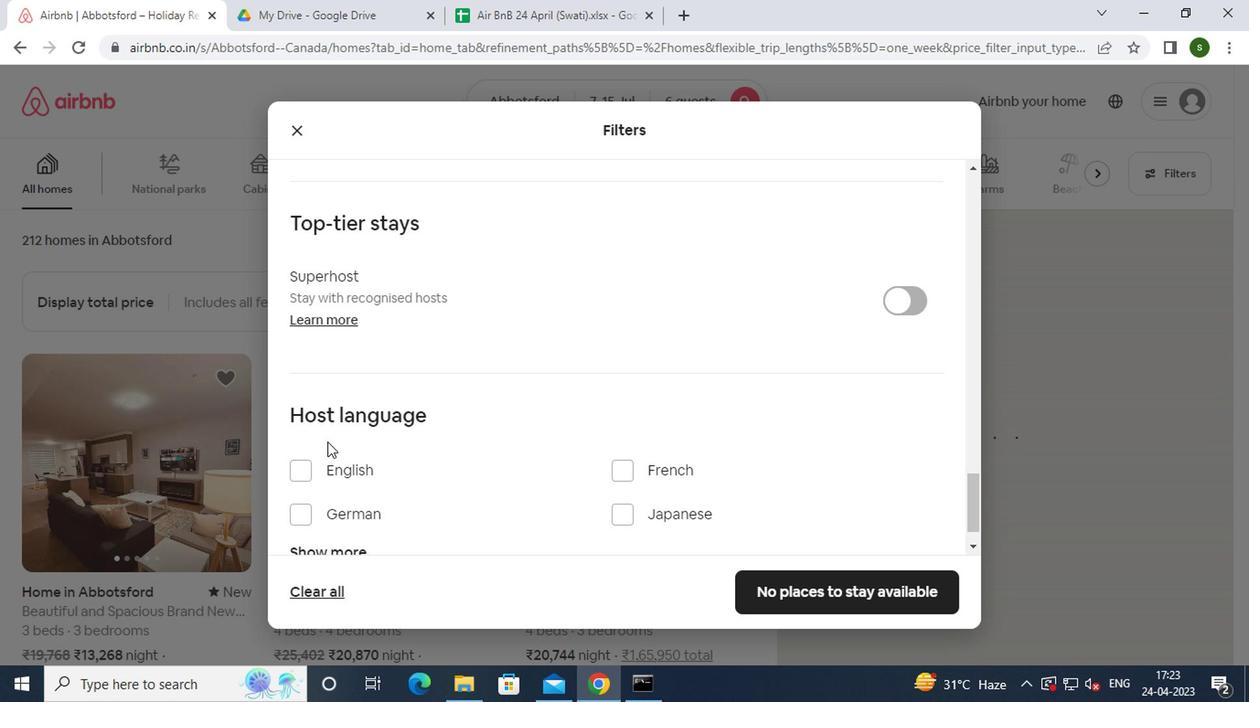 
Action: Mouse pressed left at (298, 477)
Screenshot: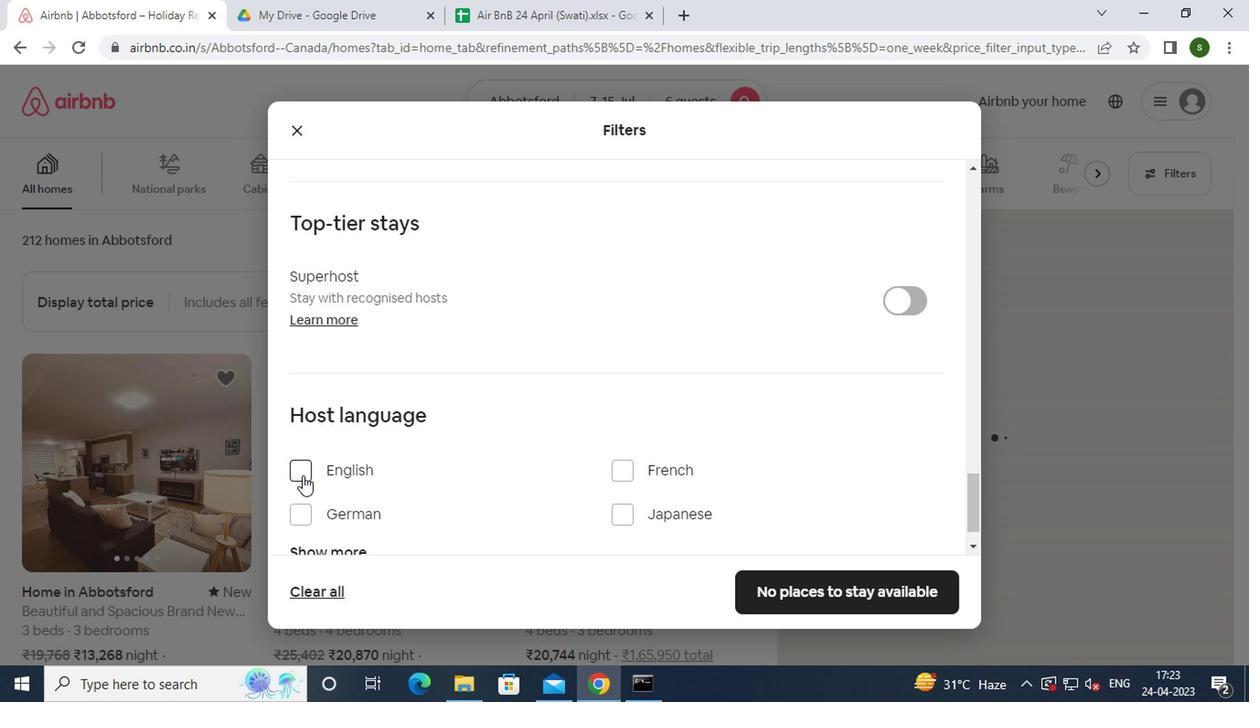 
Action: Mouse moved to (812, 588)
Screenshot: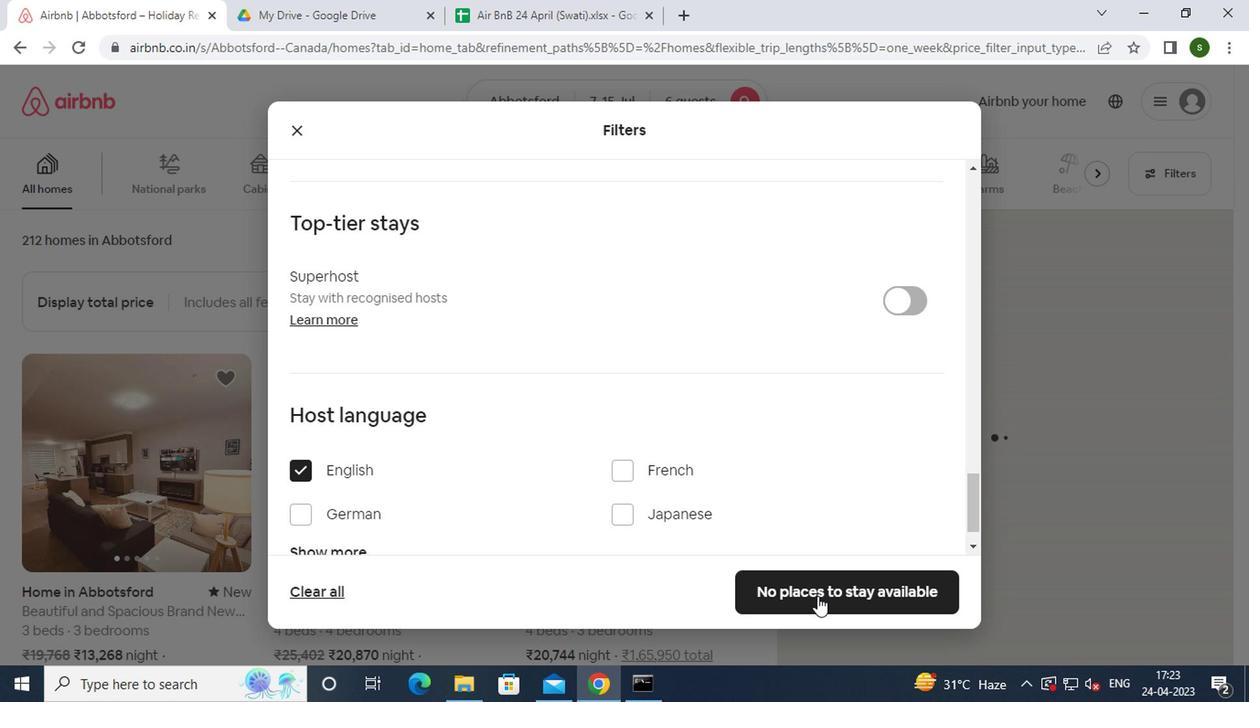 
Action: Mouse pressed left at (812, 588)
Screenshot: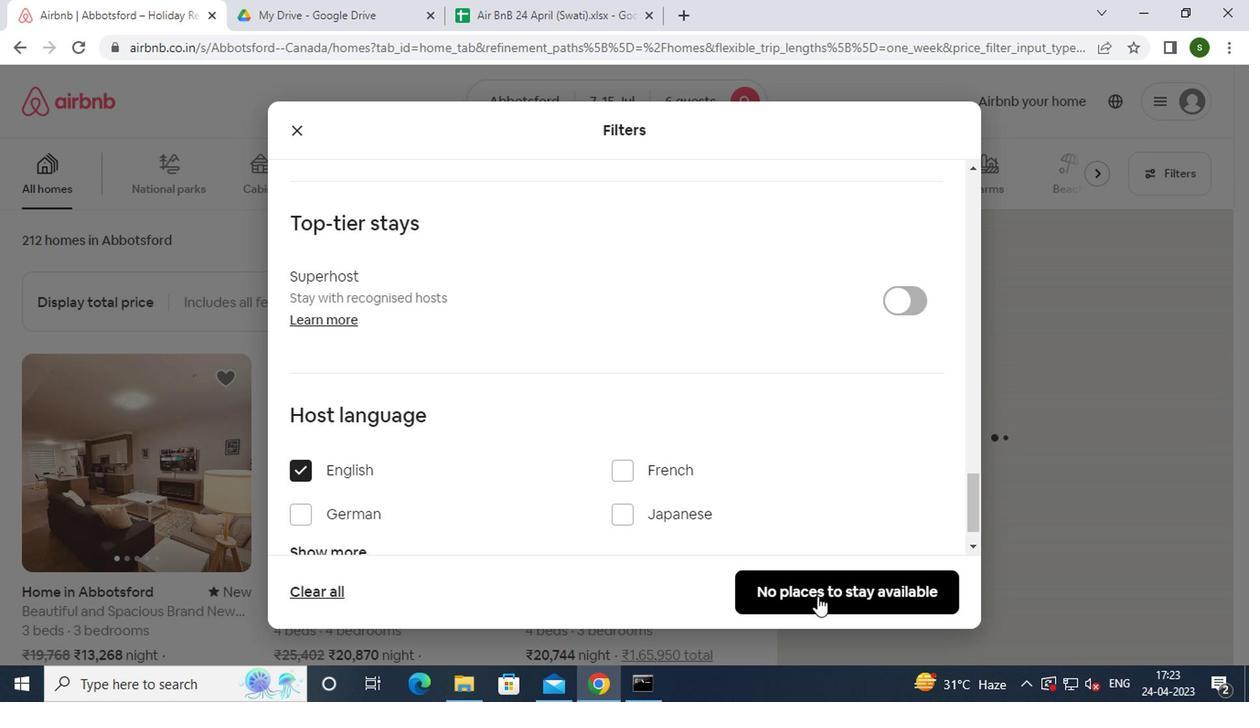 
Action: Mouse moved to (717, 410)
Screenshot: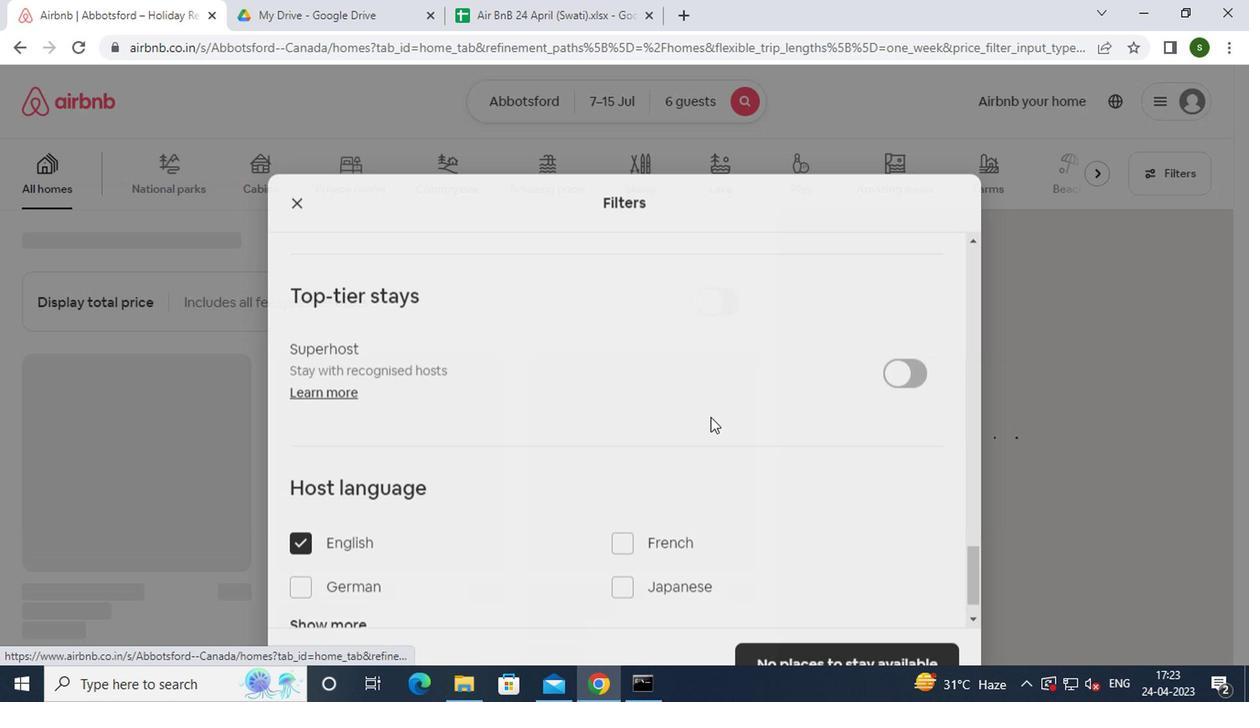 
